 Task: Open Card Snorkeling Review in Board Customer Segmentation and Targeting to Workspace Application Development and add a team member Softage.4@softage.net, a label Green, a checklist Hunting, an attachment from your computer, a color Green and finally, add a card description 'Create and send out employee satisfaction survey on benefits' and a comment 'We should approach this task with a sense of collaboration and partnership, working closely with stakeholders and other teams to achieve success.'. Add a start date 'Jan 08, 1900' with a due date 'Jan 15, 1900'
Action: Mouse moved to (54, 327)
Screenshot: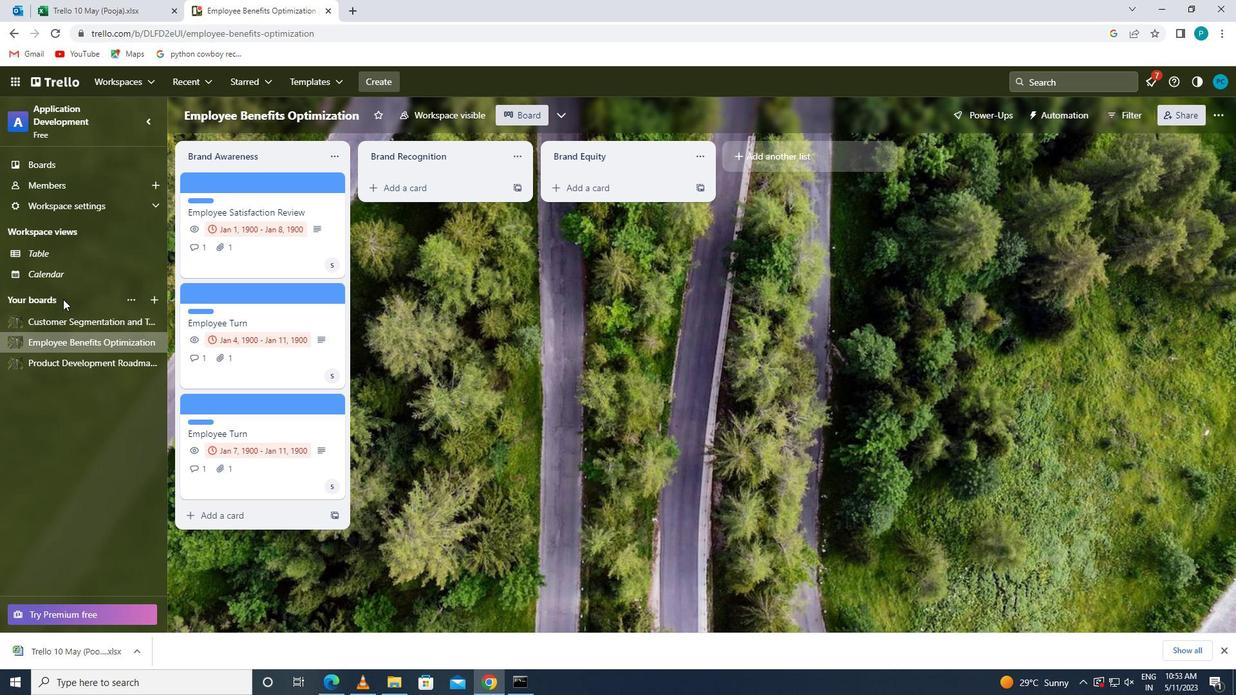 
Action: Mouse pressed left at (54, 327)
Screenshot: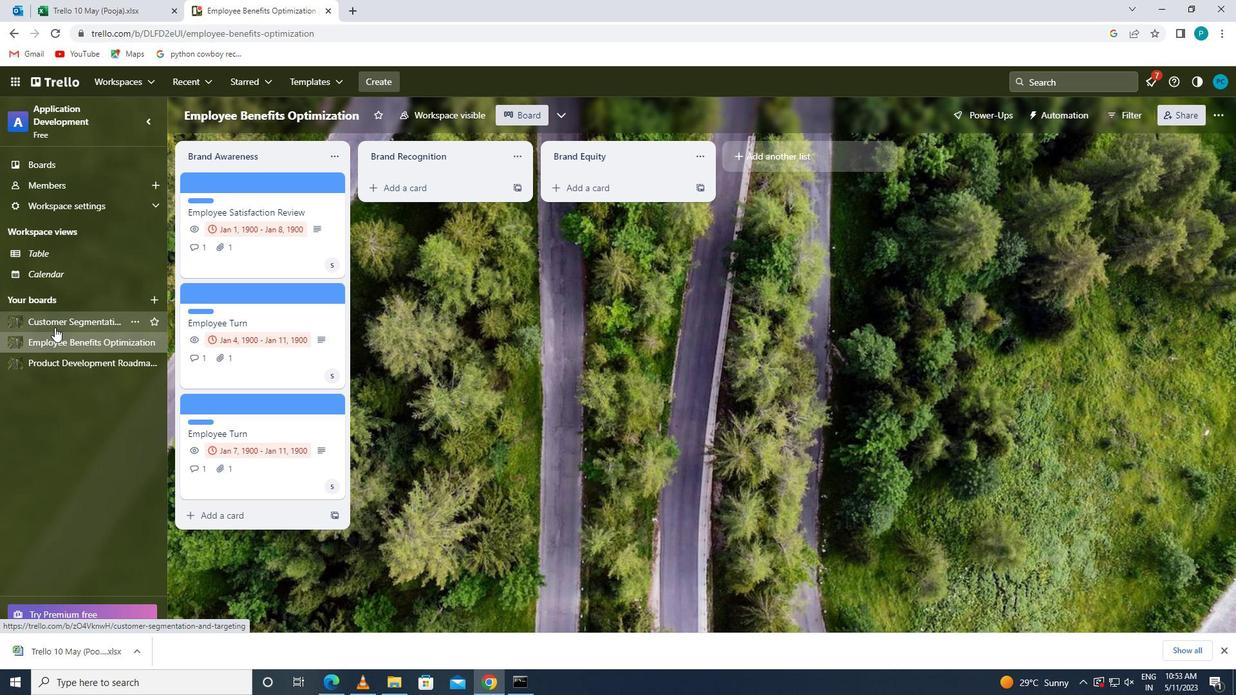 
Action: Mouse moved to (228, 408)
Screenshot: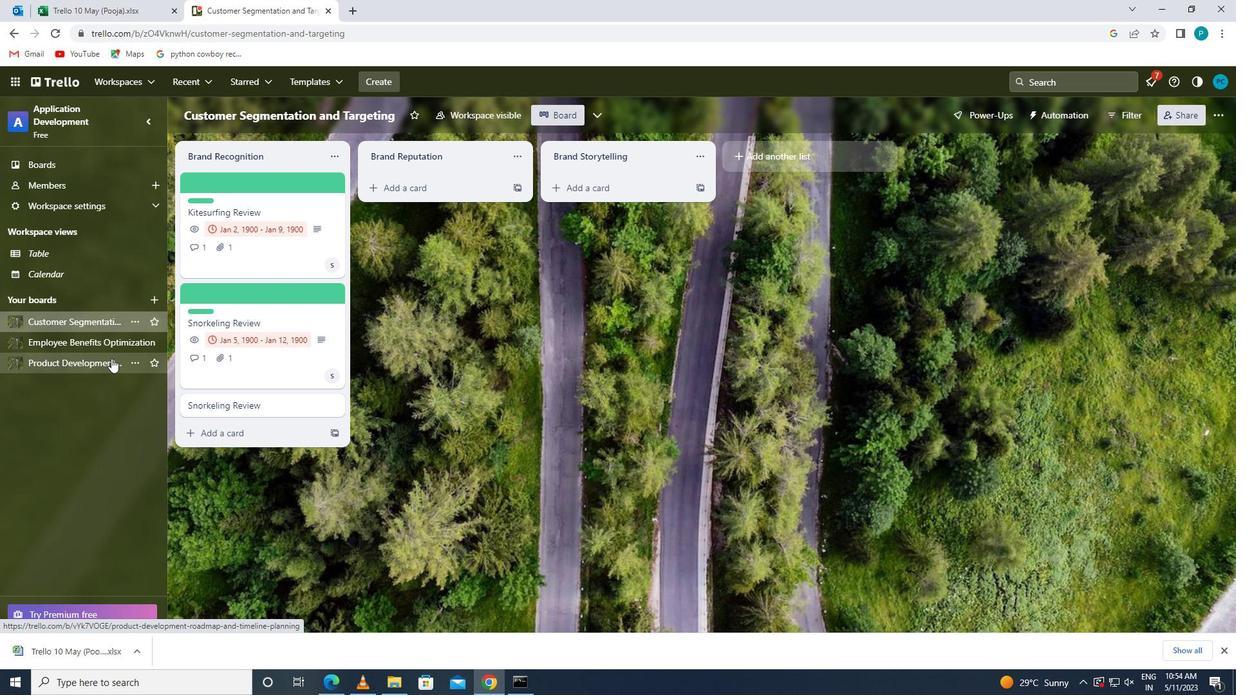
Action: Mouse pressed left at (228, 408)
Screenshot: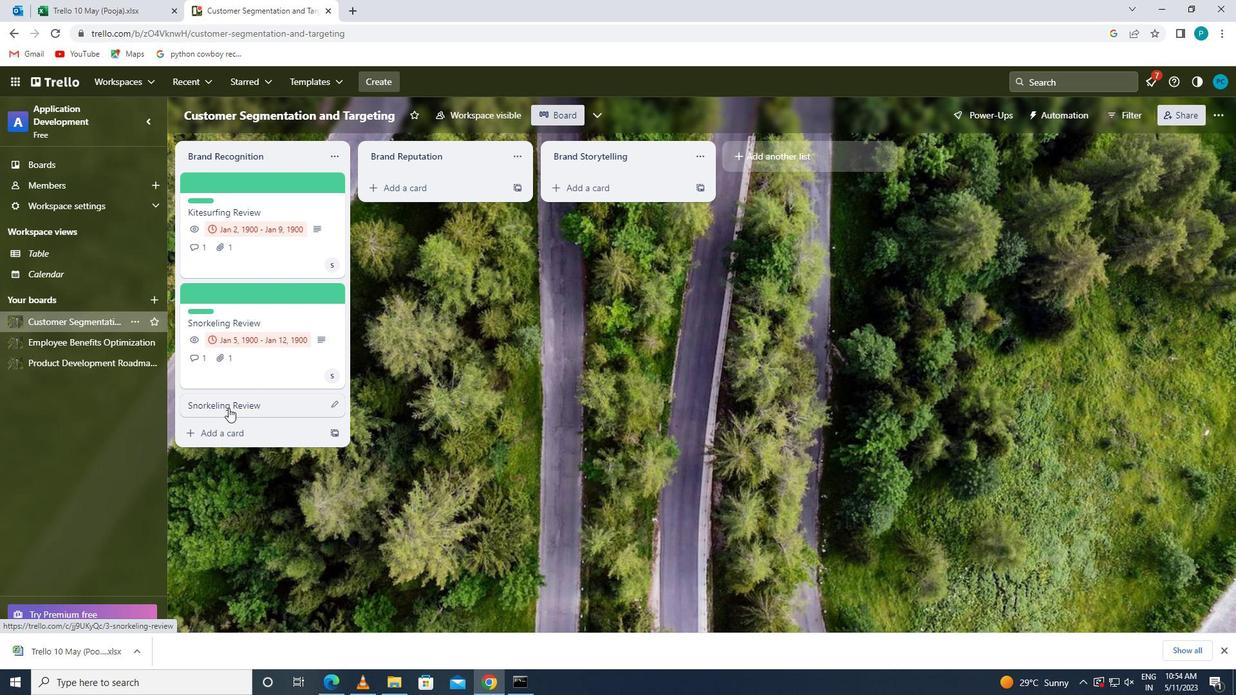 
Action: Mouse moved to (831, 229)
Screenshot: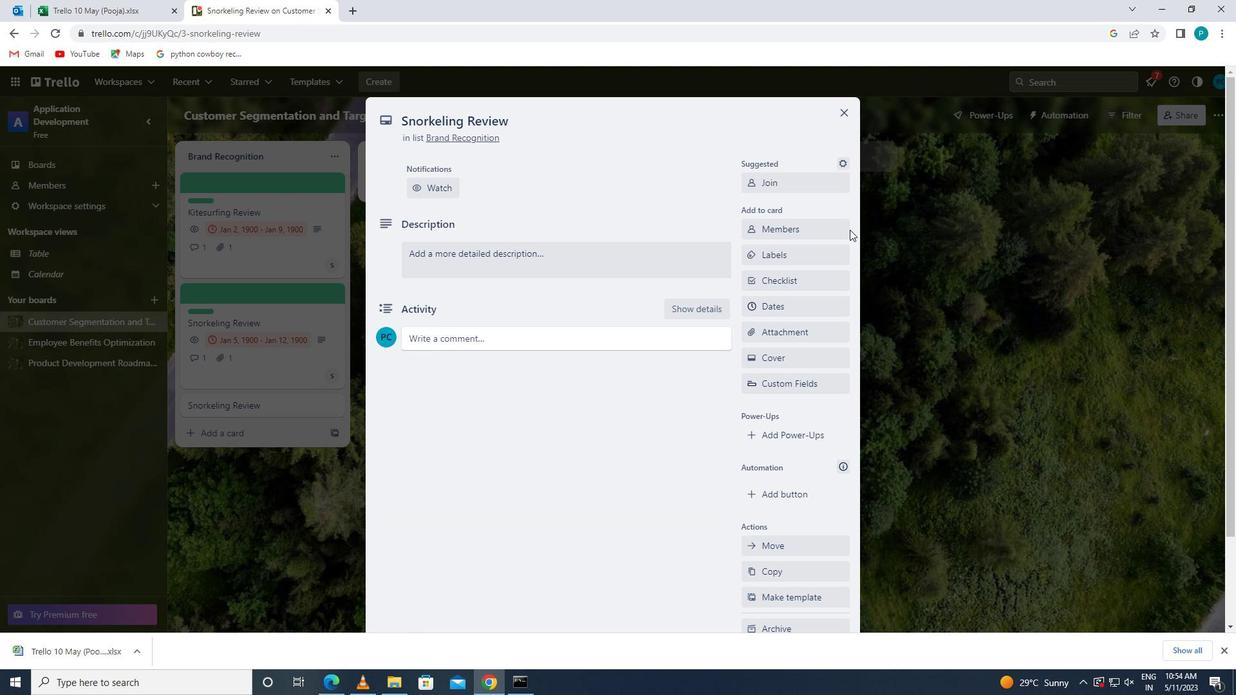 
Action: Mouse pressed left at (831, 229)
Screenshot: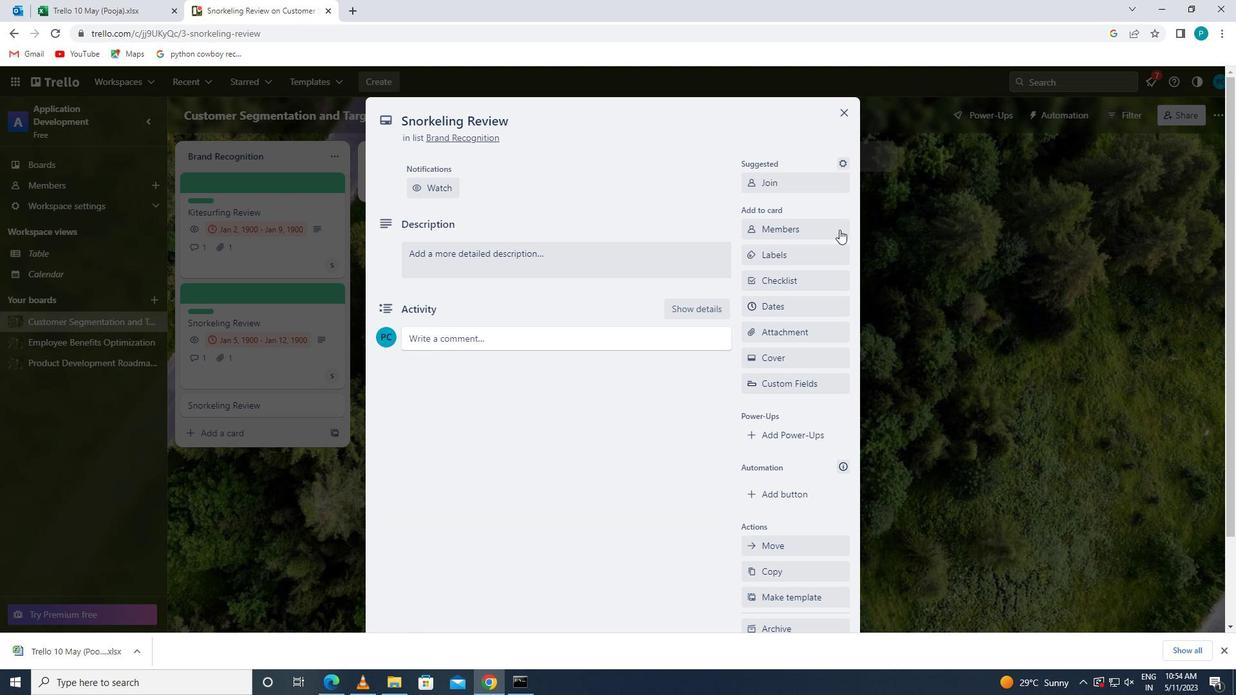 
Action: Mouse moved to (790, 292)
Screenshot: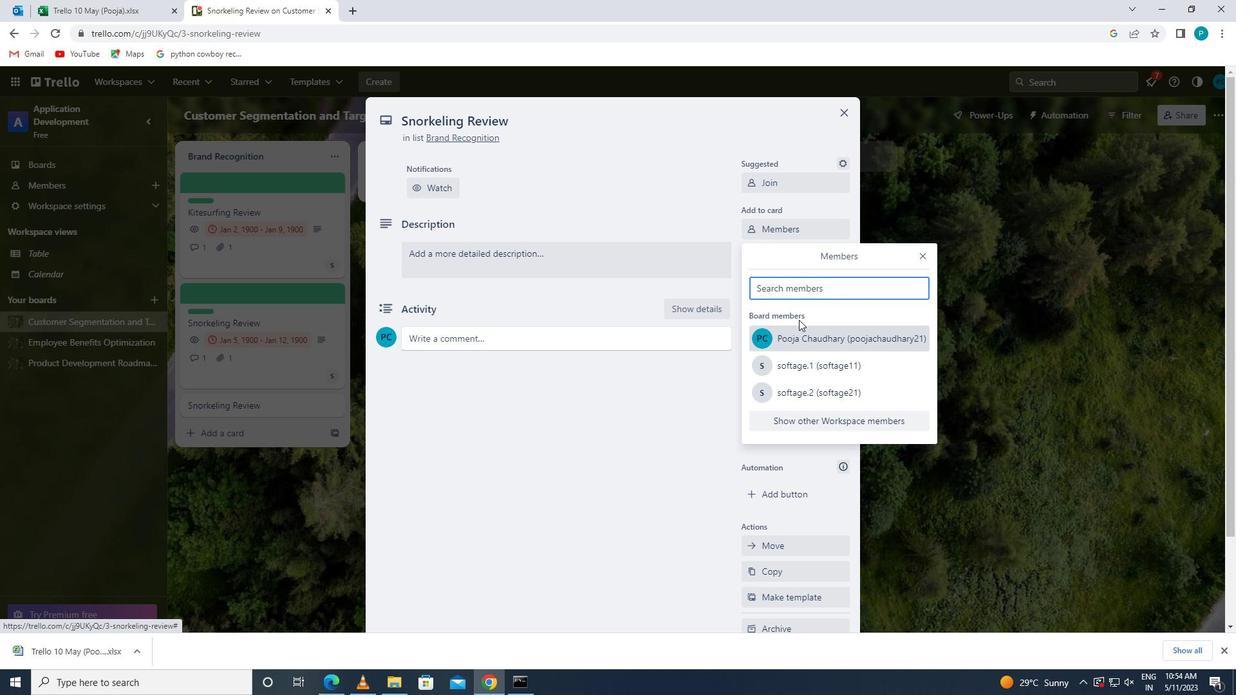 
Action: Key pressed <Key.caps_lock>s<Key.caps_lock>
Screenshot: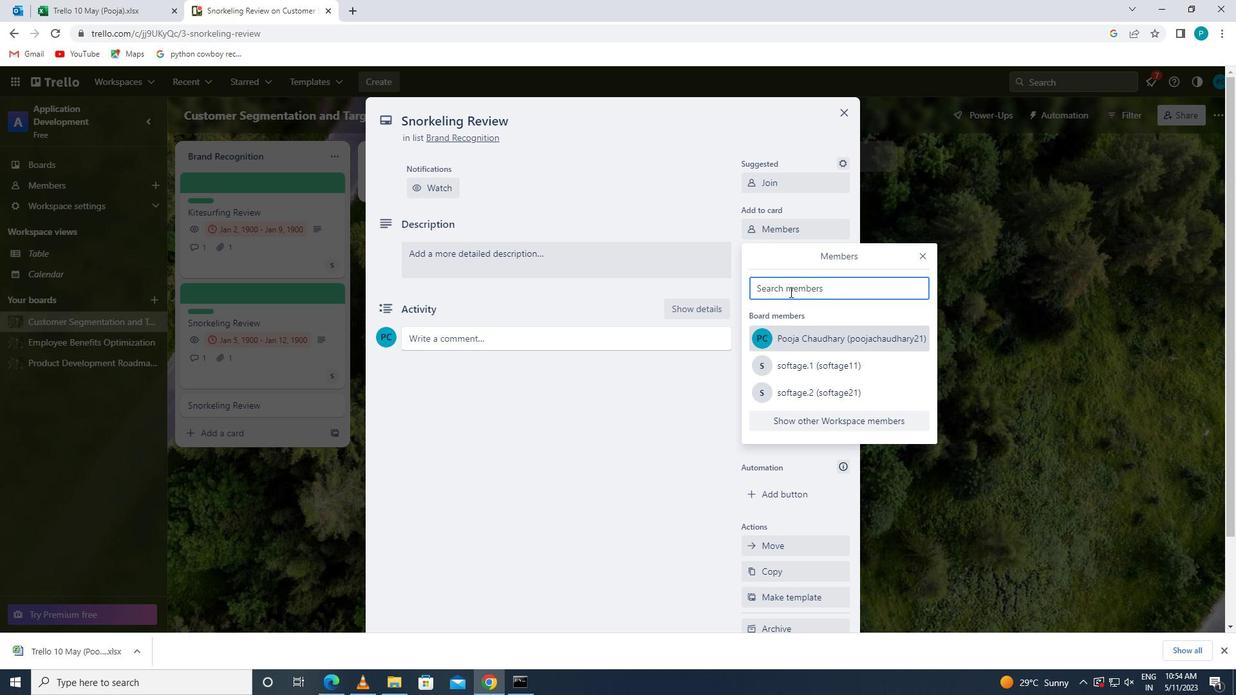 
Action: Mouse moved to (827, 439)
Screenshot: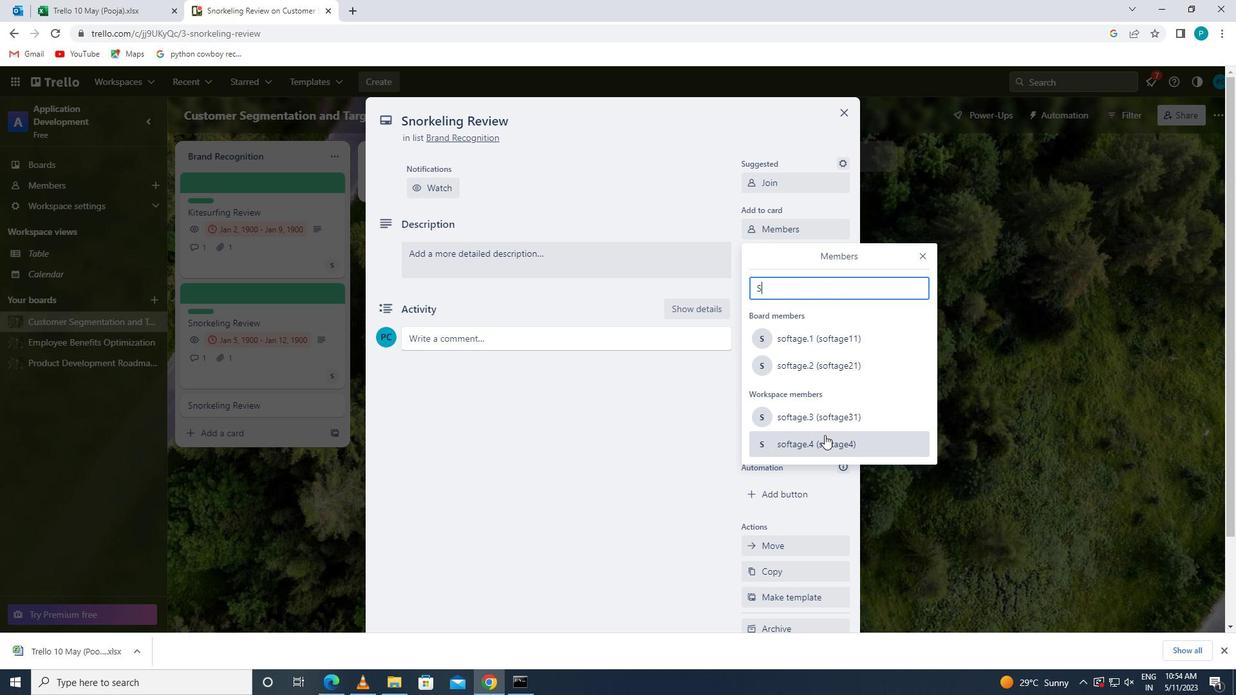 
Action: Mouse pressed left at (827, 439)
Screenshot: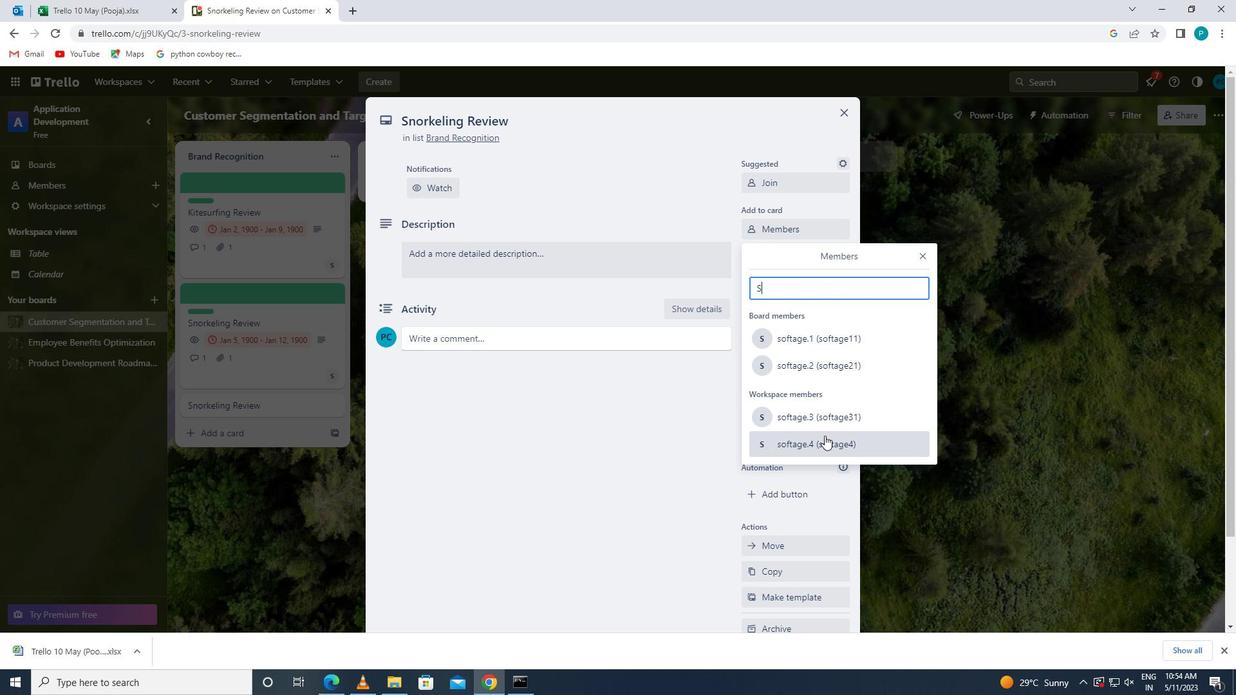 
Action: Mouse moved to (924, 254)
Screenshot: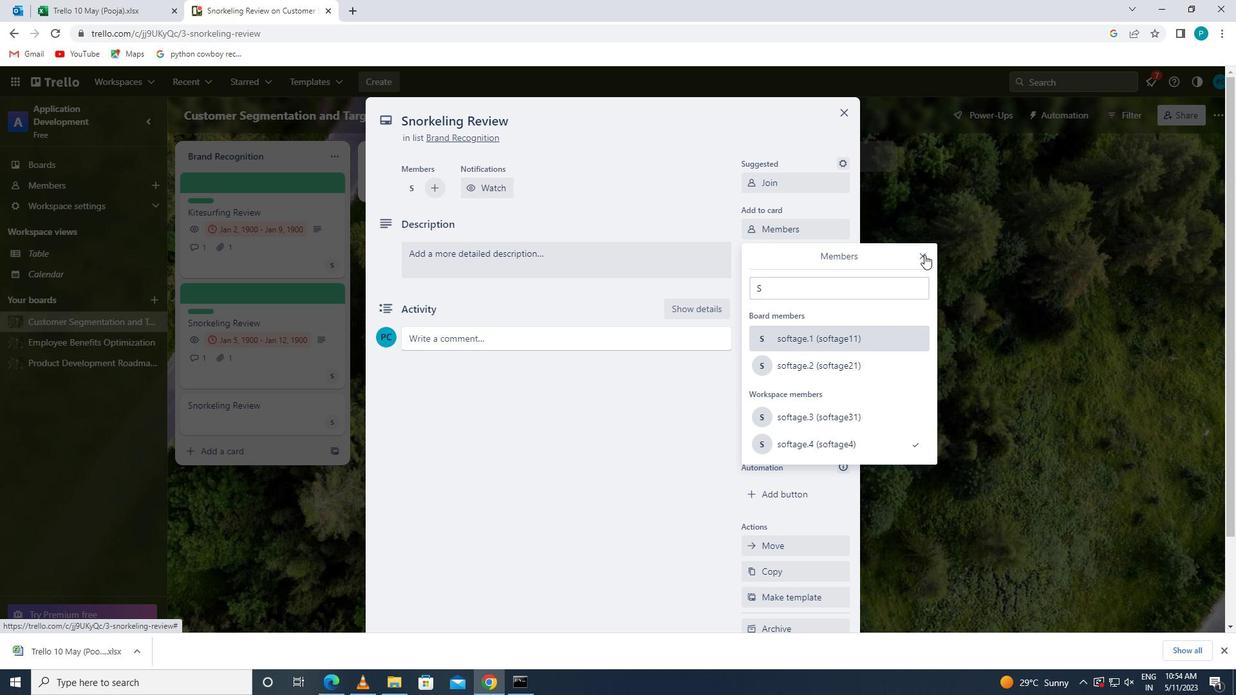 
Action: Mouse pressed left at (924, 254)
Screenshot: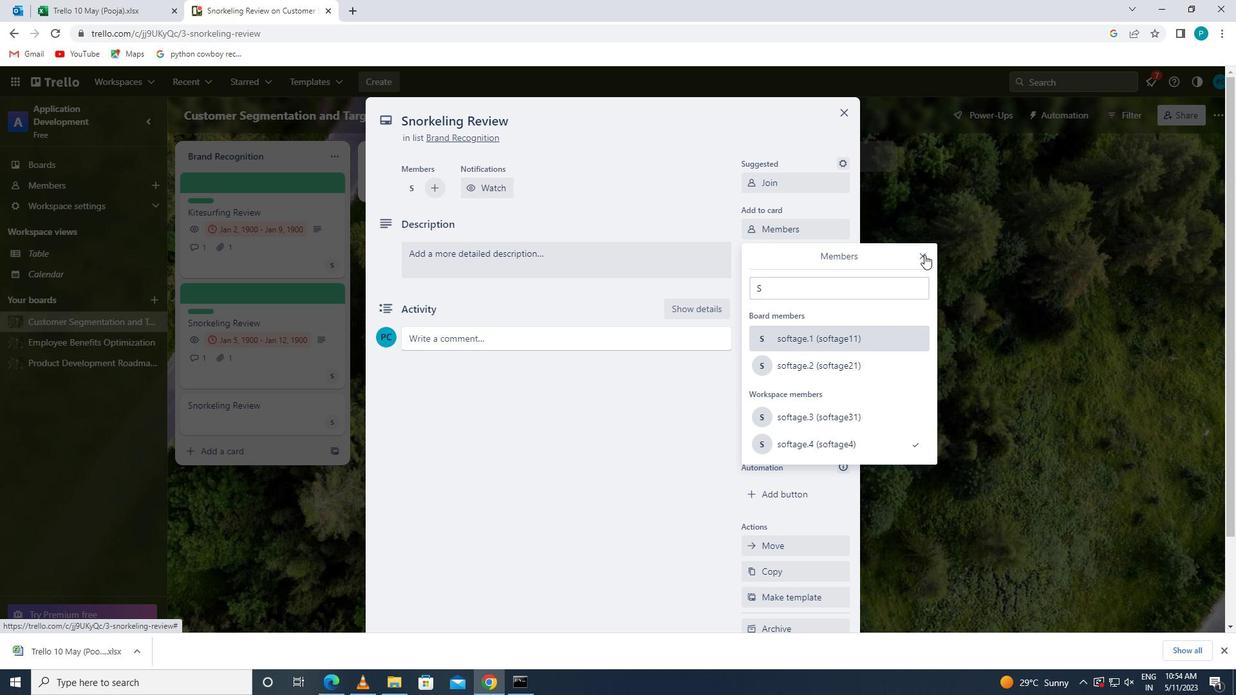 
Action: Mouse moved to (806, 277)
Screenshot: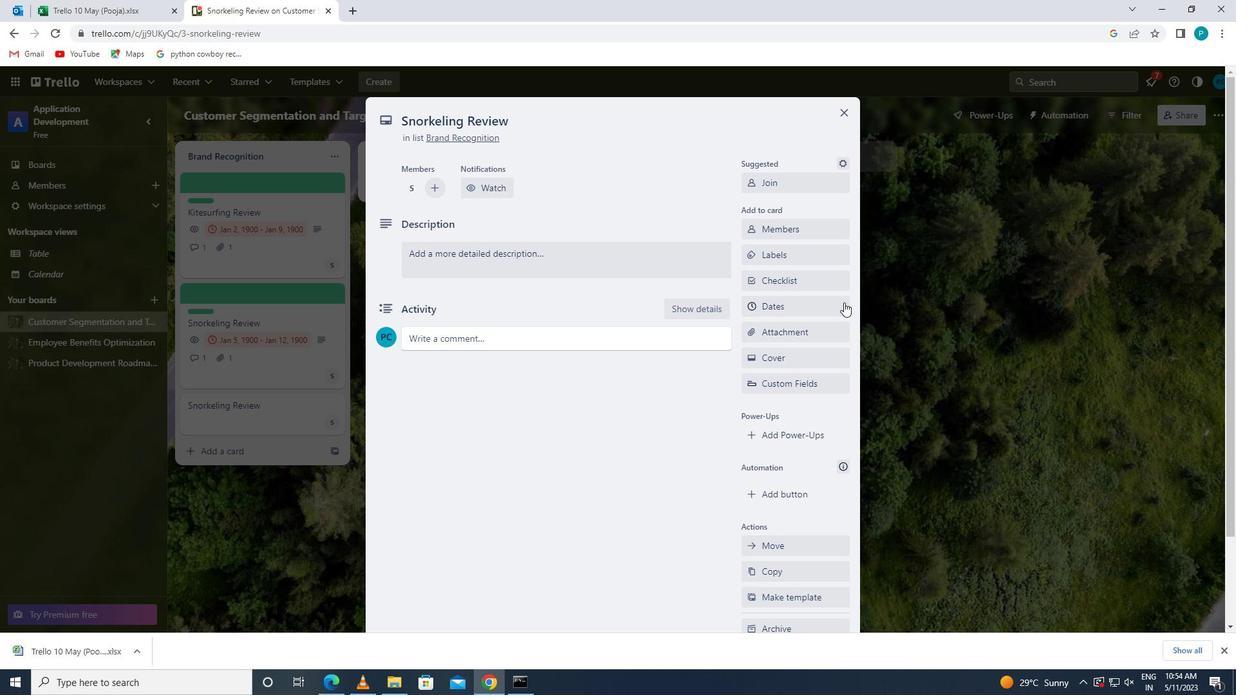 
Action: Mouse pressed left at (806, 277)
Screenshot: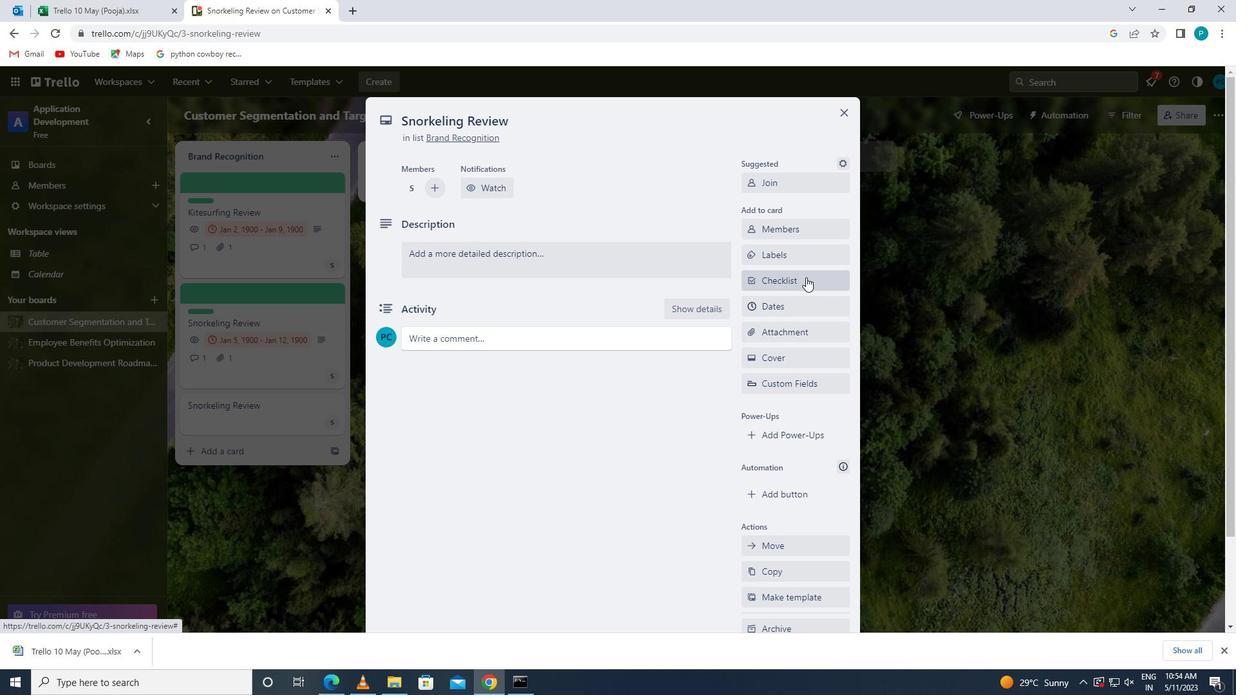 
Action: Mouse moved to (796, 253)
Screenshot: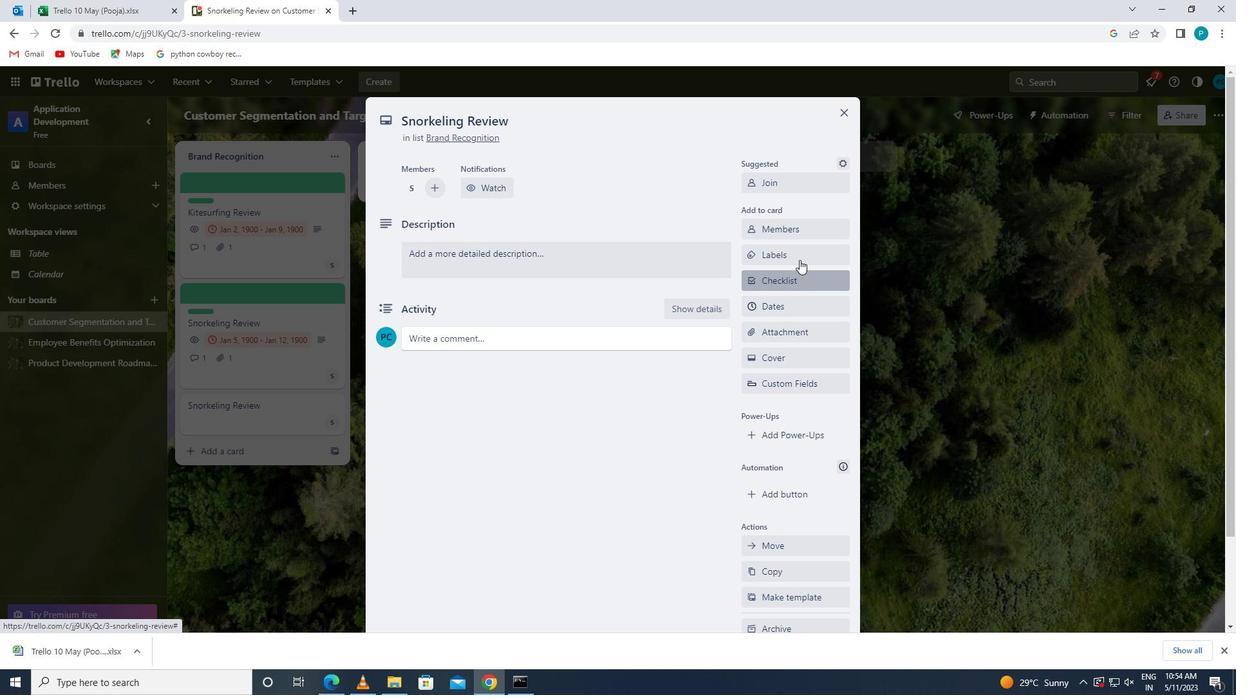 
Action: Mouse pressed left at (796, 253)
Screenshot: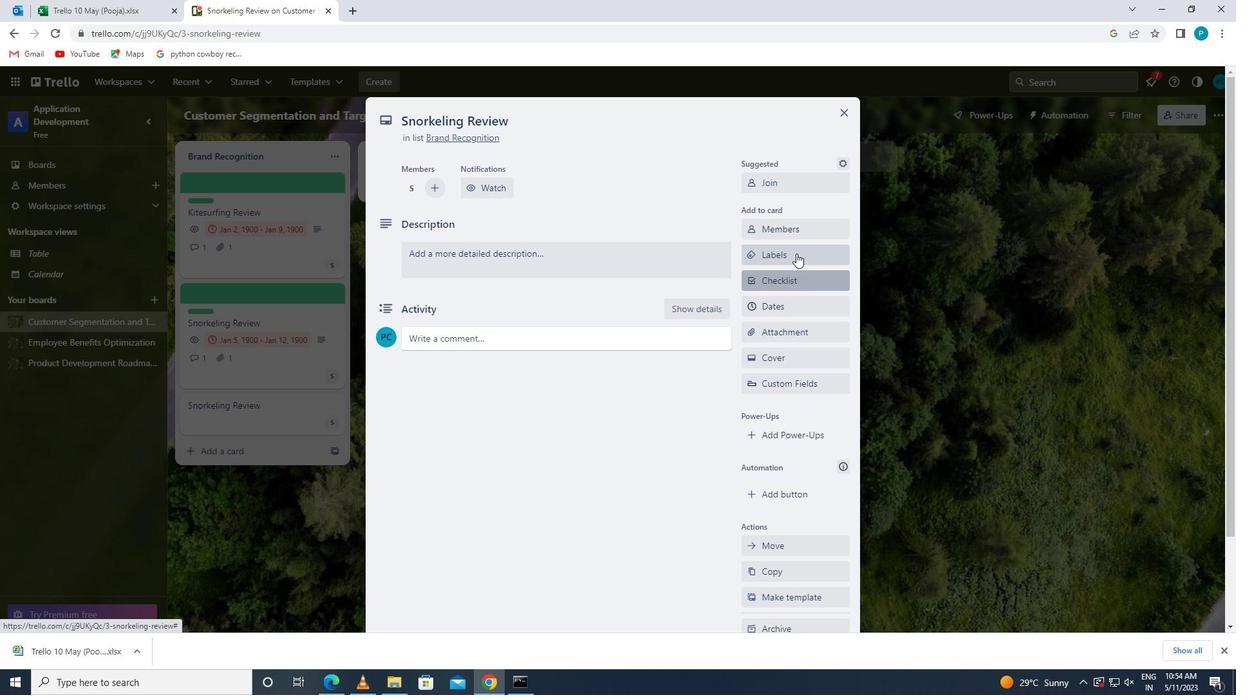 
Action: Mouse moved to (818, 500)
Screenshot: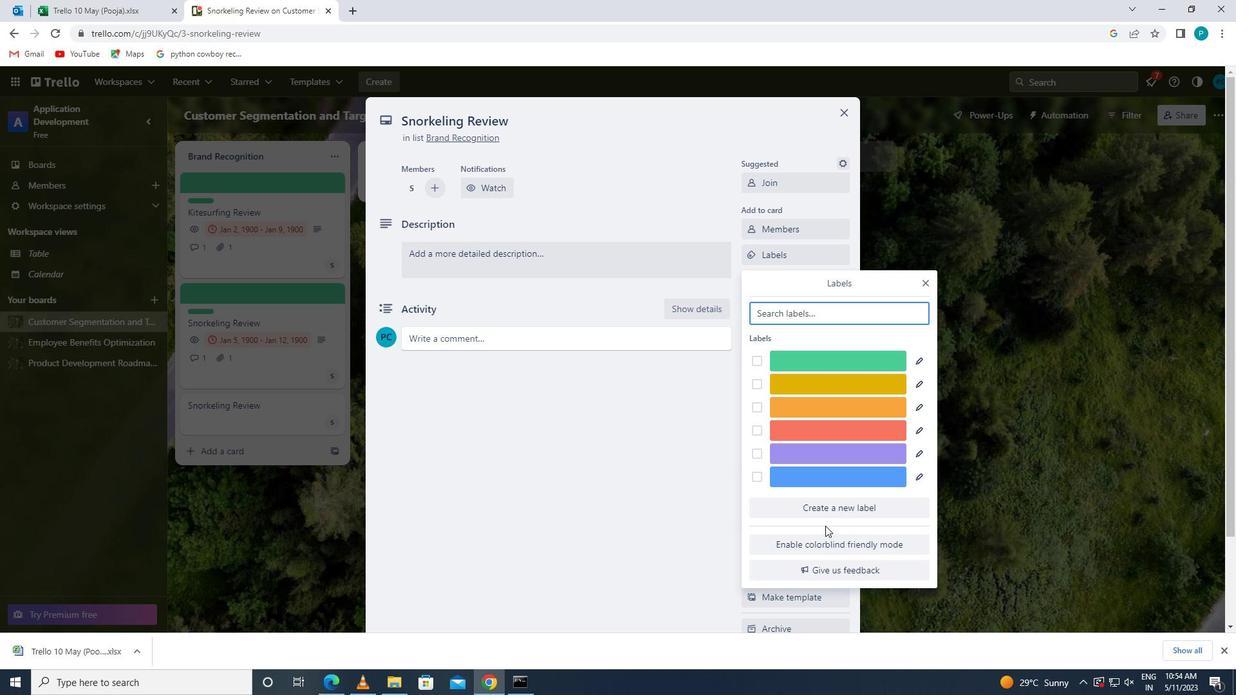 
Action: Mouse pressed left at (818, 500)
Screenshot: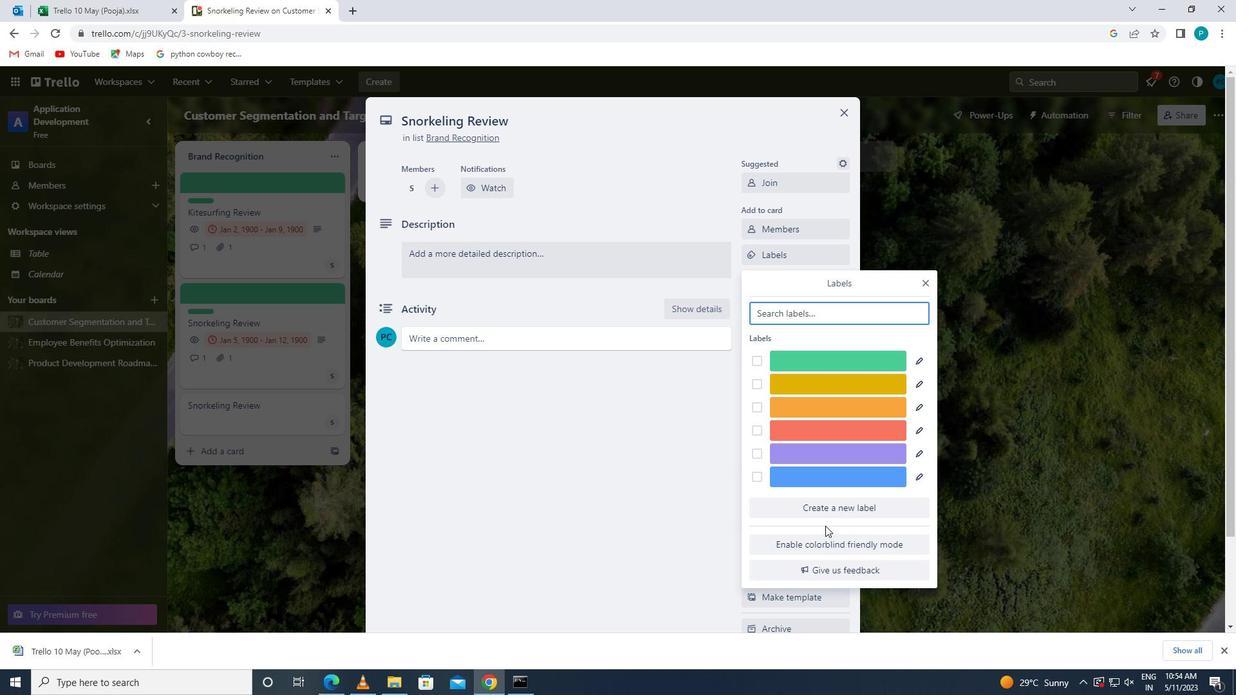 
Action: Mouse moved to (768, 303)
Screenshot: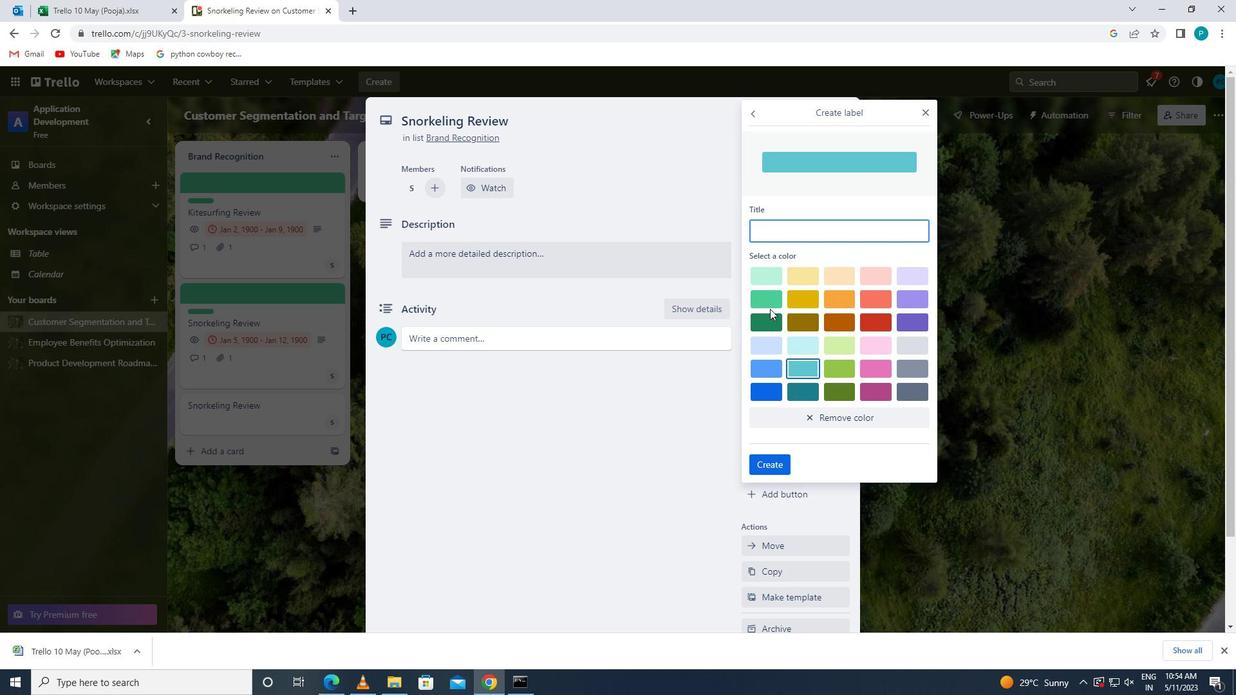 
Action: Mouse pressed left at (768, 303)
Screenshot: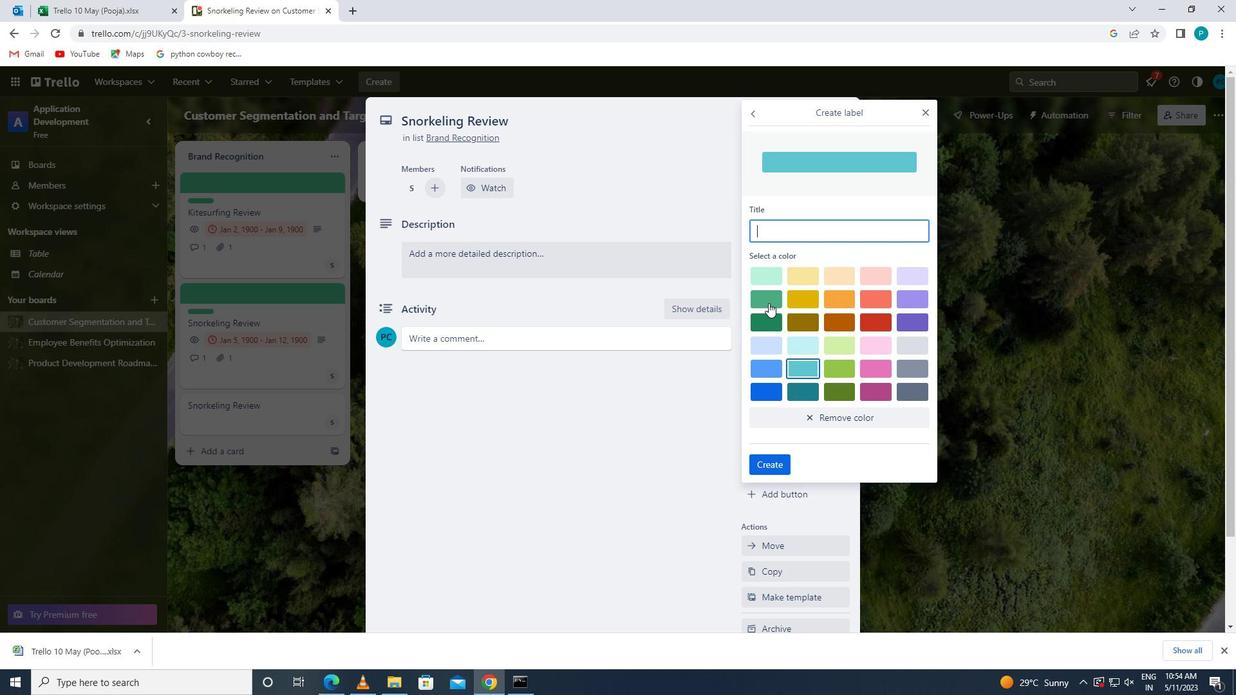 
Action: Mouse moved to (781, 470)
Screenshot: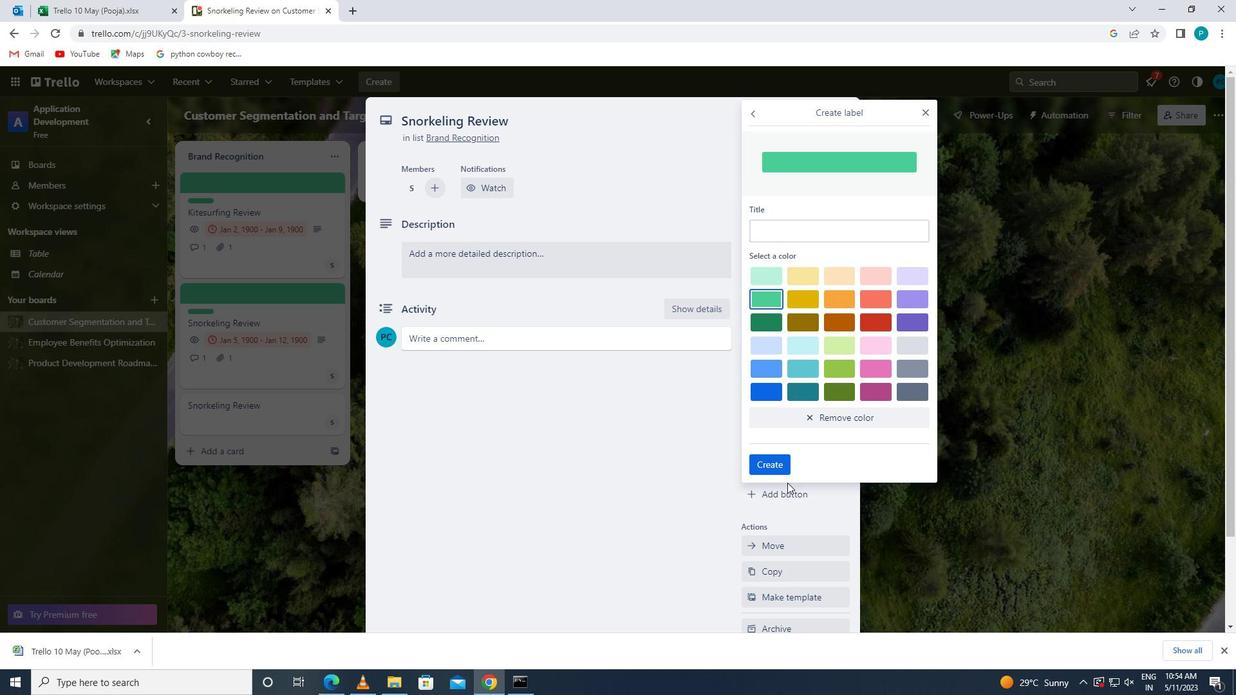 
Action: Mouse pressed left at (781, 470)
Screenshot: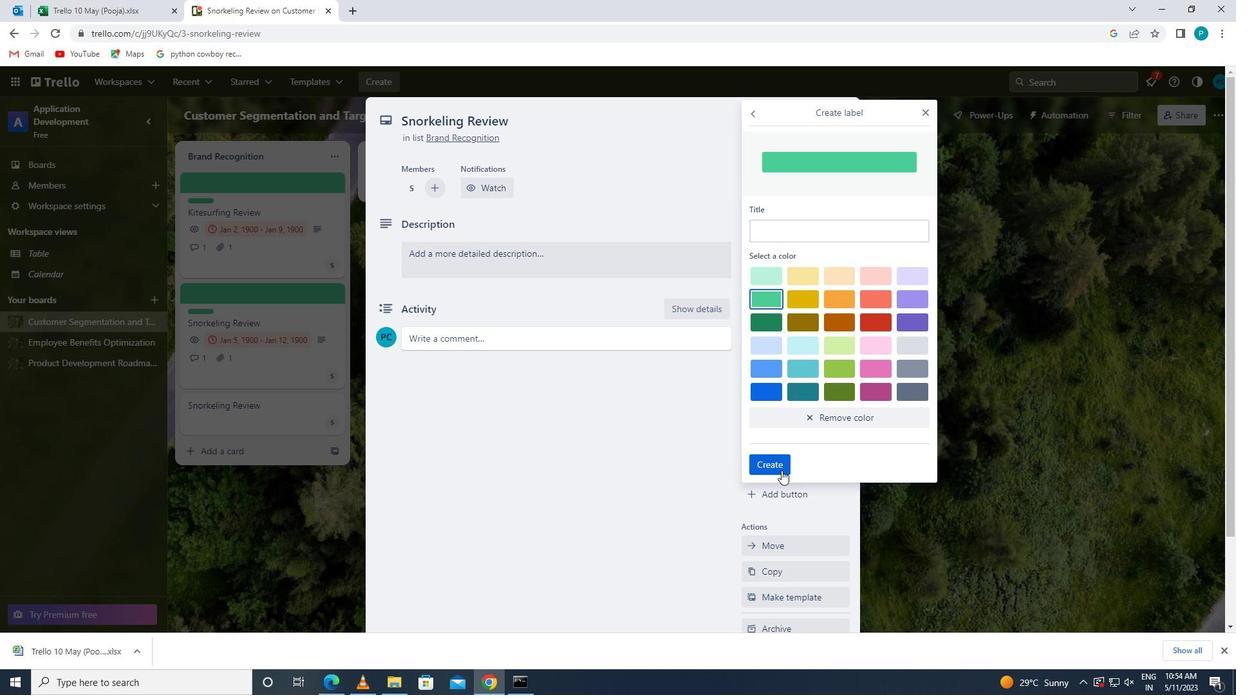 
Action: Mouse moved to (923, 283)
Screenshot: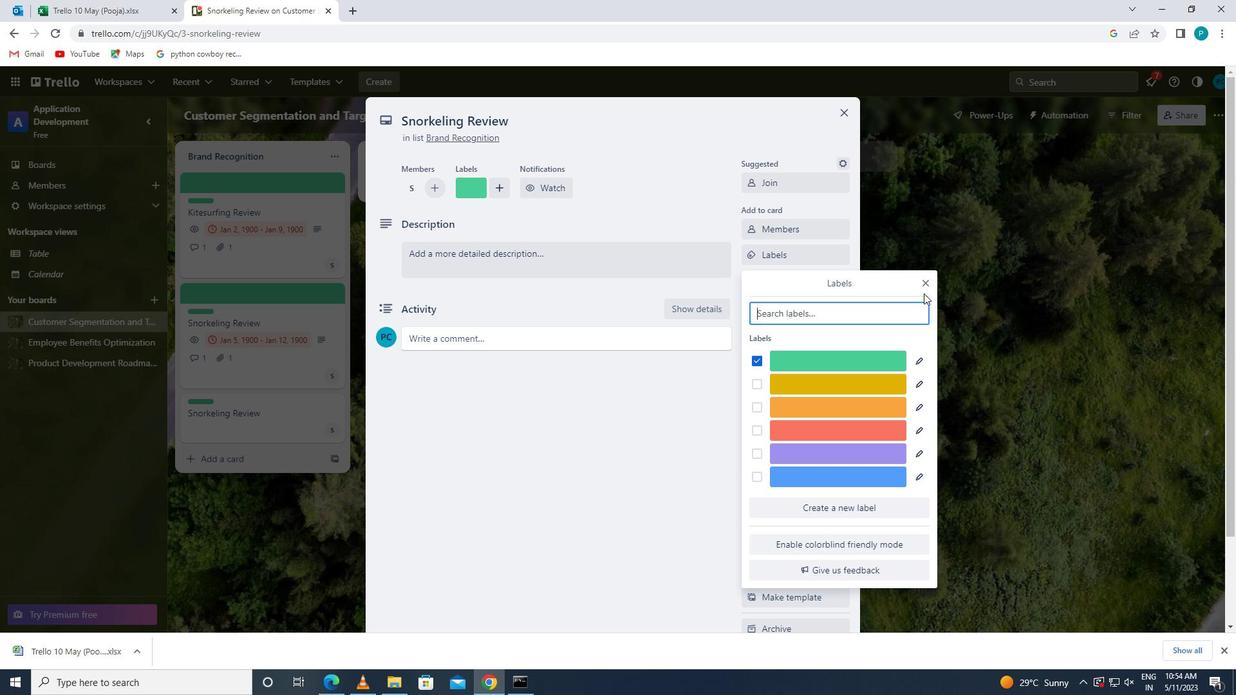 
Action: Mouse pressed left at (923, 283)
Screenshot: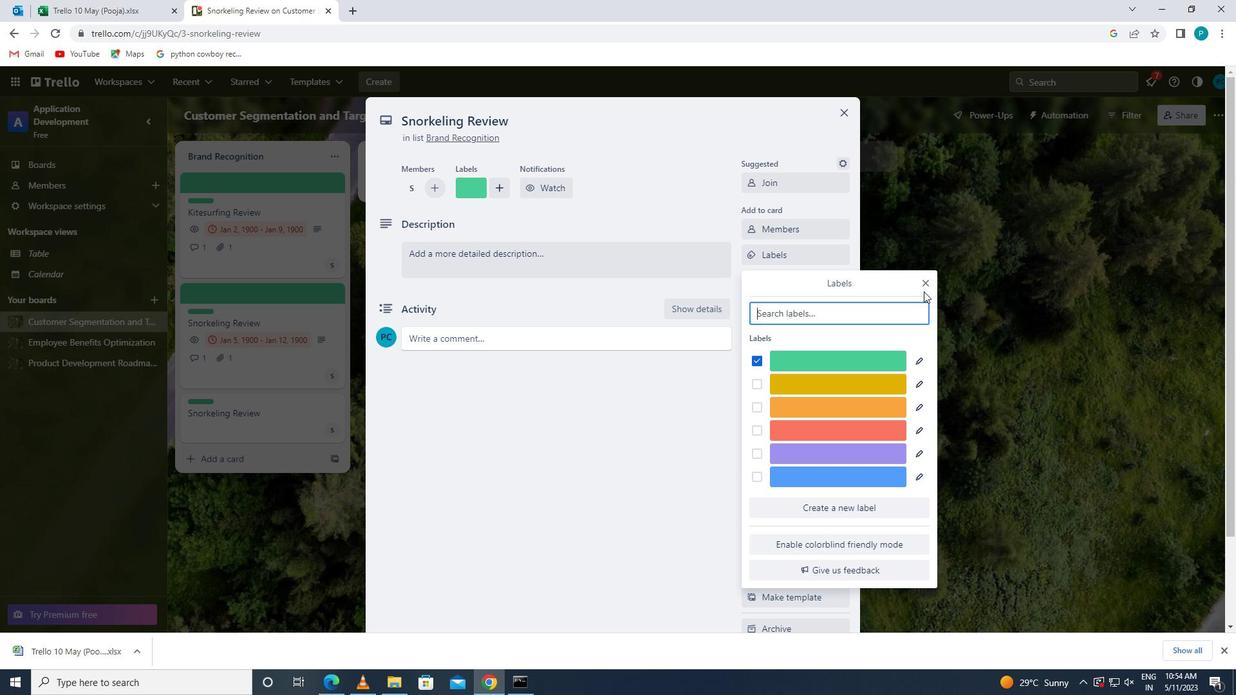 
Action: Mouse moved to (847, 280)
Screenshot: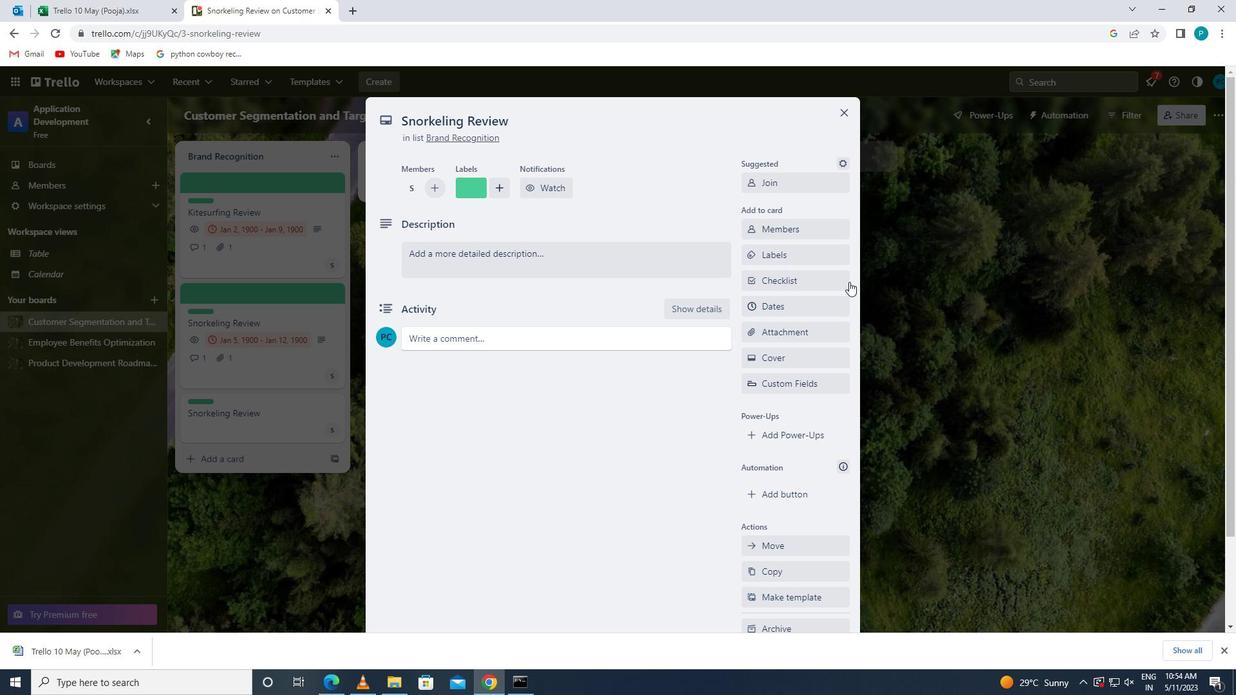 
Action: Mouse pressed left at (847, 280)
Screenshot: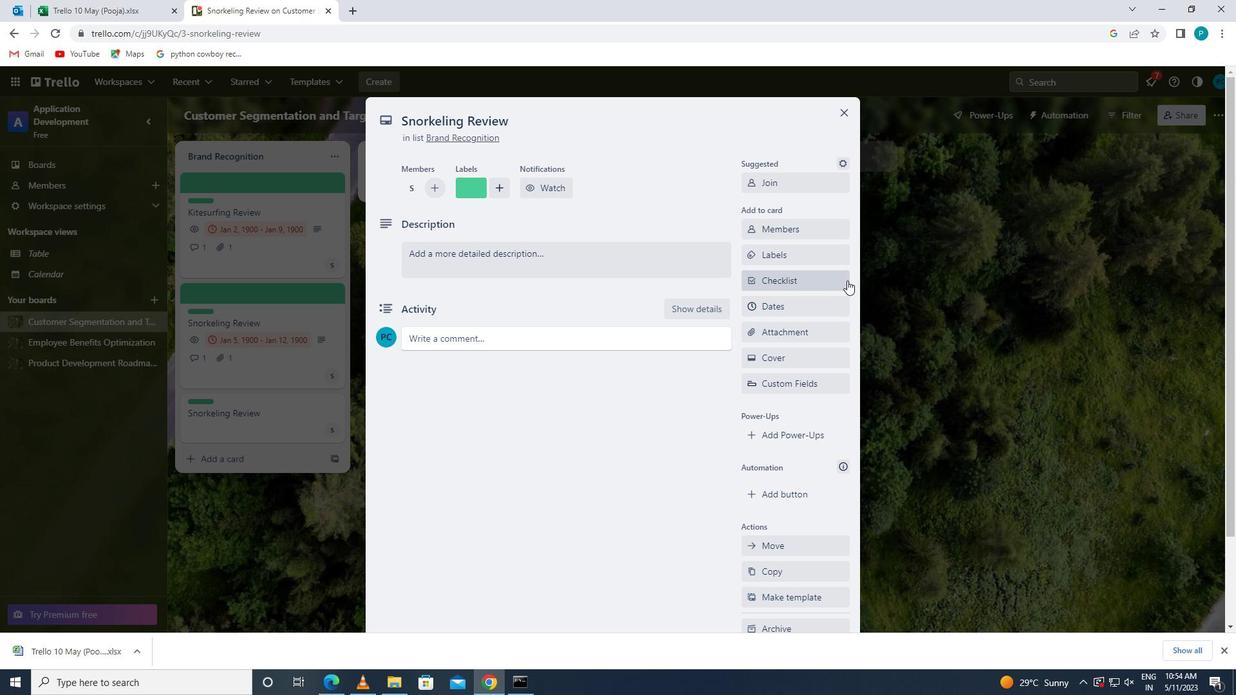 
Action: Key pressed h
Screenshot: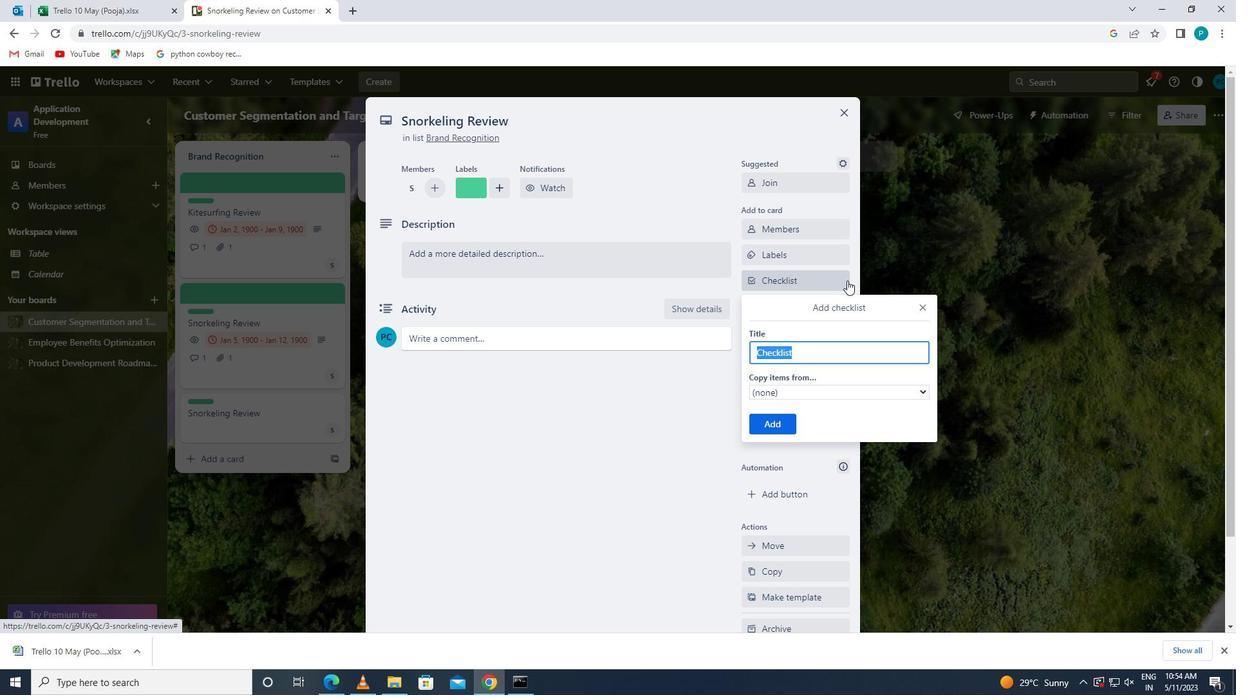 
Action: Mouse moved to (826, 378)
Screenshot: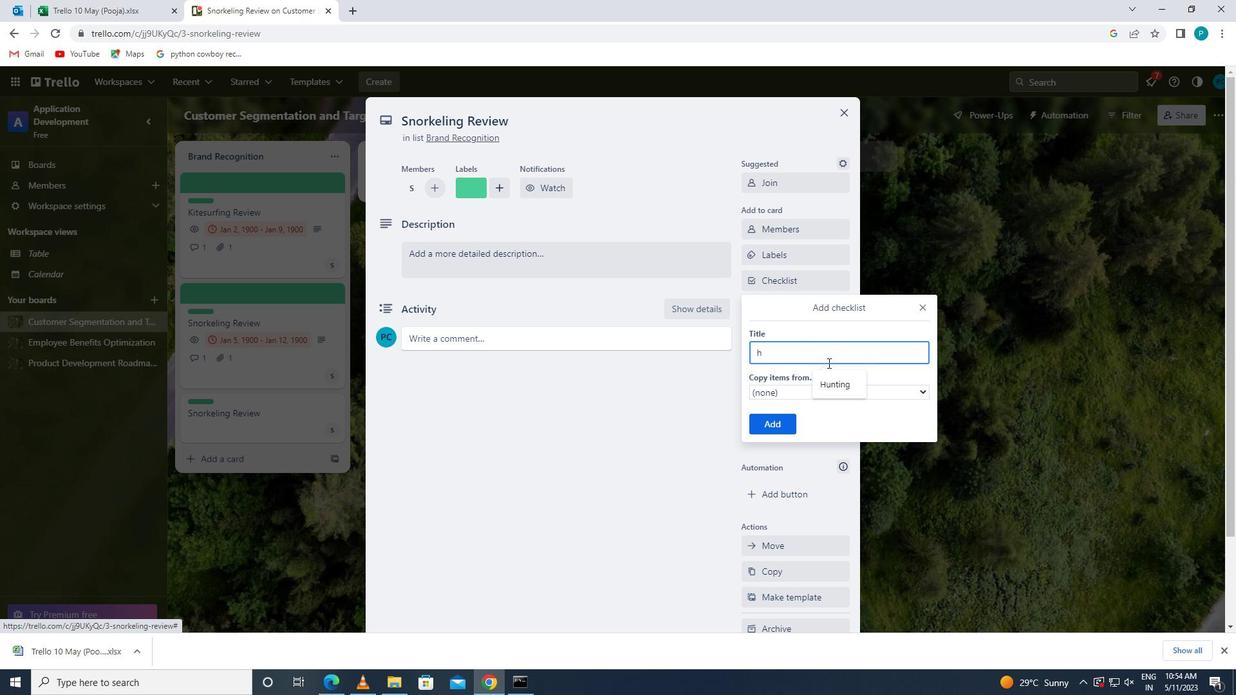 
Action: Mouse pressed left at (826, 378)
Screenshot: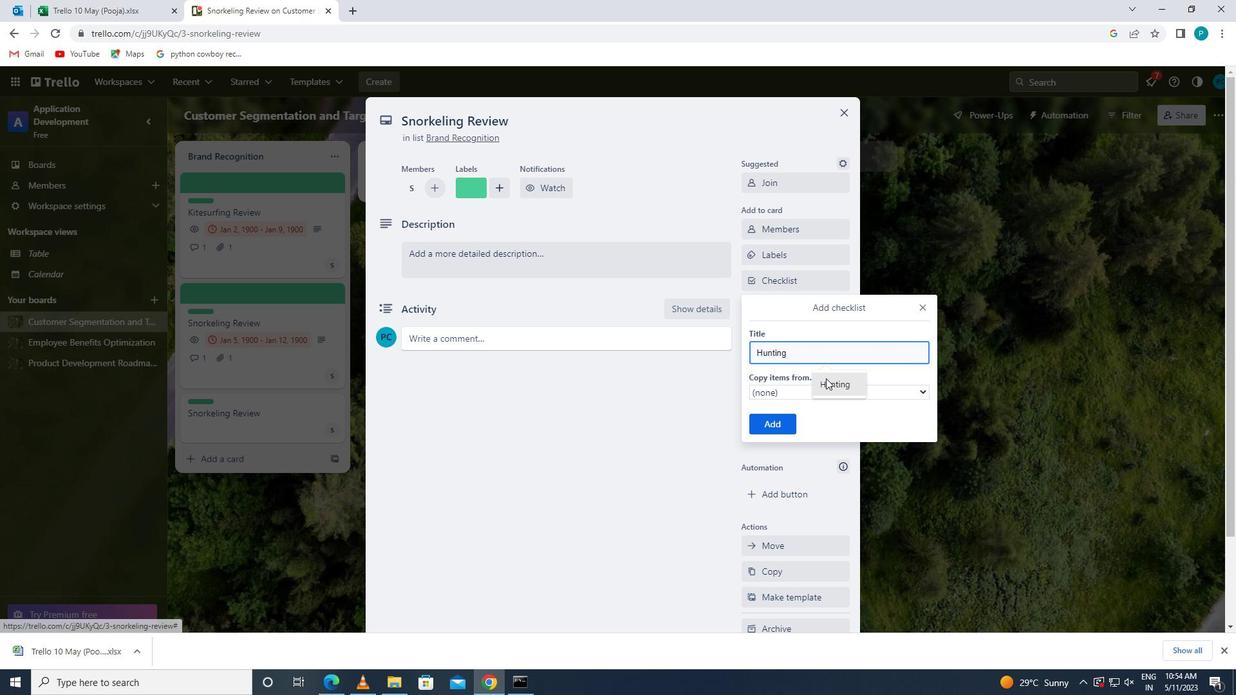 
Action: Mouse moved to (773, 417)
Screenshot: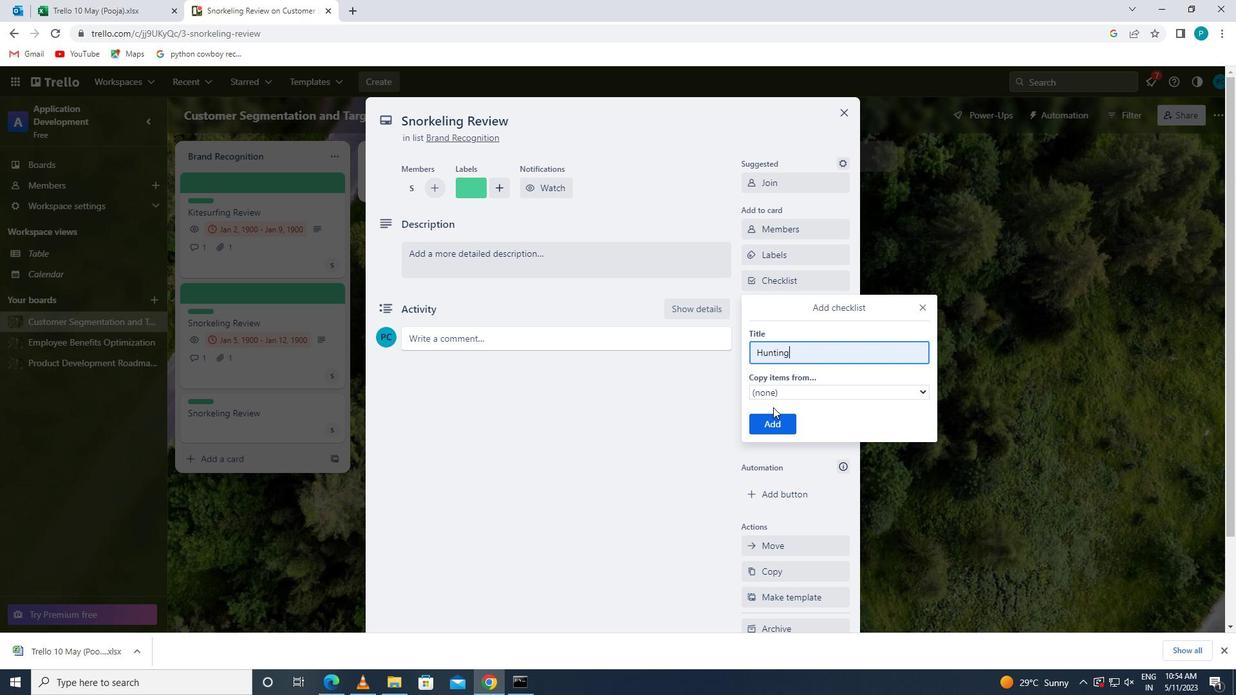 
Action: Mouse pressed left at (773, 417)
Screenshot: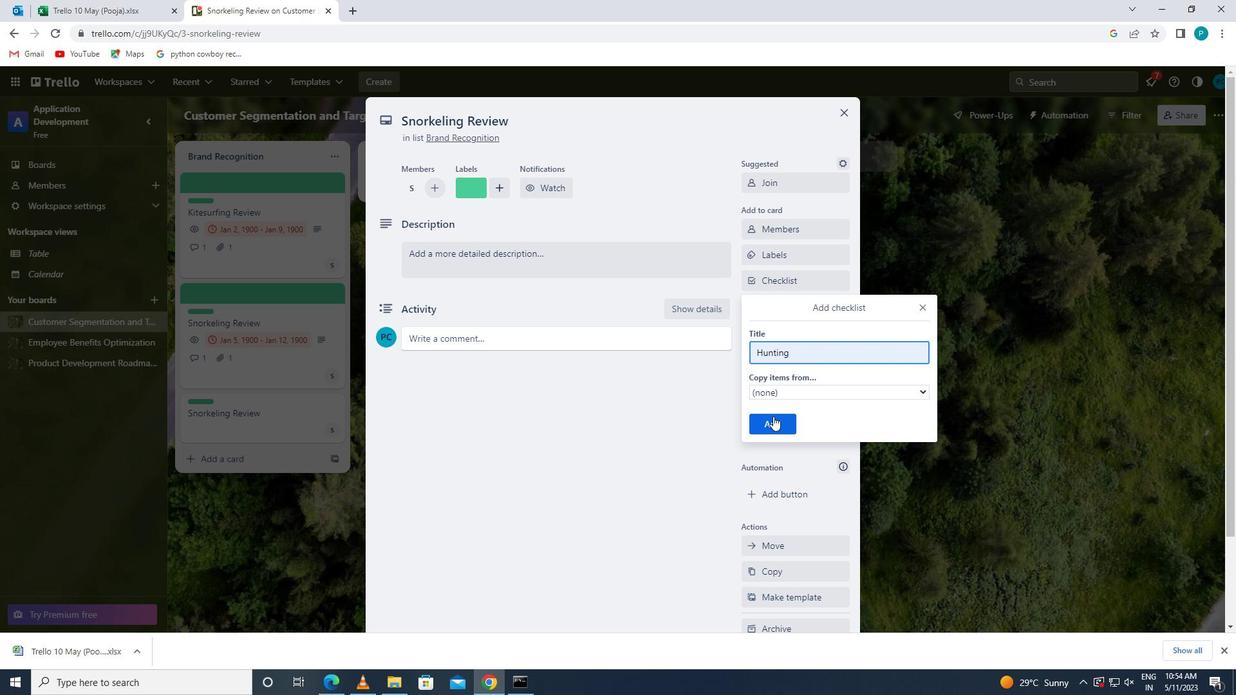 
Action: Mouse moved to (826, 332)
Screenshot: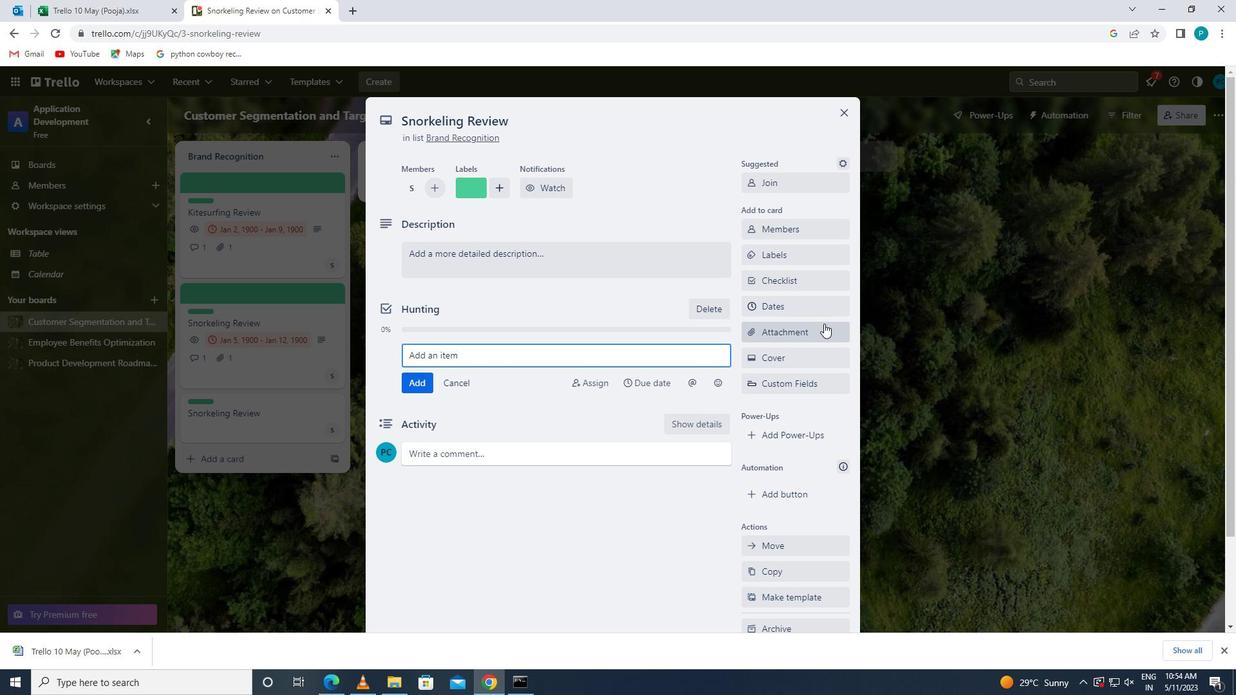 
Action: Mouse pressed left at (826, 332)
Screenshot: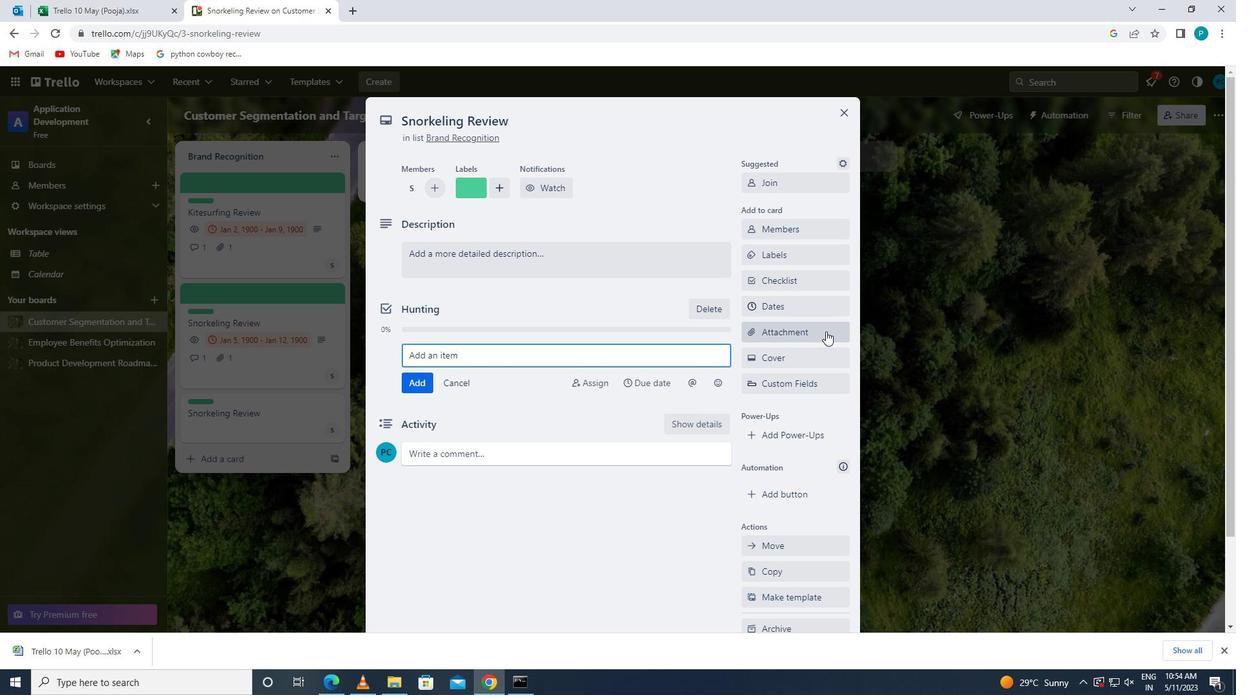 
Action: Mouse moved to (826, 385)
Screenshot: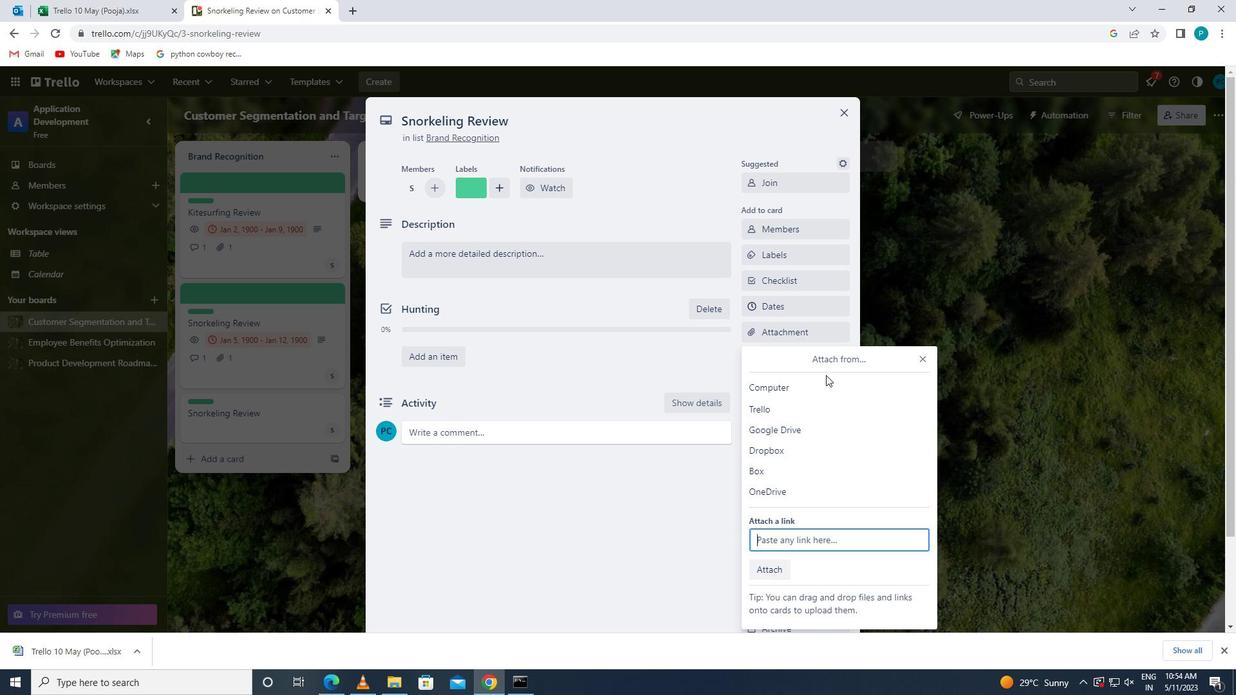 
Action: Mouse pressed left at (826, 385)
Screenshot: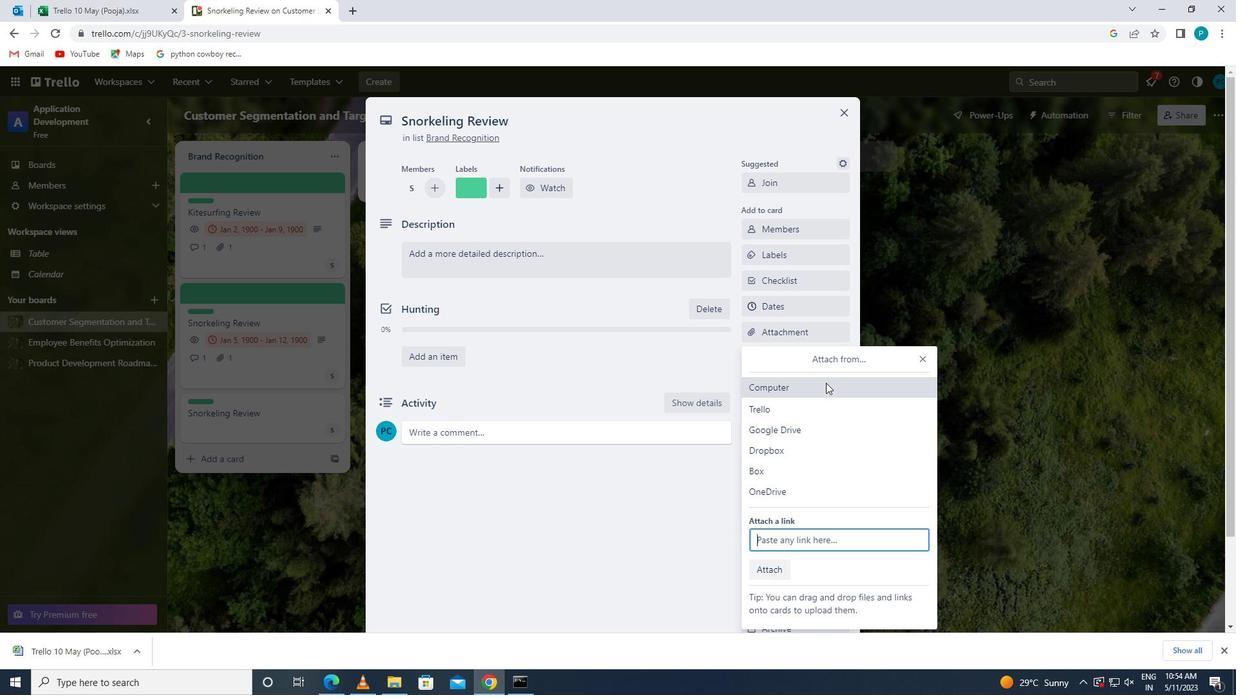 
Action: Mouse moved to (194, 97)
Screenshot: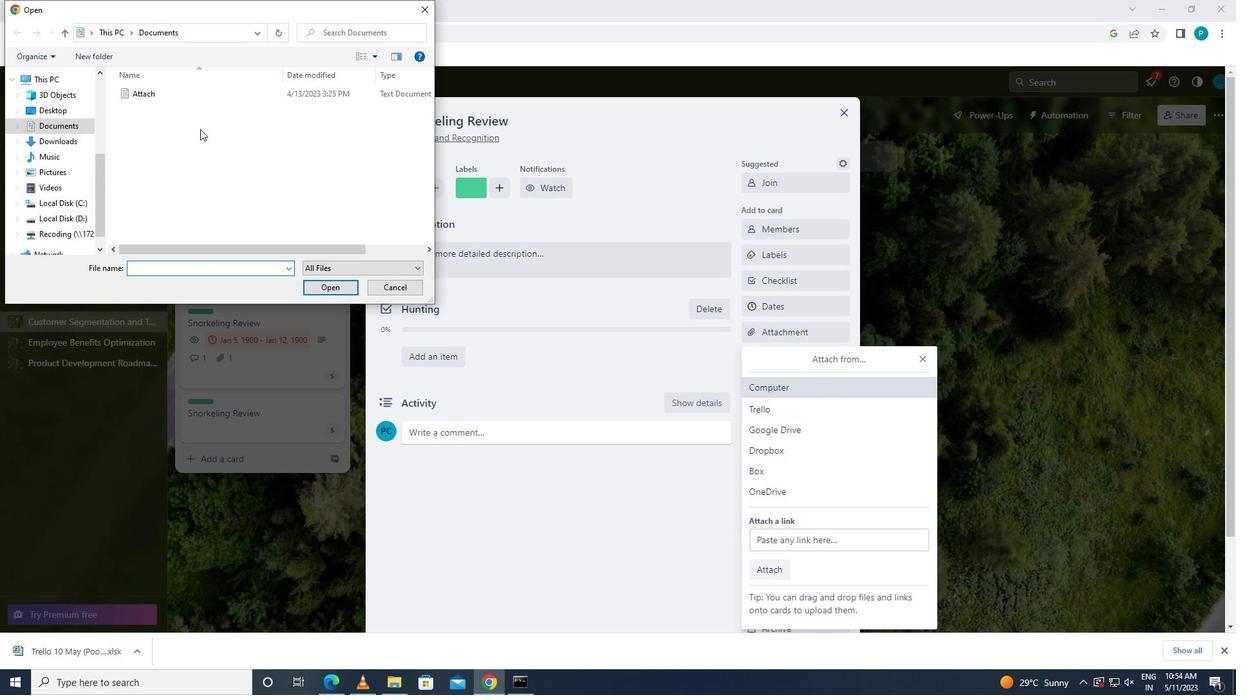 
Action: Mouse pressed left at (194, 97)
Screenshot: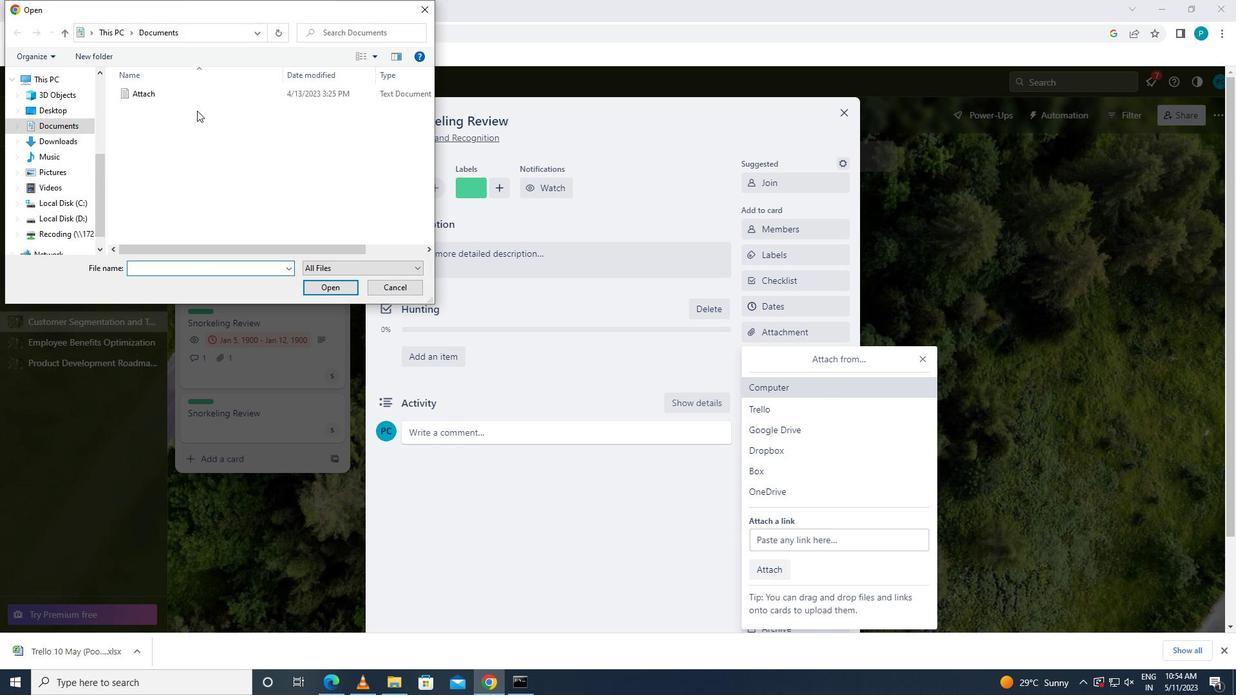 
Action: Mouse moved to (330, 285)
Screenshot: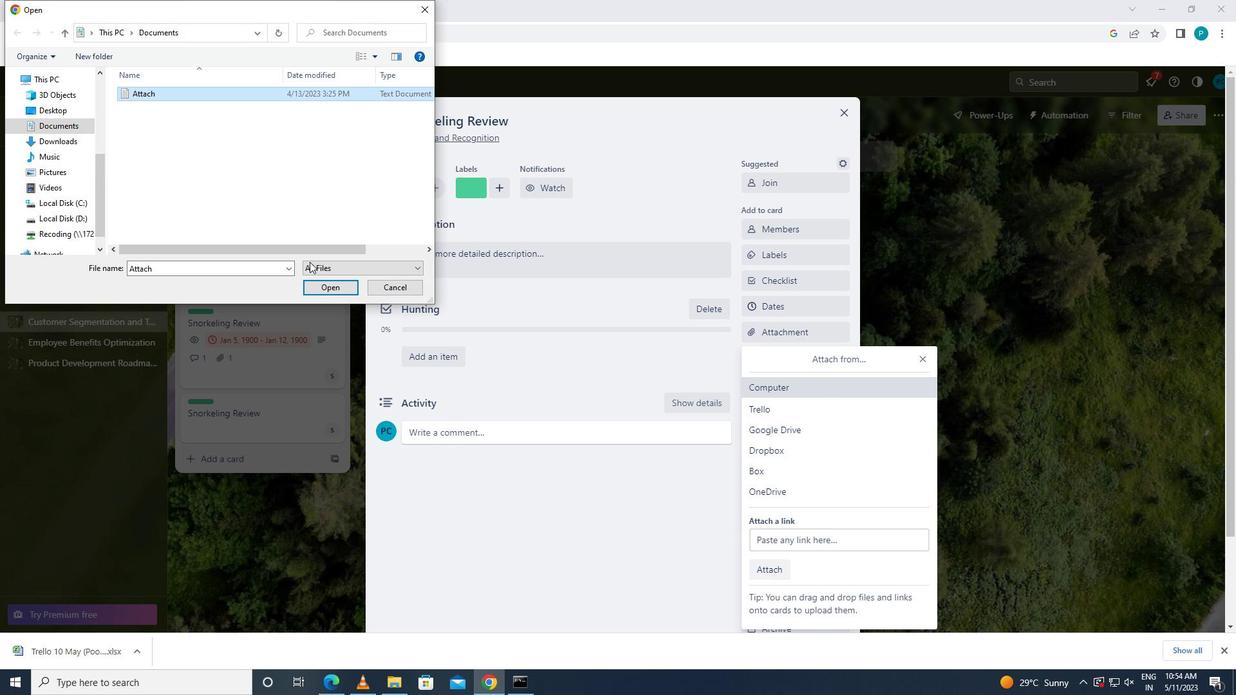 
Action: Mouse pressed left at (330, 285)
Screenshot: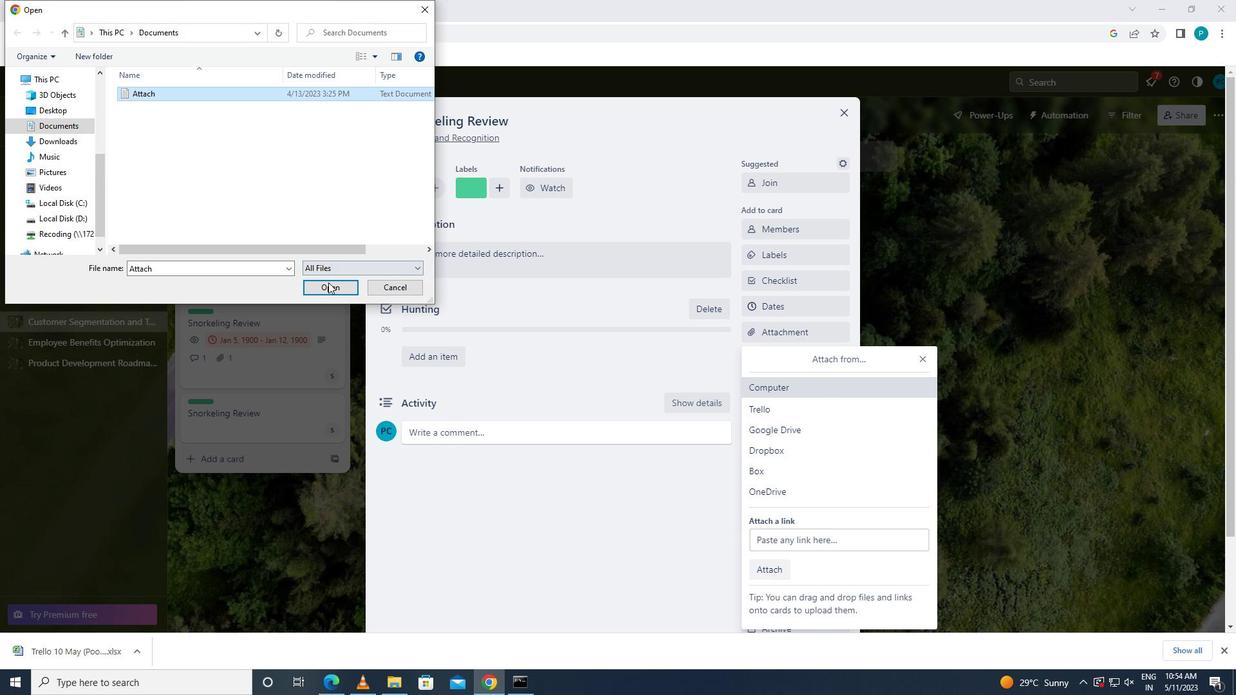 
Action: Mouse moved to (791, 354)
Screenshot: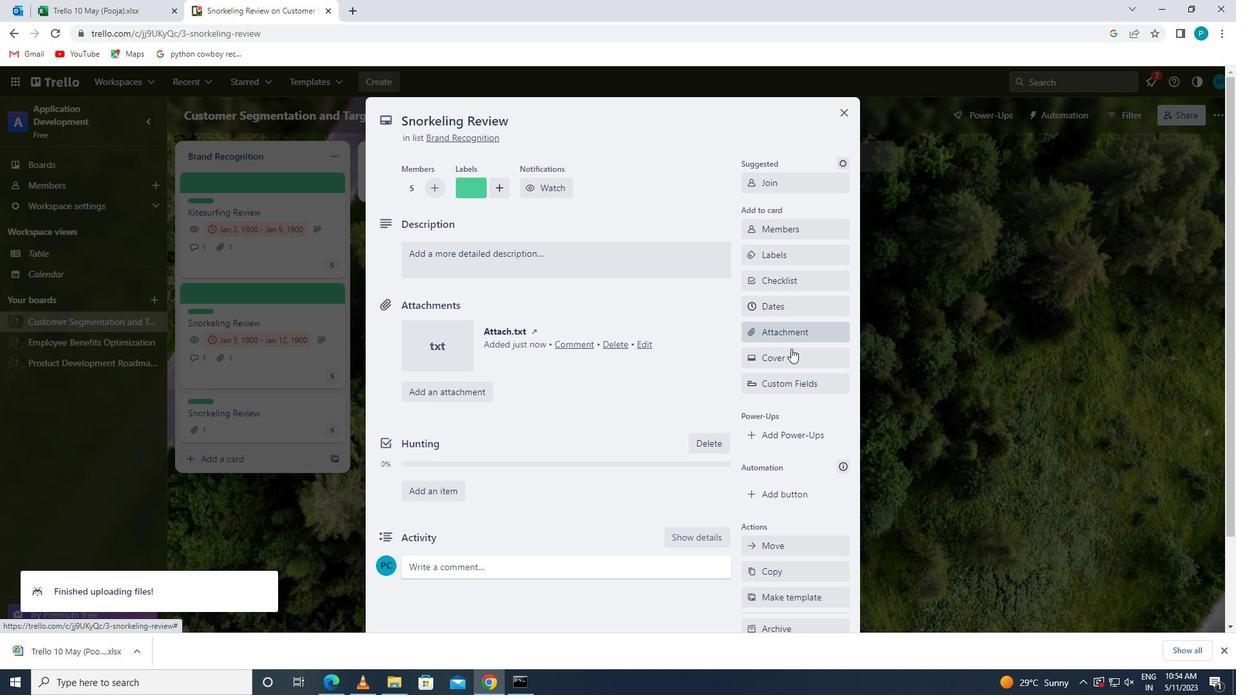 
Action: Mouse pressed left at (791, 354)
Screenshot: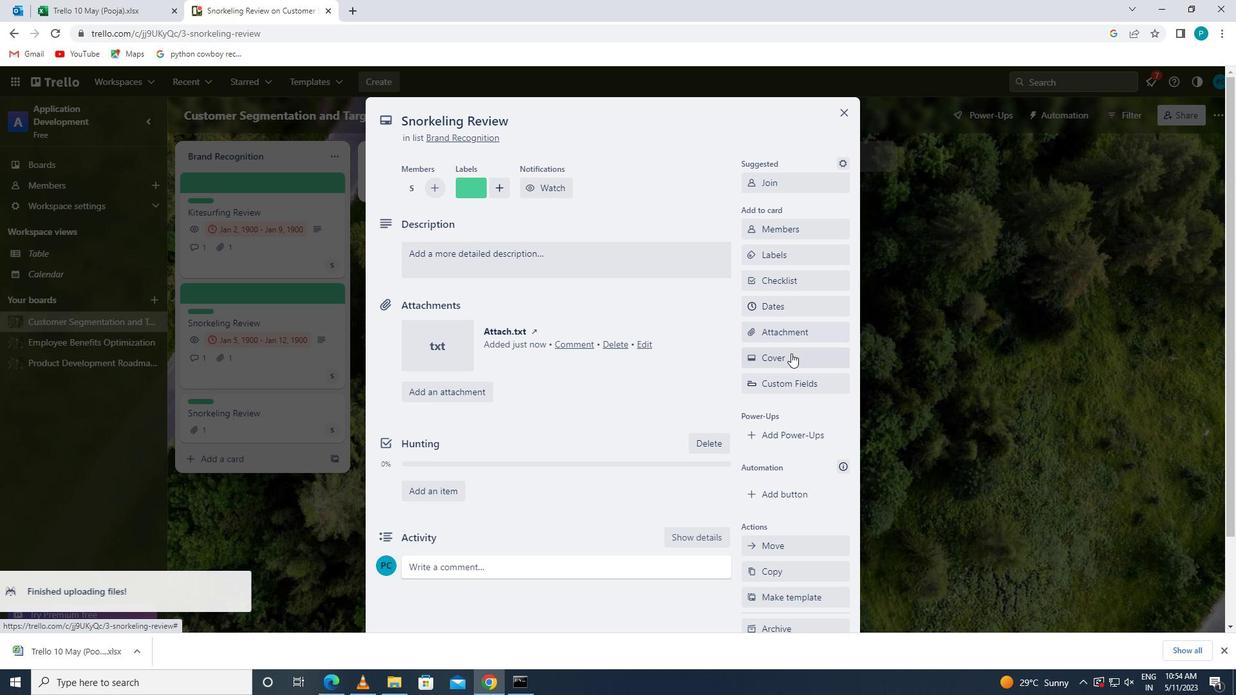 
Action: Mouse moved to (761, 376)
Screenshot: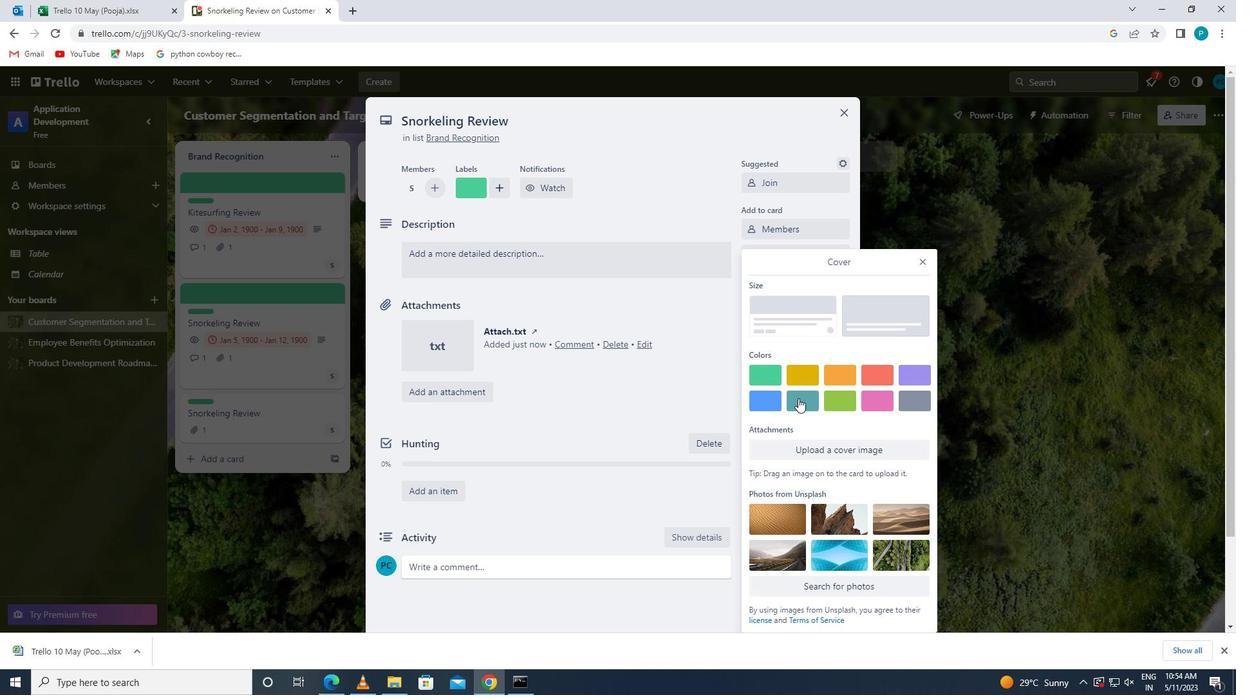 
Action: Mouse pressed left at (761, 376)
Screenshot: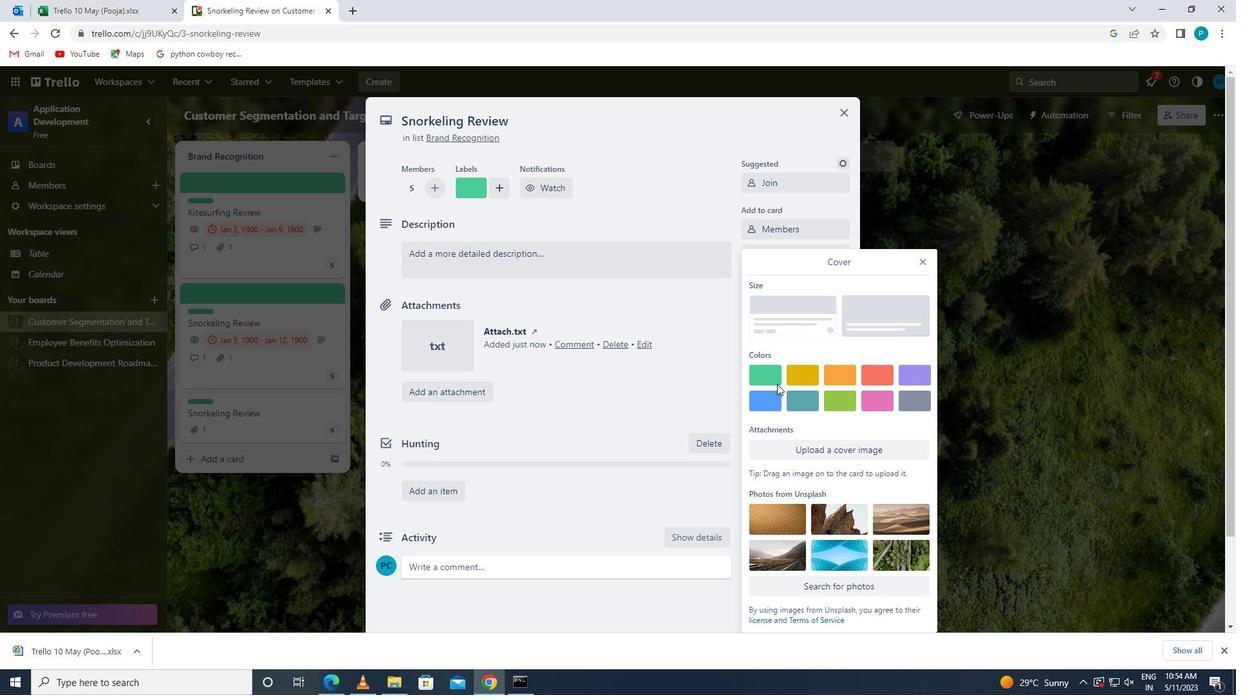
Action: Mouse moved to (920, 234)
Screenshot: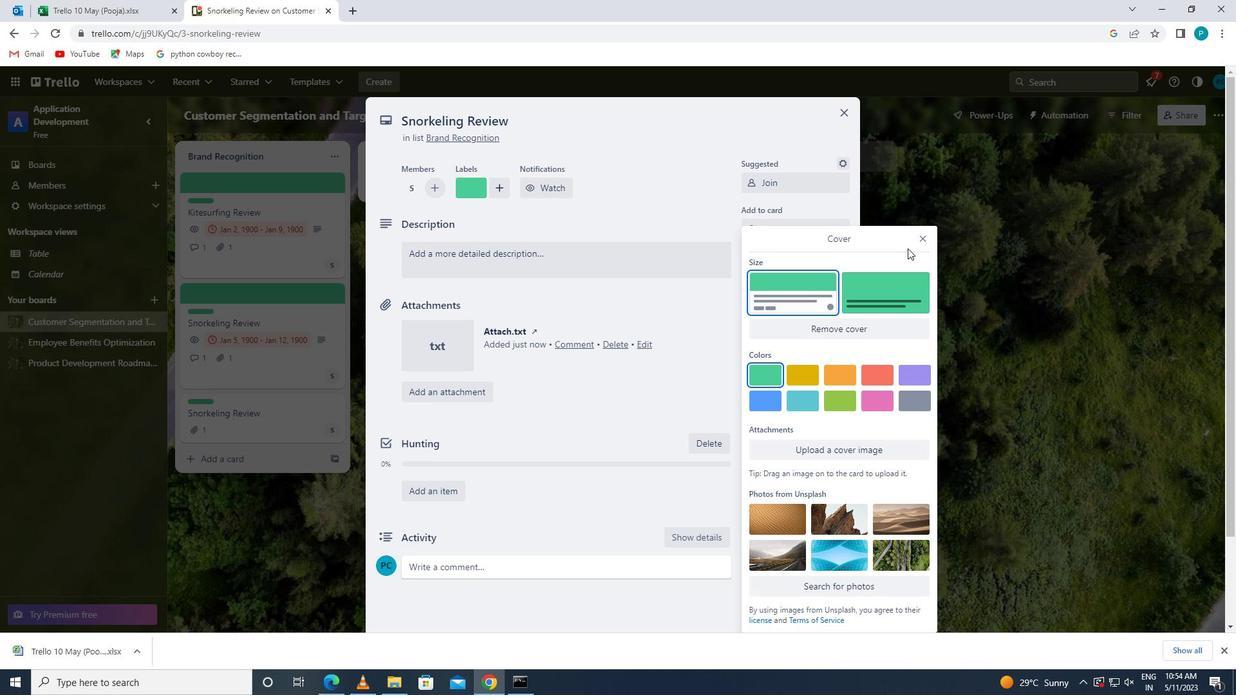 
Action: Mouse pressed left at (920, 234)
Screenshot: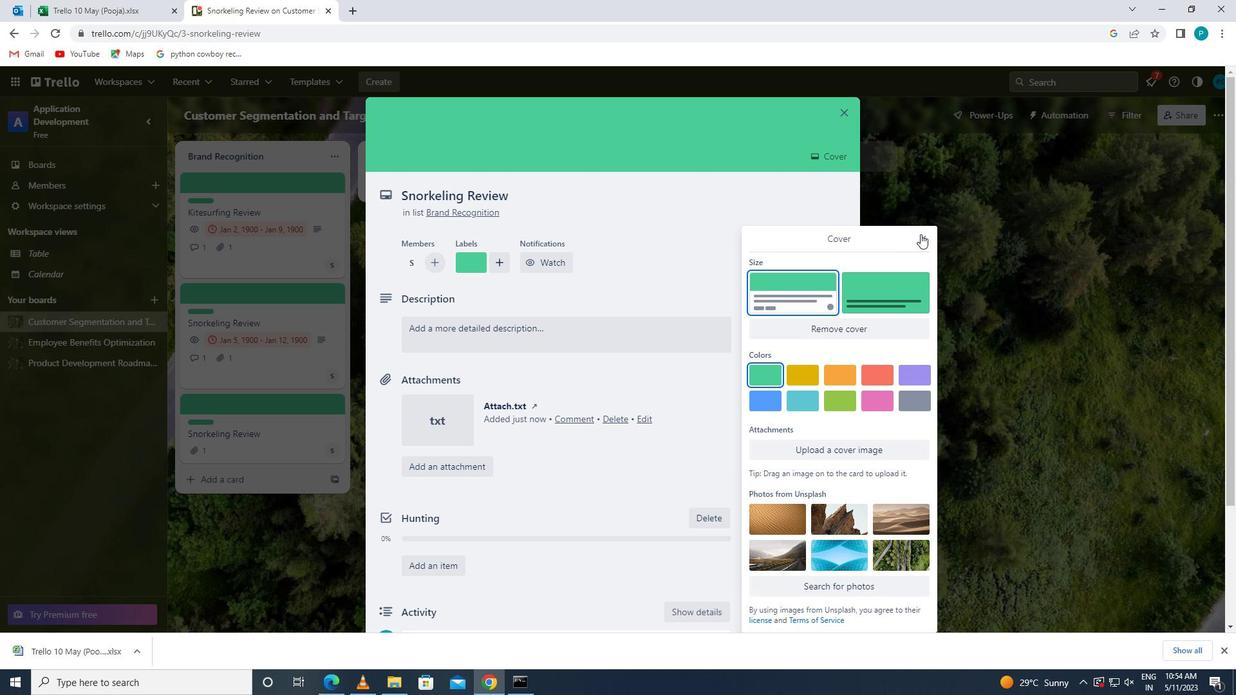 
Action: Mouse moved to (519, 334)
Screenshot: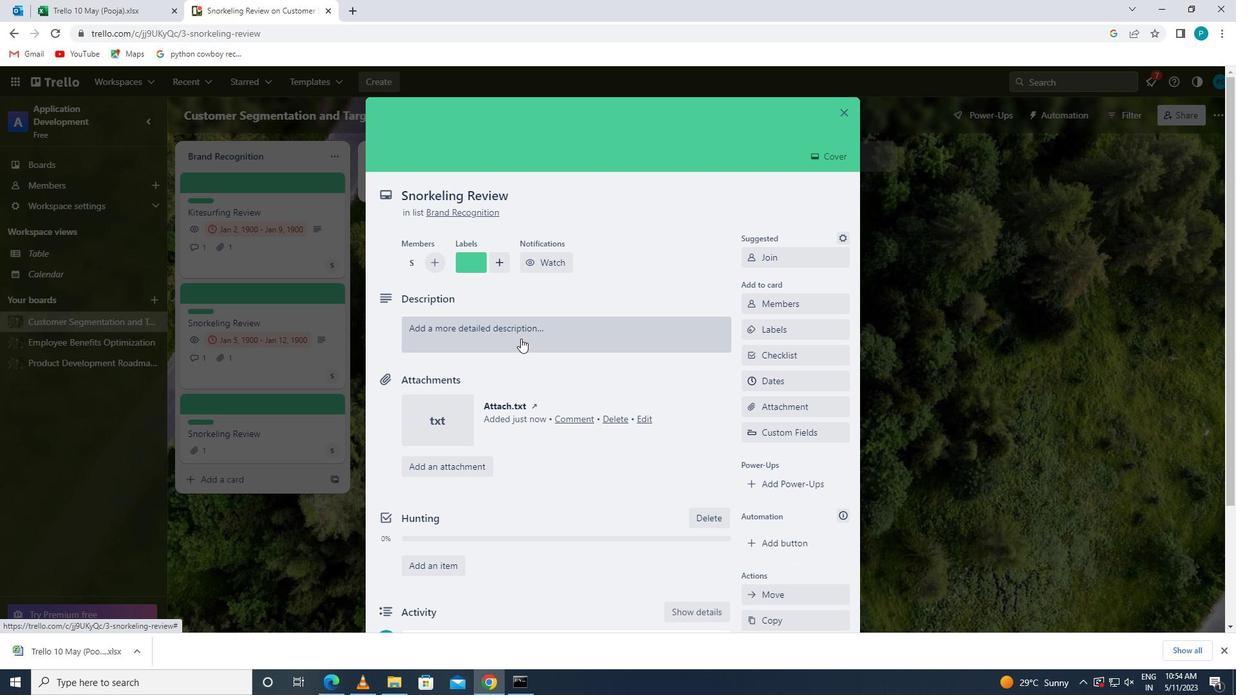 
Action: Mouse pressed left at (519, 334)
Screenshot: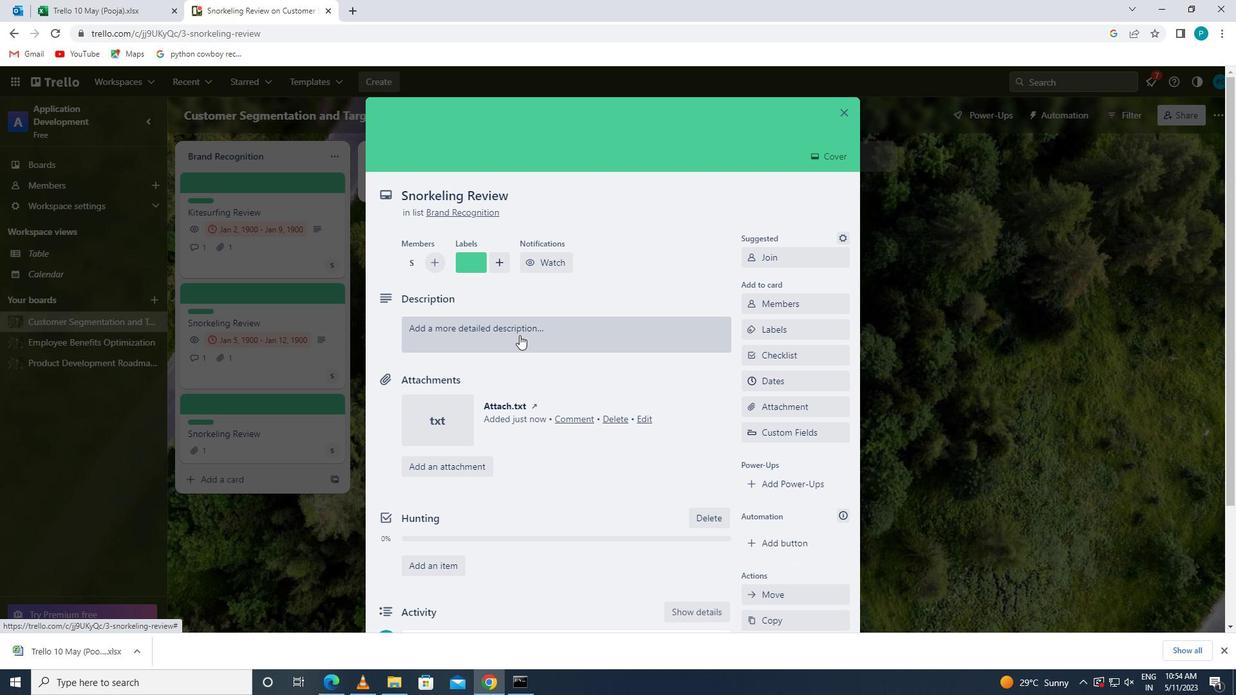 
Action: Key pressed <Key.caps_lock>c<Key.caps_lock>reate<Key.space><Key.space>and<Key.space>send<Key.space>out<Key.space>employee<Key.space>satisfaction<Key.space>survey<Key.space>i<Key.backspace>on<Key.space>benefits
Screenshot: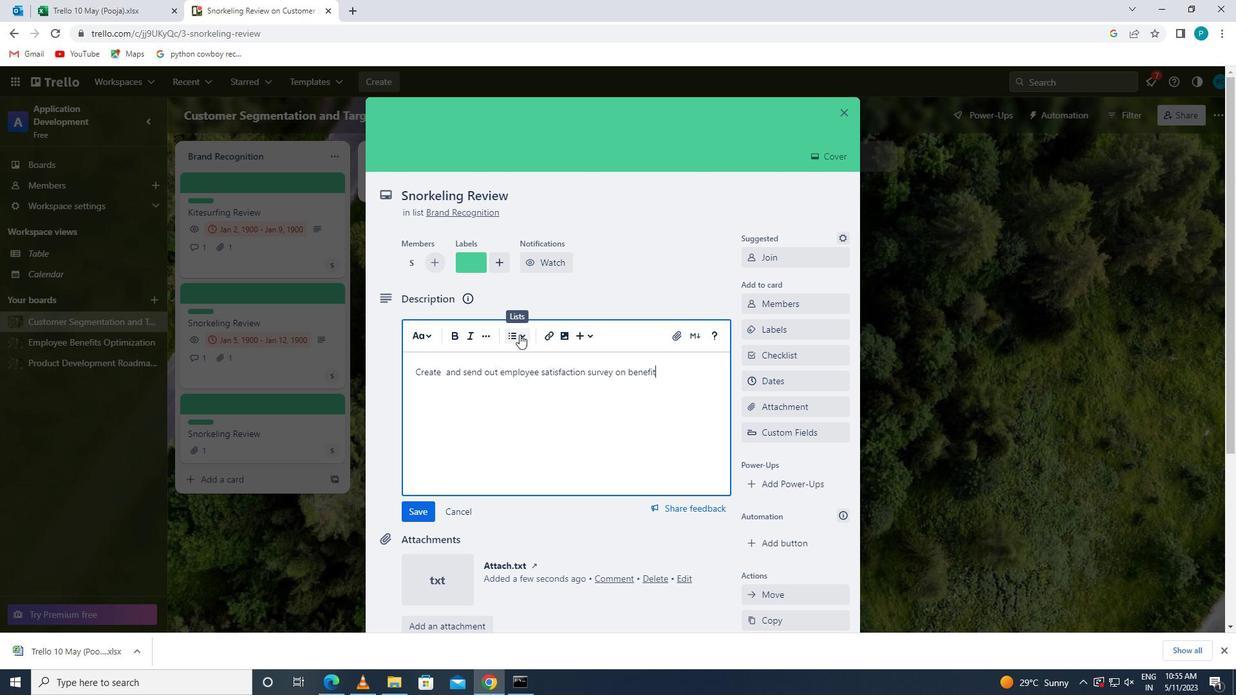 
Action: Mouse moved to (419, 506)
Screenshot: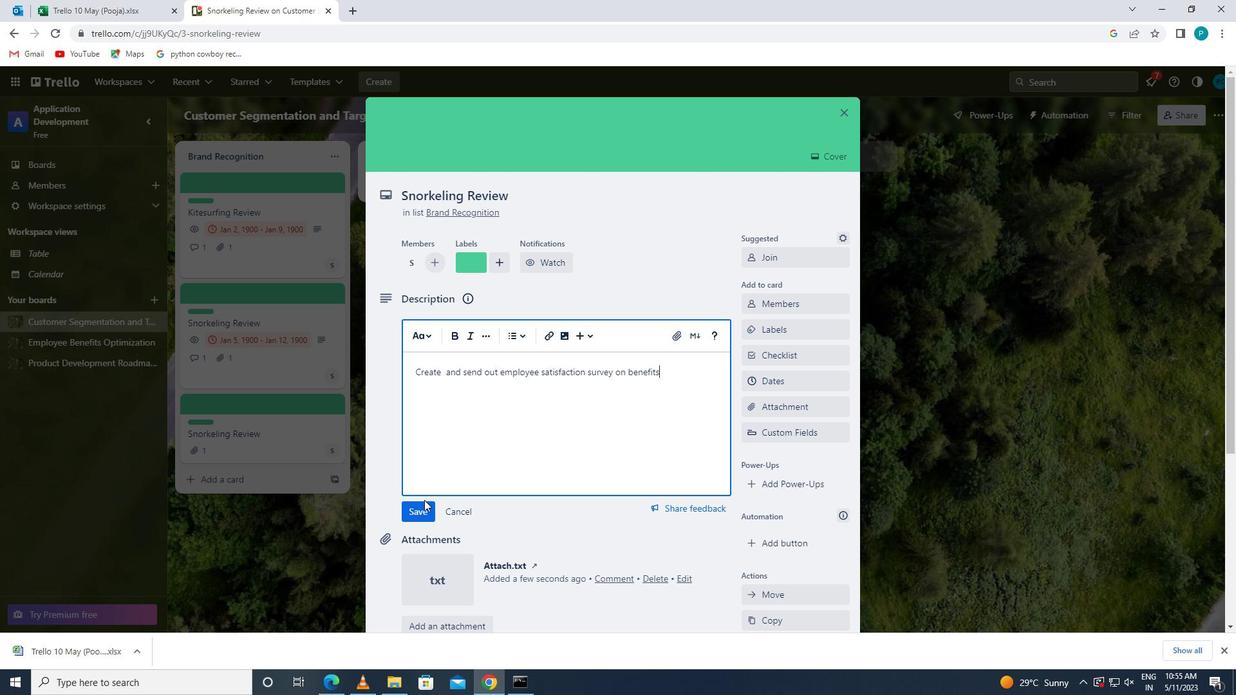 
Action: Mouse pressed left at (419, 506)
Screenshot: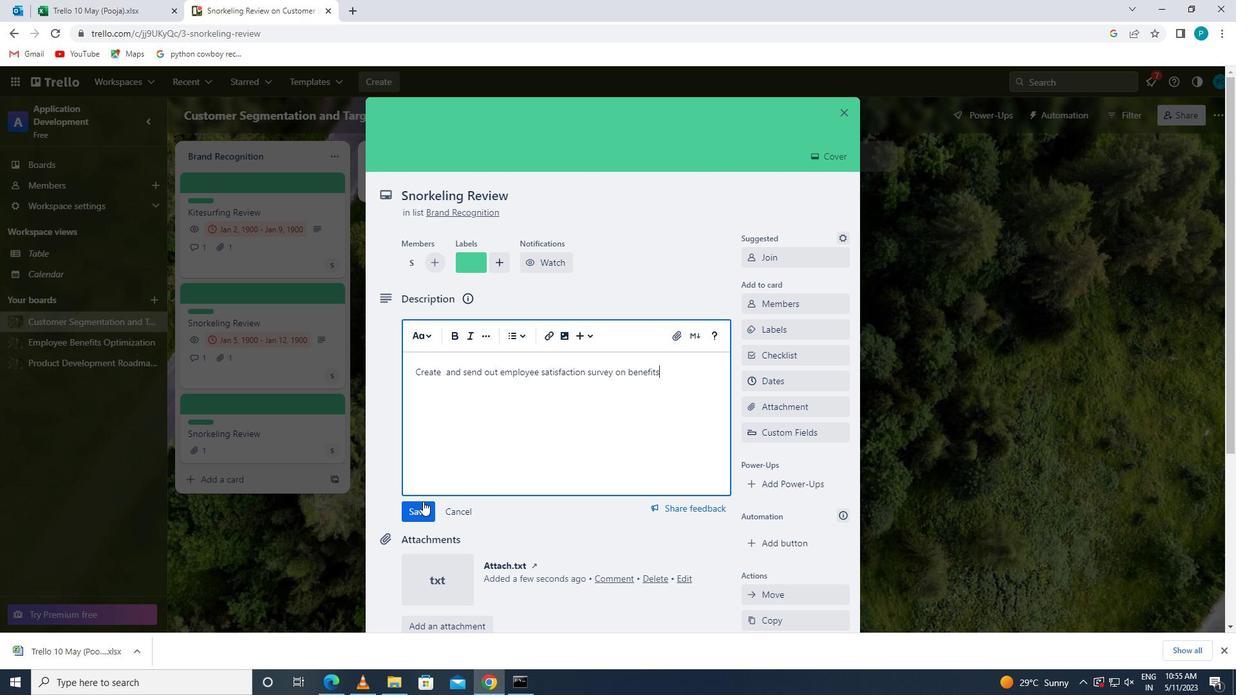 
Action: Mouse moved to (525, 470)
Screenshot: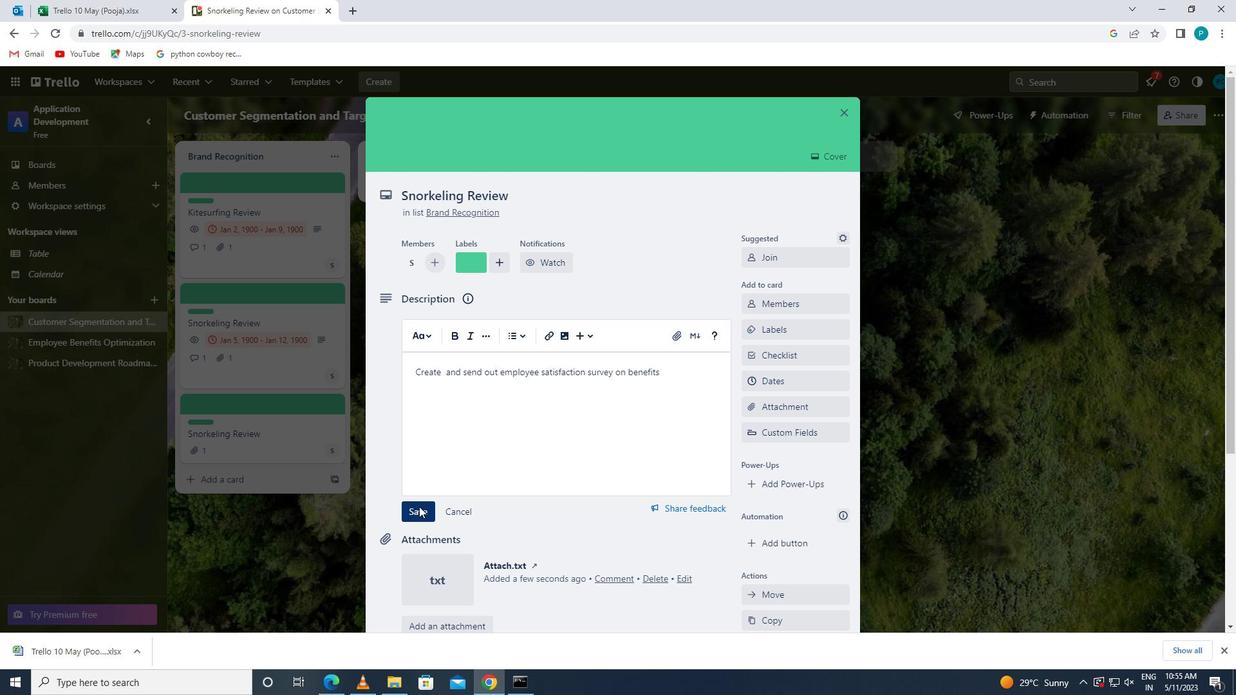 
Action: Mouse scrolled (525, 469) with delta (0, 0)
Screenshot: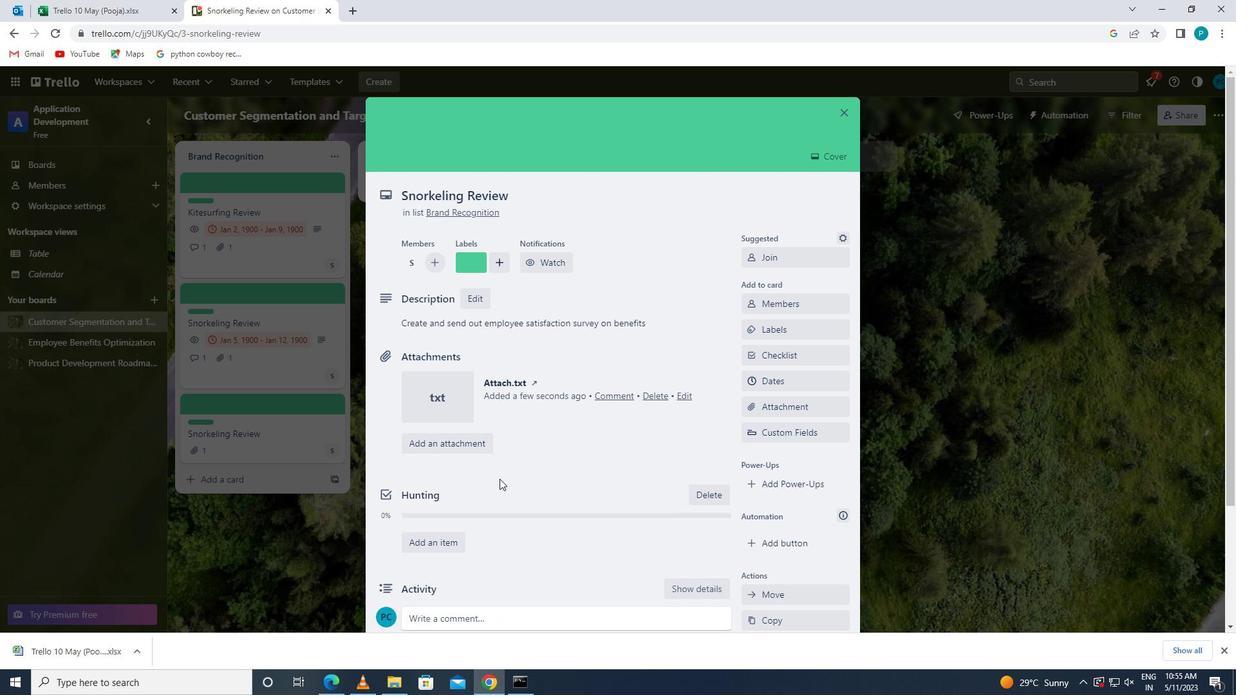 
Action: Mouse scrolled (525, 469) with delta (0, 0)
Screenshot: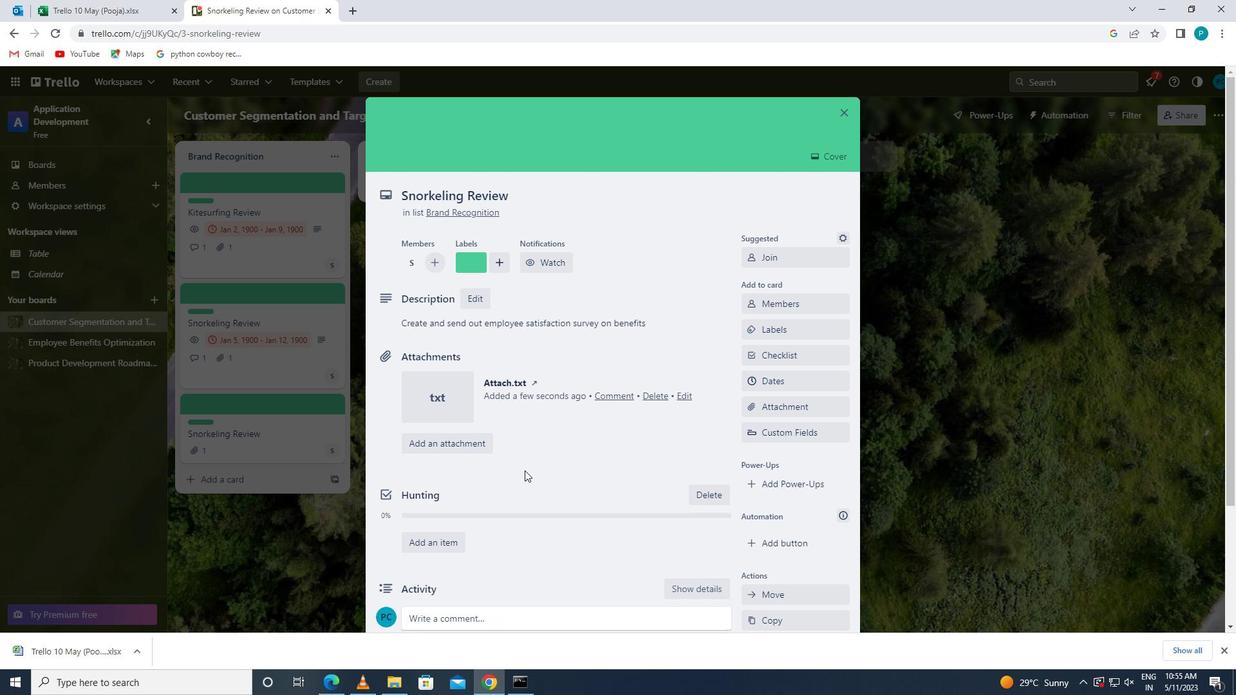 
Action: Mouse scrolled (525, 469) with delta (0, 0)
Screenshot: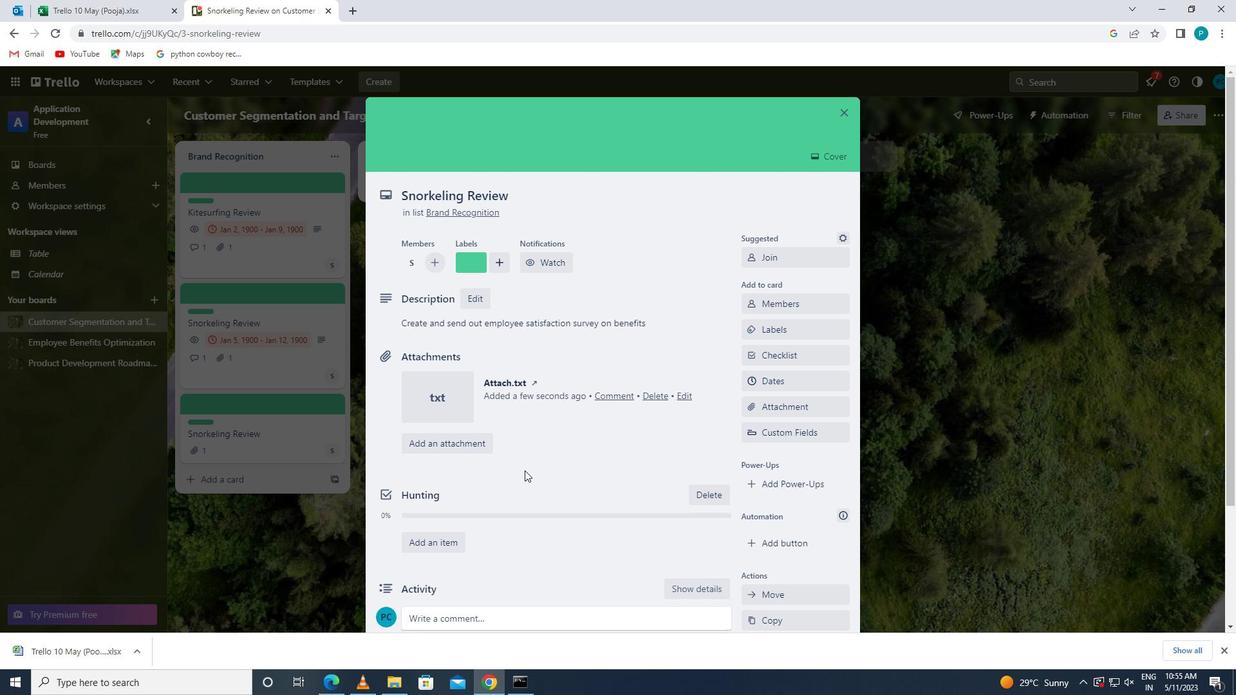 
Action: Mouse pressed left at (525, 470)
Screenshot: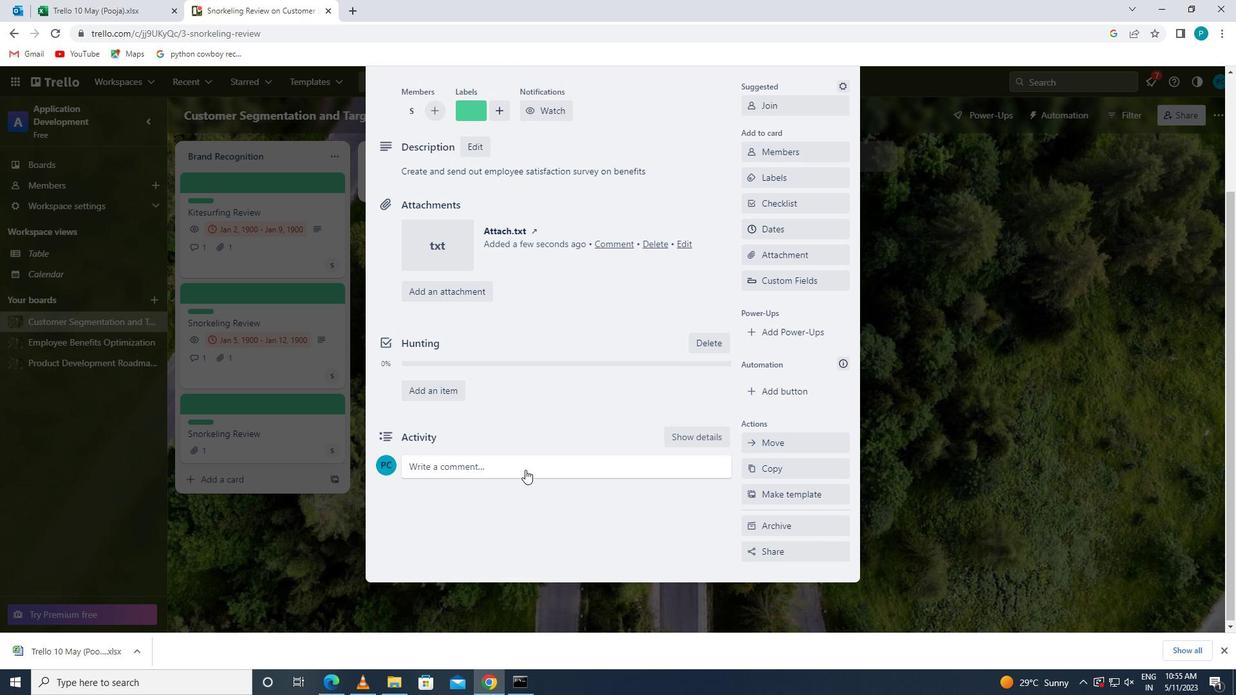
Action: Key pressed <Key.caps_lock>w<Key.caps_lock>e<Key.space>sholud
Screenshot: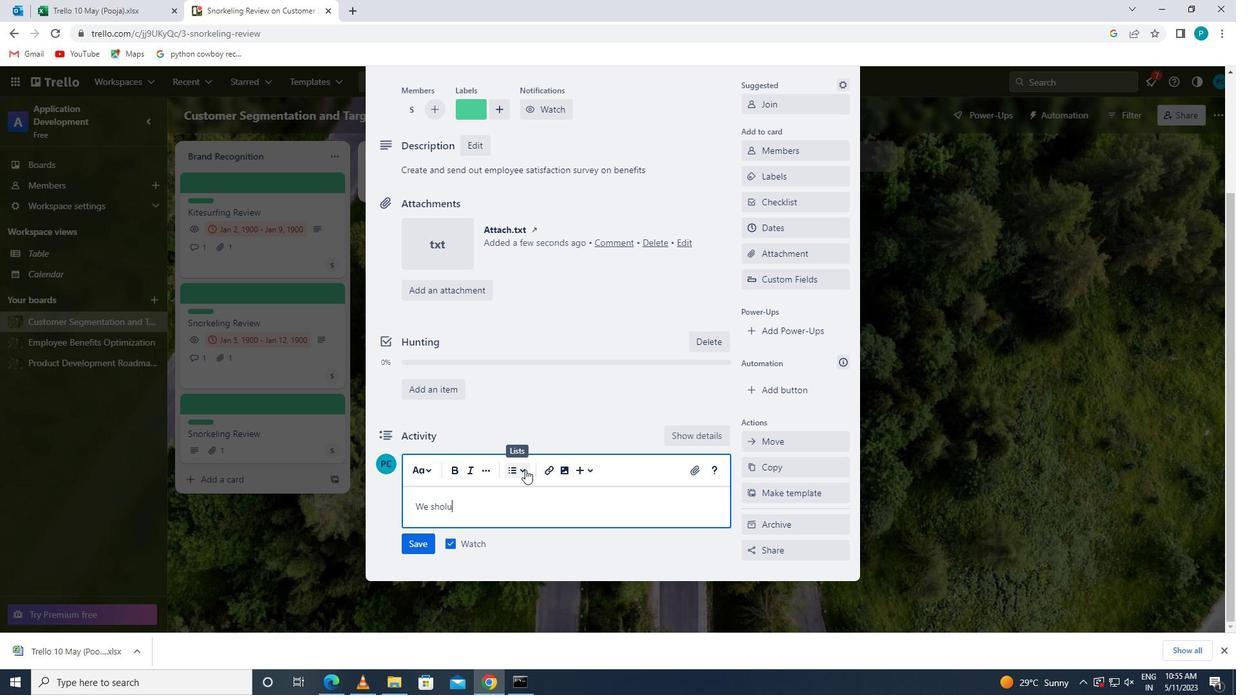 
Action: Mouse moved to (447, 510)
Screenshot: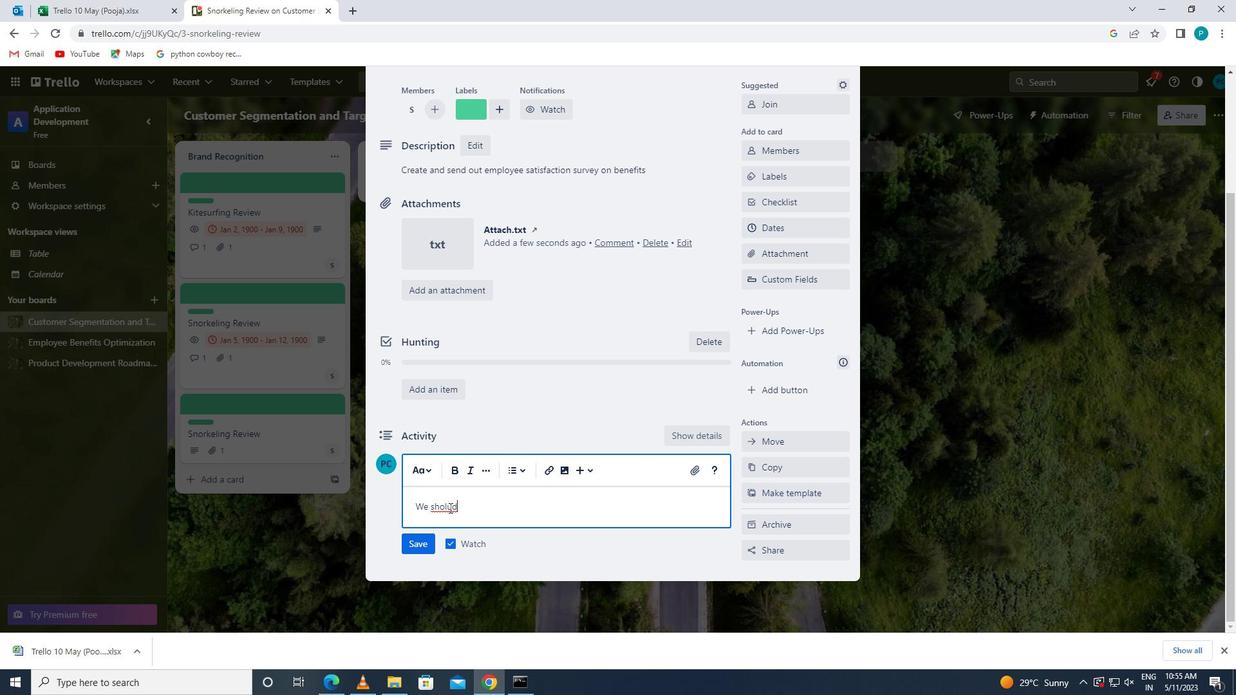 
Action: Mouse pressed left at (447, 510)
Screenshot: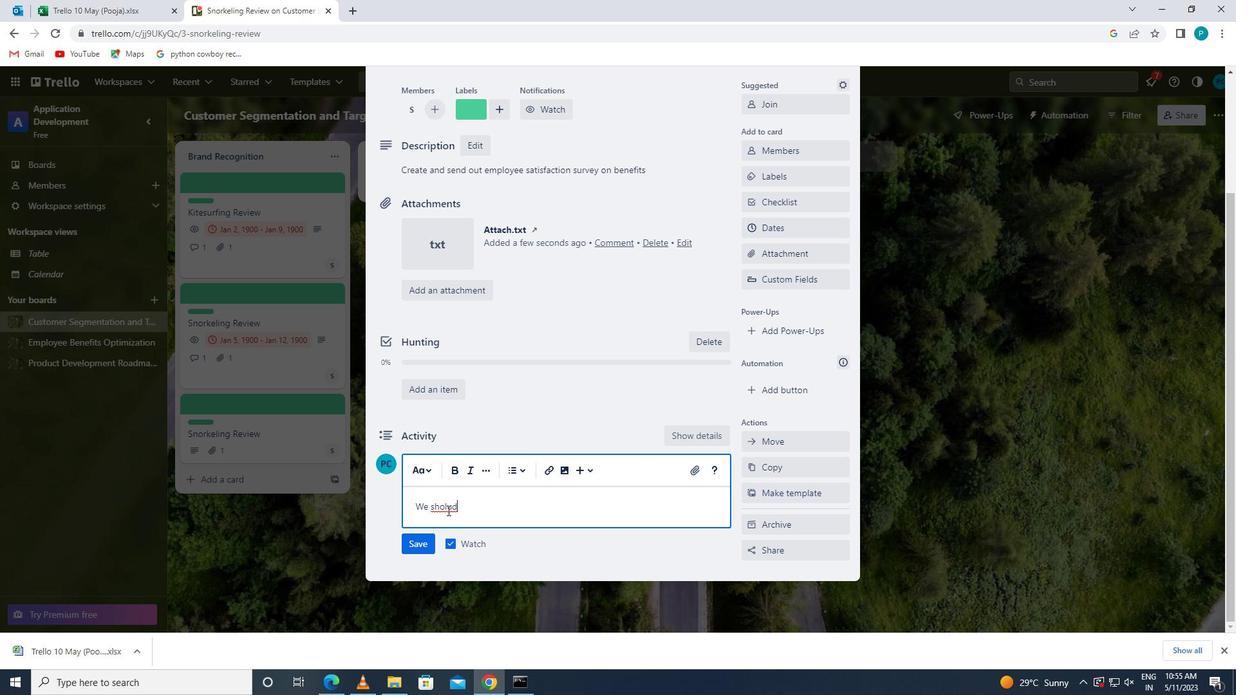 
Action: Key pressed <Key.backspace>
Screenshot: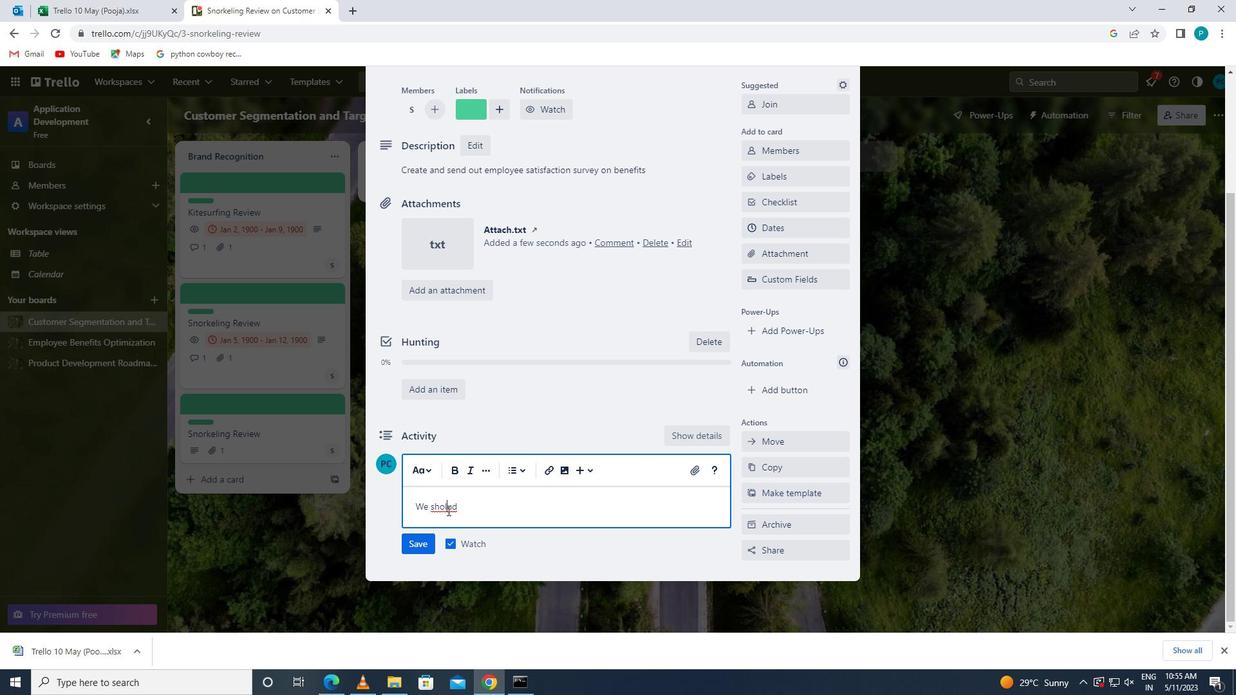 
Action: Mouse moved to (448, 511)
Screenshot: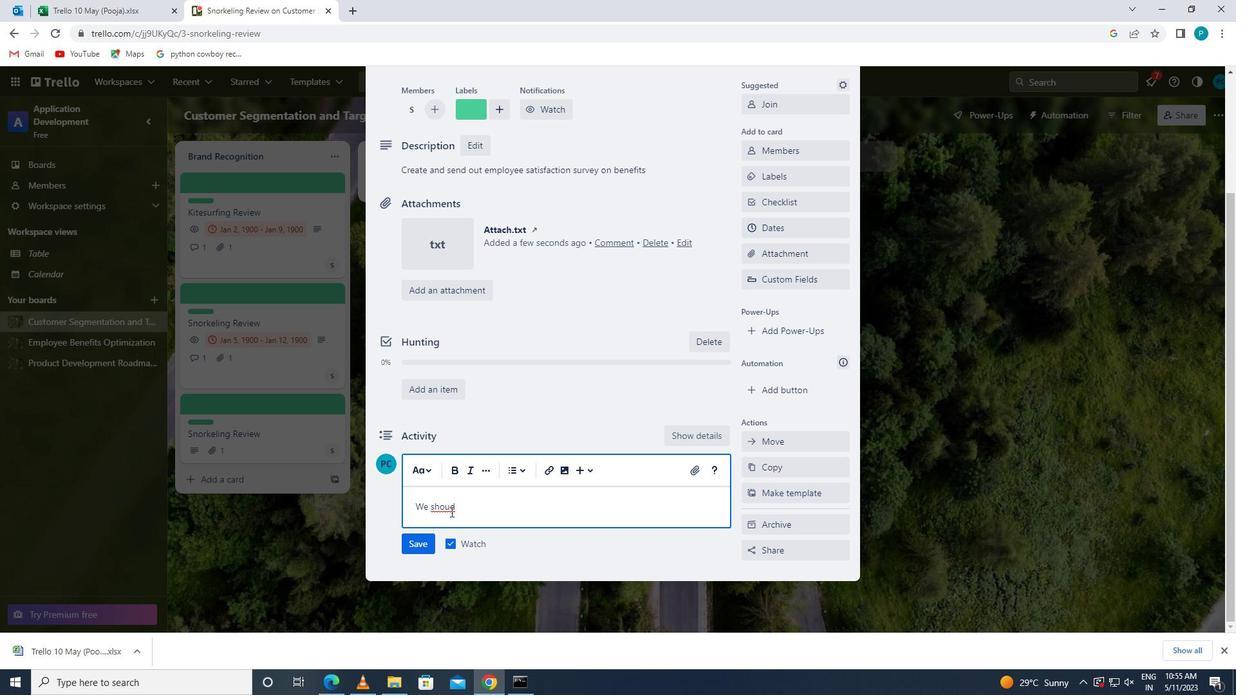 
Action: Mouse pressed left at (448, 511)
Screenshot: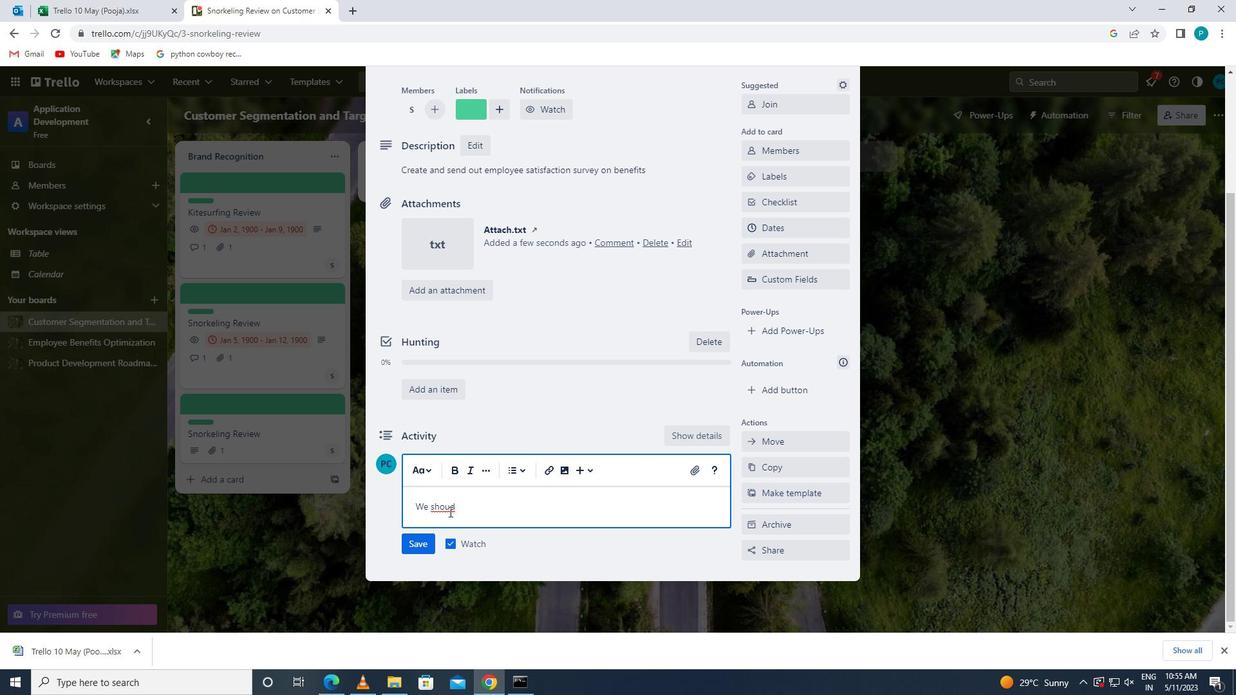 
Action: Key pressed l
Screenshot: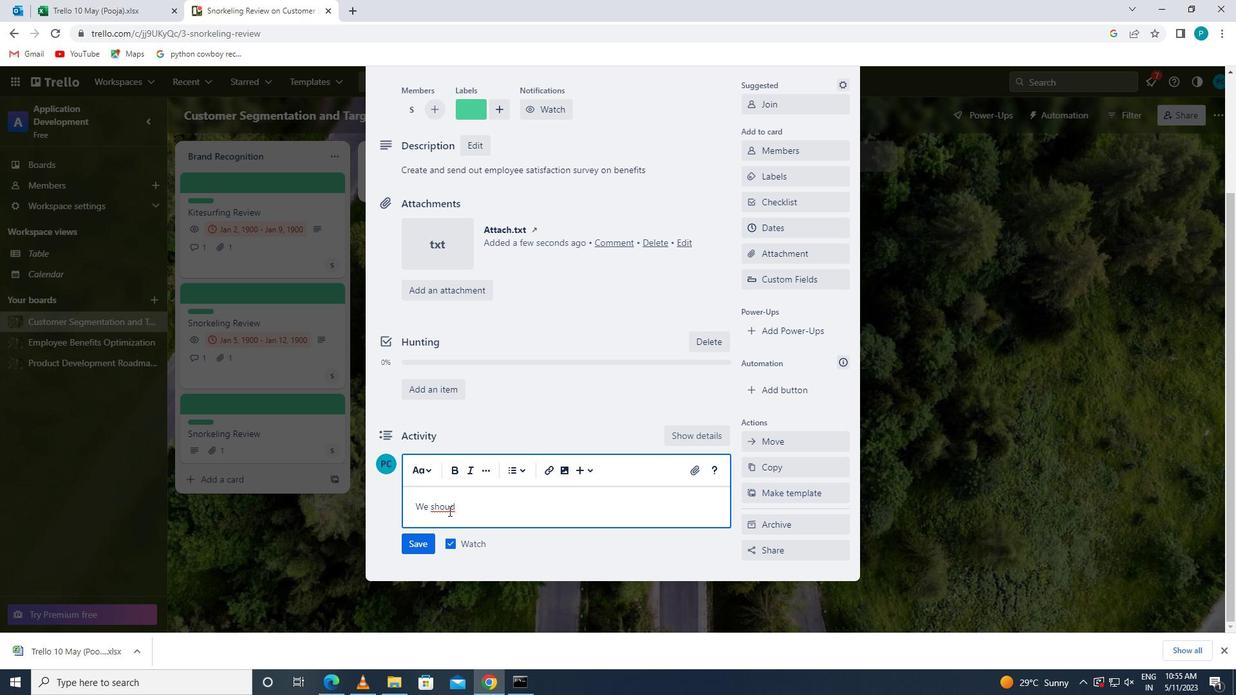 
Action: Mouse moved to (467, 509)
Screenshot: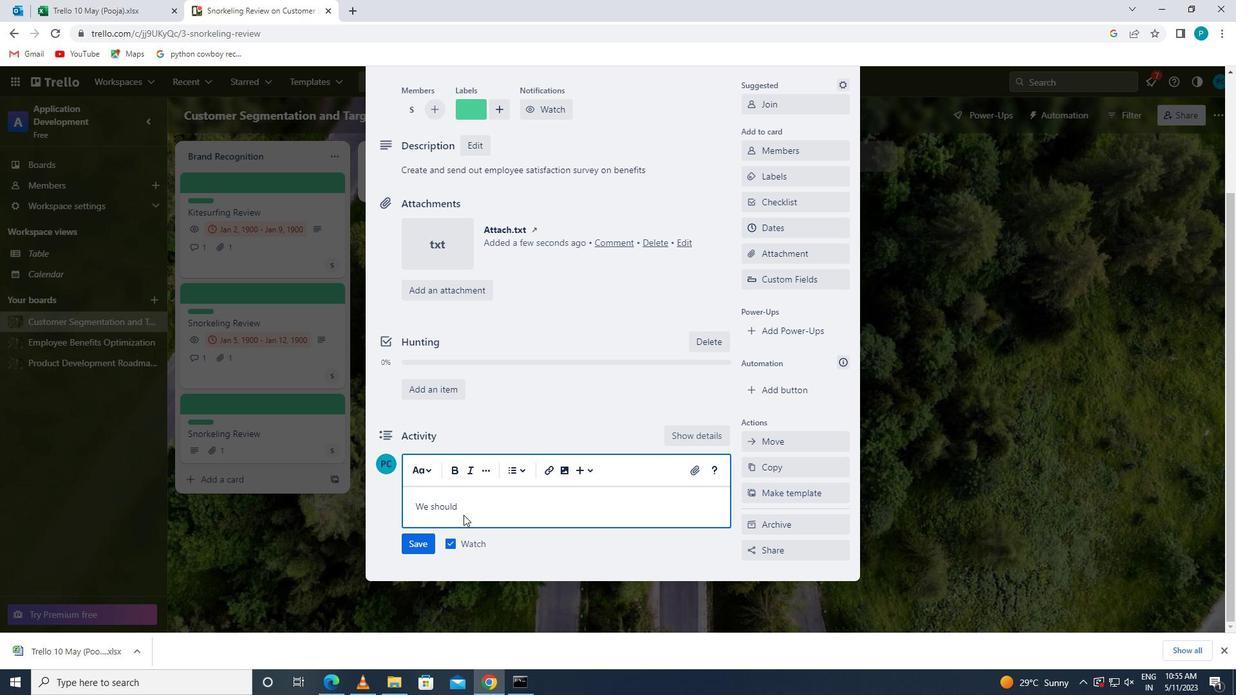
Action: Mouse pressed left at (467, 509)
Screenshot: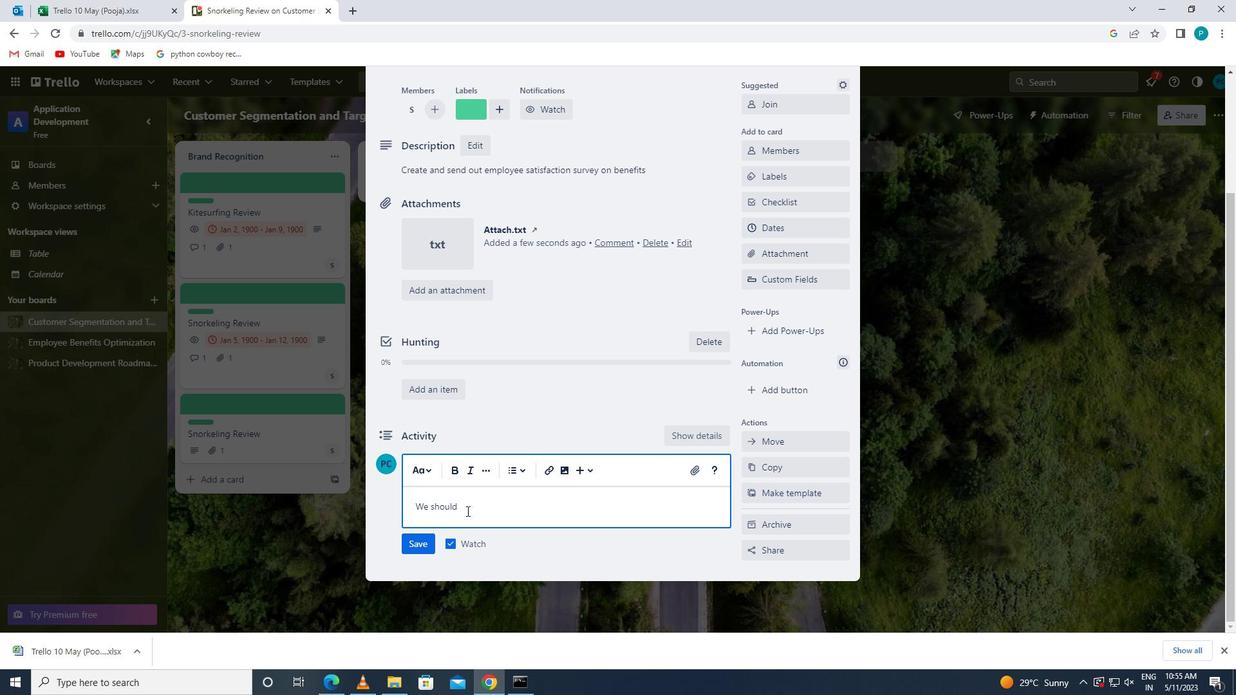 
Action: Key pressed <Key.space>approach<Key.space>this<Key.space>task<Key.space>with<Key.space>a<Key.space>sse<Key.backspace><Key.backspace>ense<Key.space>of<Key.space>collaboration<Key.space>and<Key.space>partnership,<Key.space>working<Key.space>closely<Key.space>with<Key.space>stakeholders<Key.space>and<Key.space>other<Key.space>teams<Key.space>to<Key.space>achive<Key.space>success
Screenshot: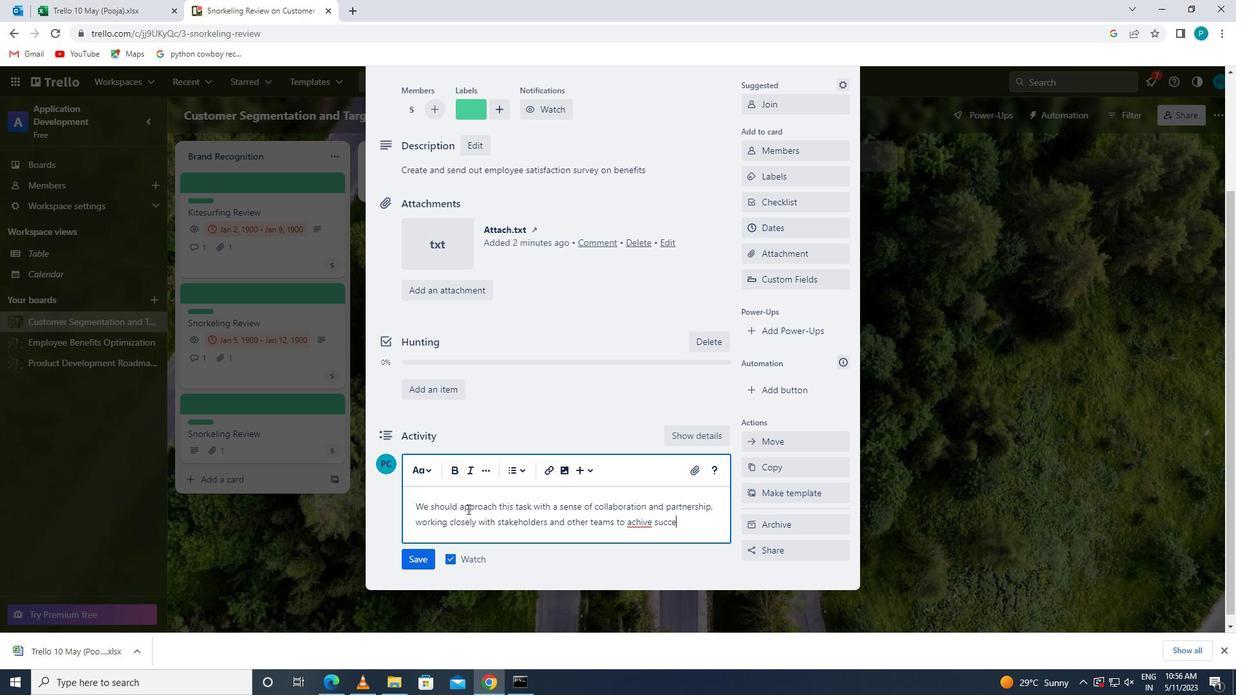 
Action: Mouse moved to (404, 560)
Screenshot: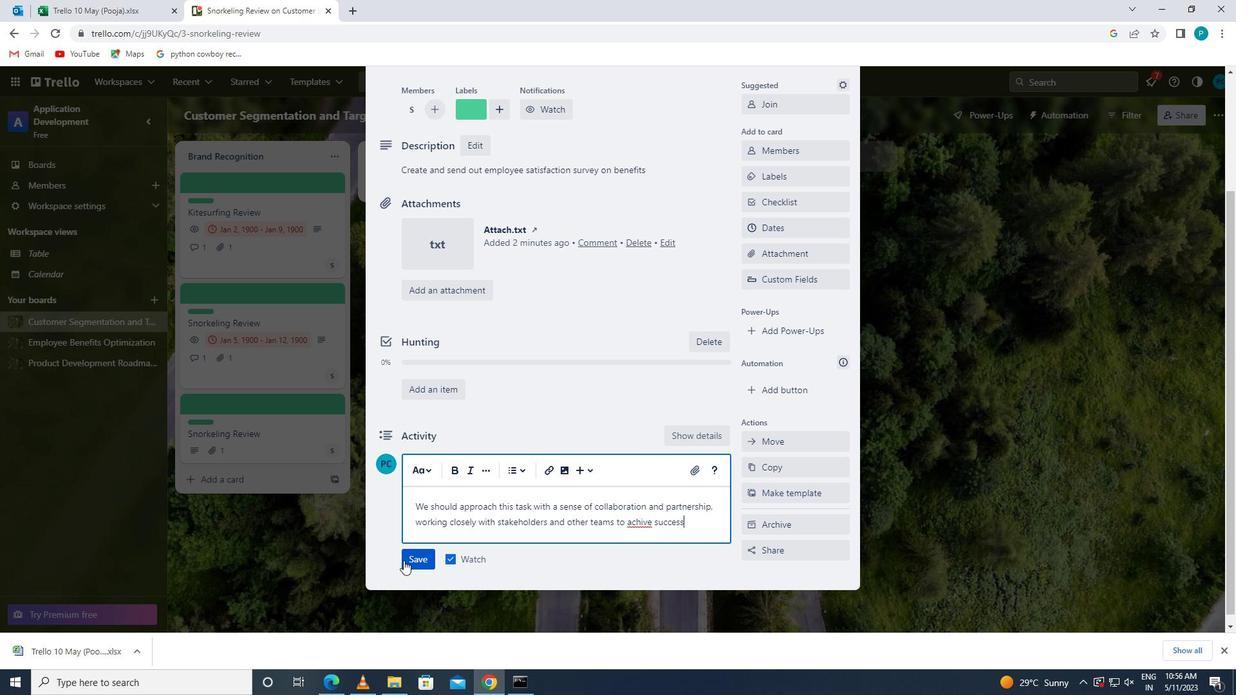 
Action: Mouse pressed left at (404, 560)
Screenshot: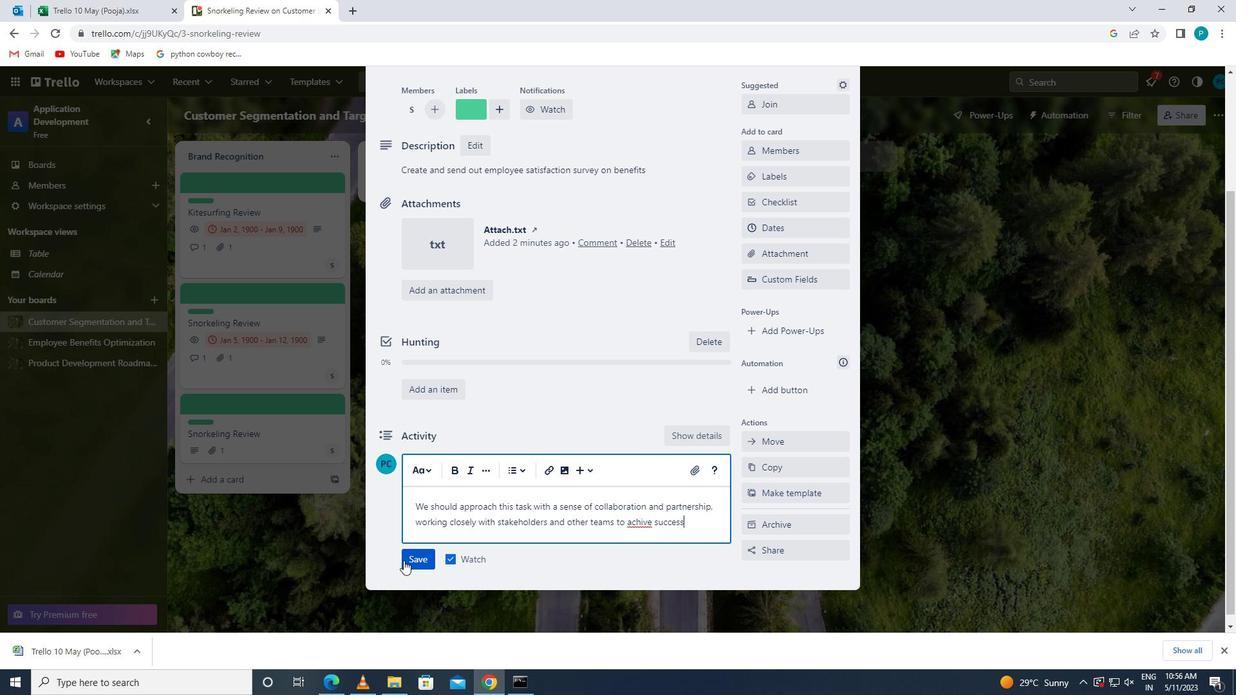
Action: Mouse moved to (793, 239)
Screenshot: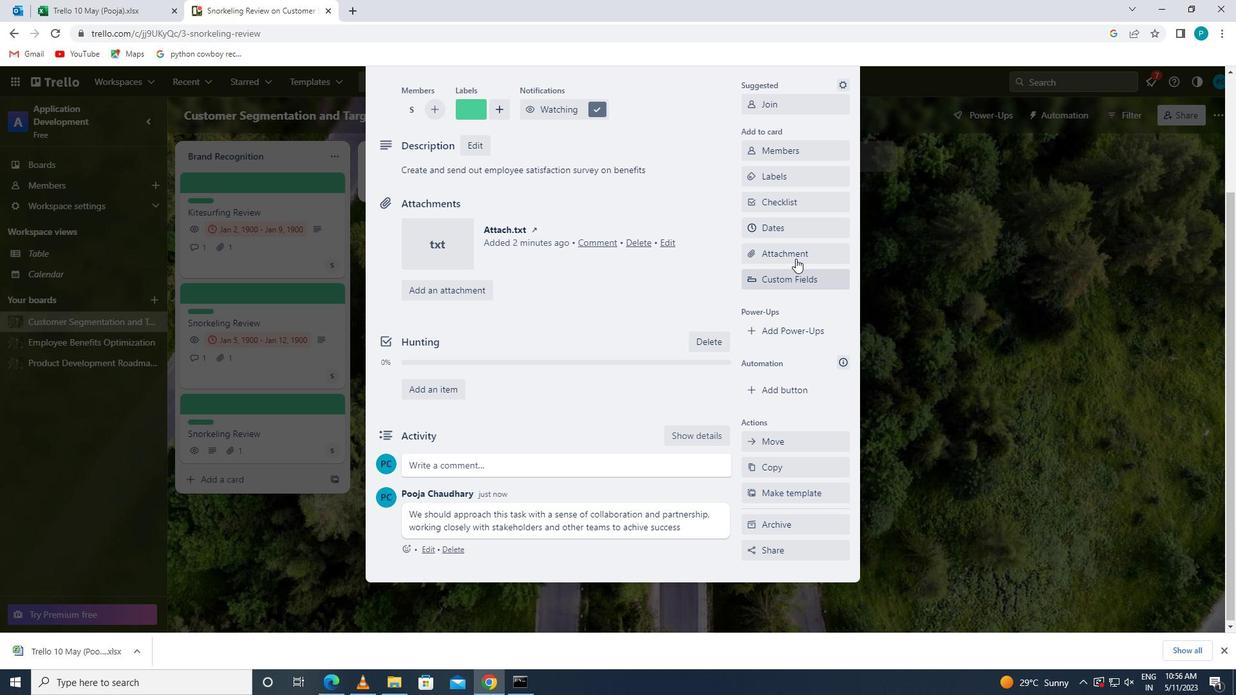 
Action: Mouse pressed left at (793, 239)
Screenshot: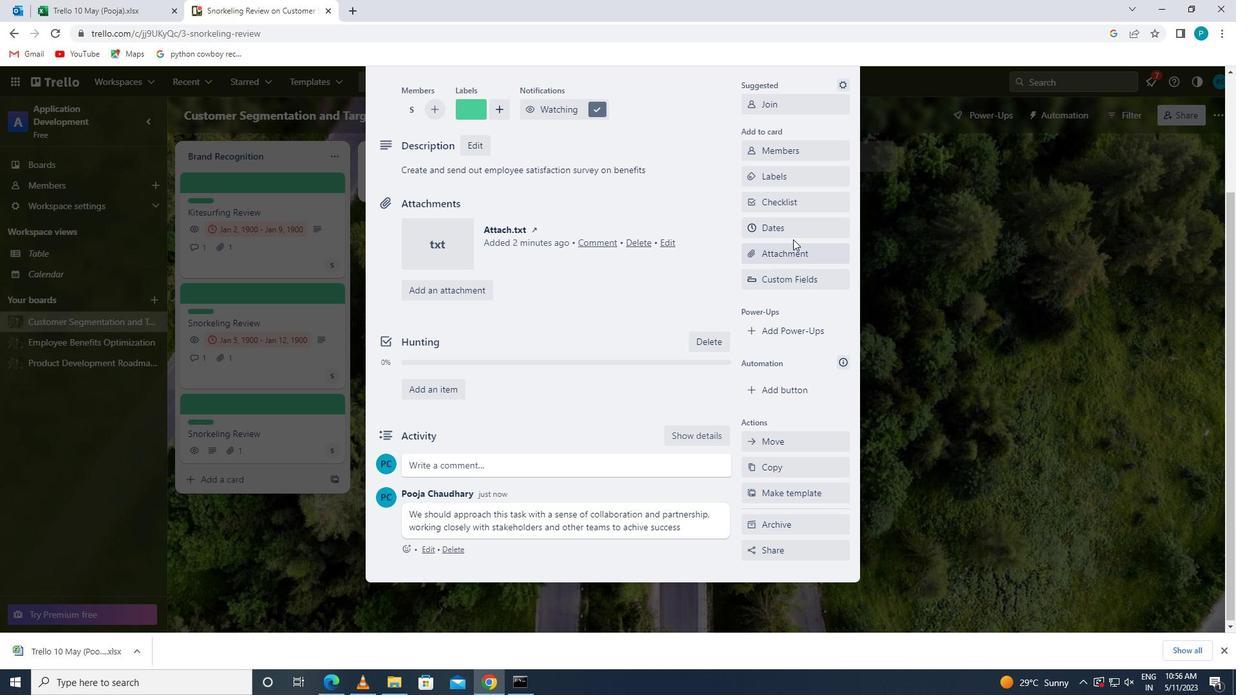 
Action: Mouse moved to (782, 231)
Screenshot: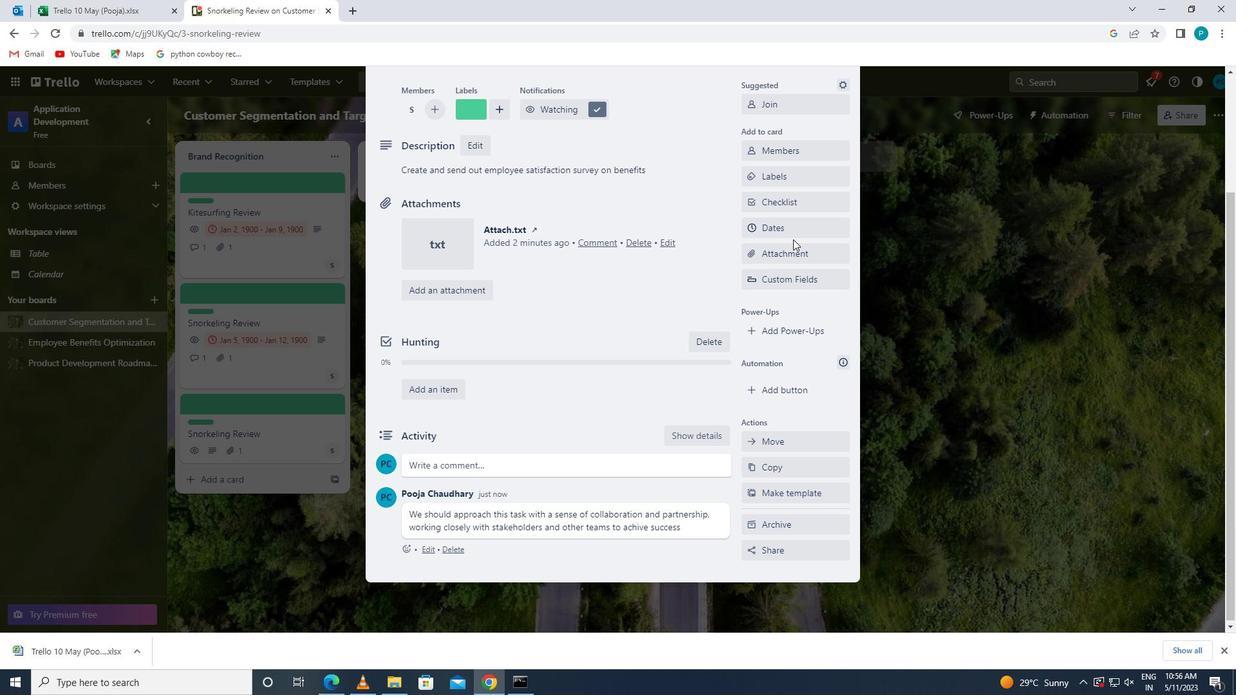 
Action: Mouse pressed left at (782, 231)
Screenshot: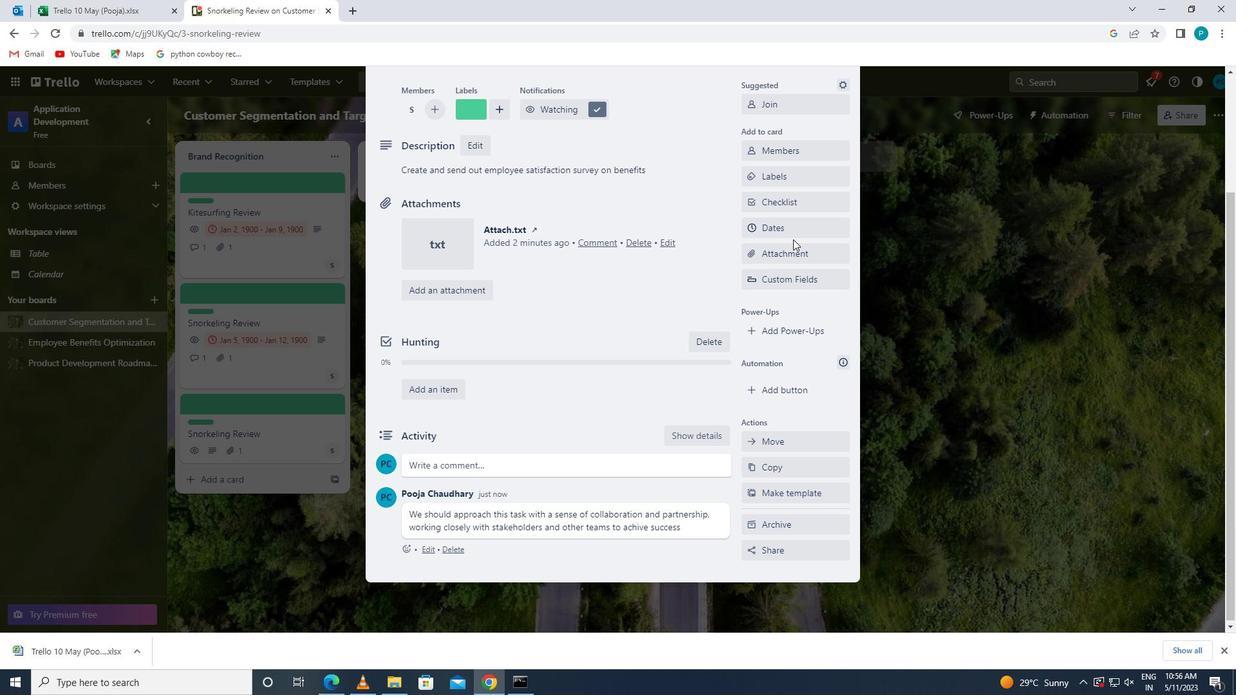 
Action: Mouse moved to (754, 350)
Screenshot: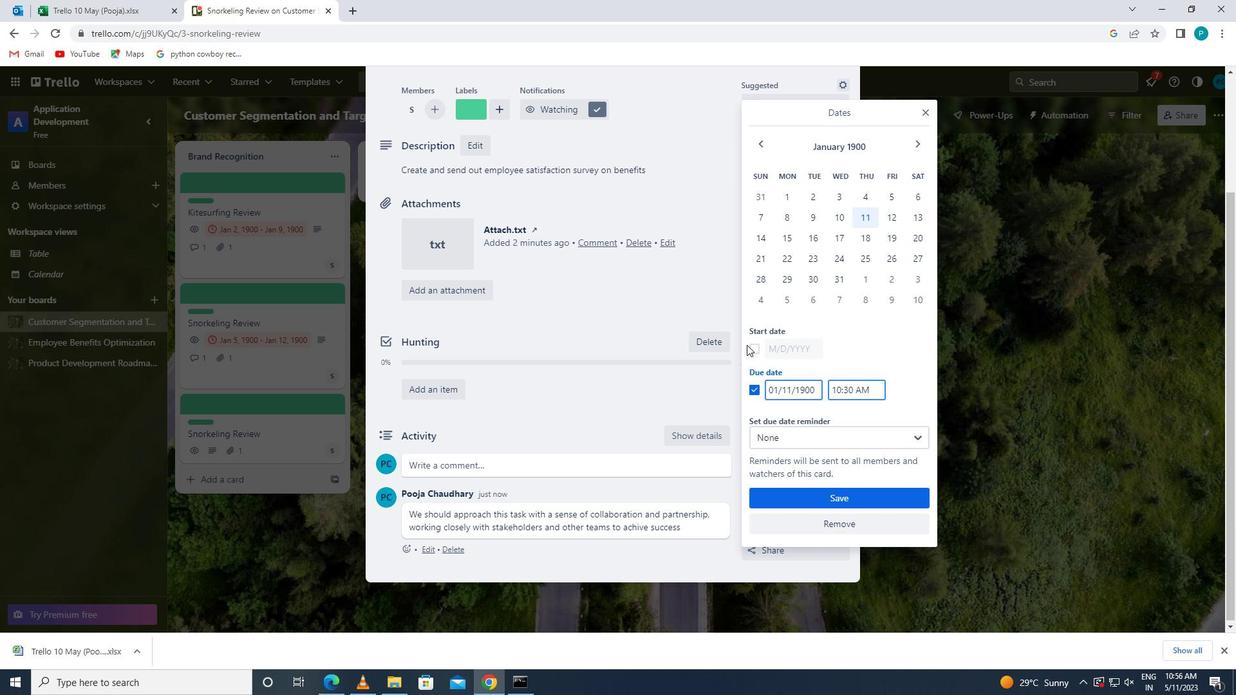 
Action: Mouse pressed left at (754, 350)
Screenshot: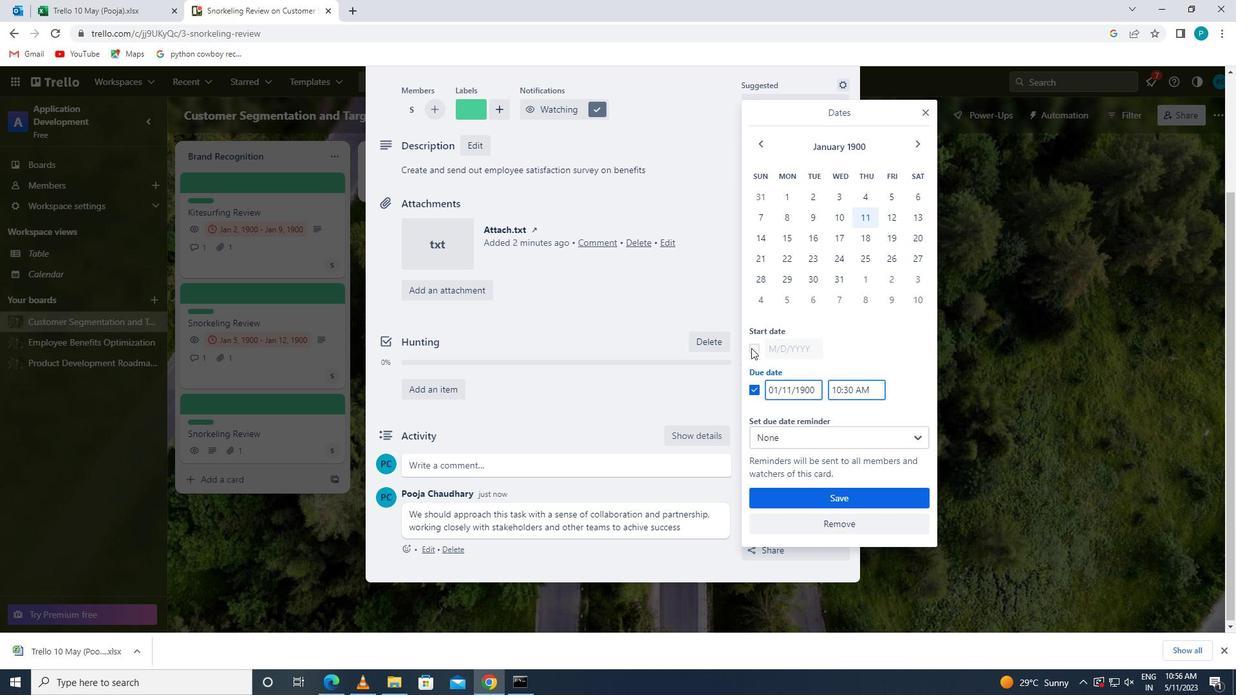 
Action: Mouse moved to (788, 345)
Screenshot: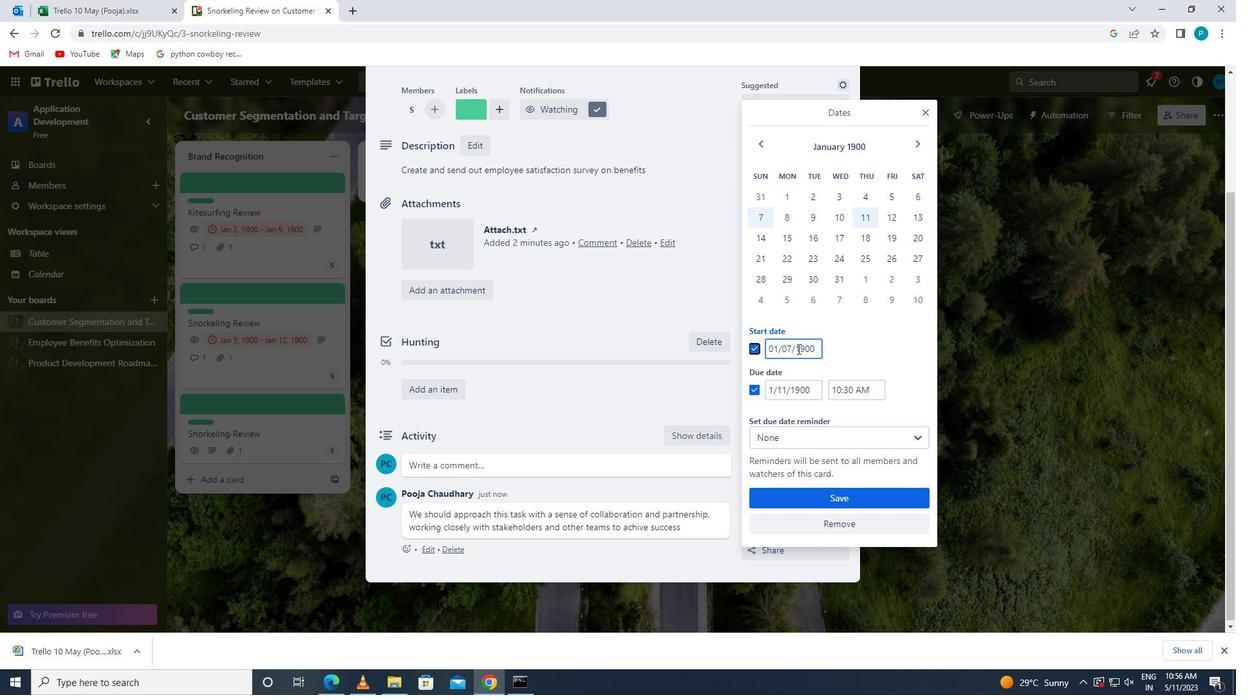 
Action: Mouse pressed left at (788, 345)
Screenshot: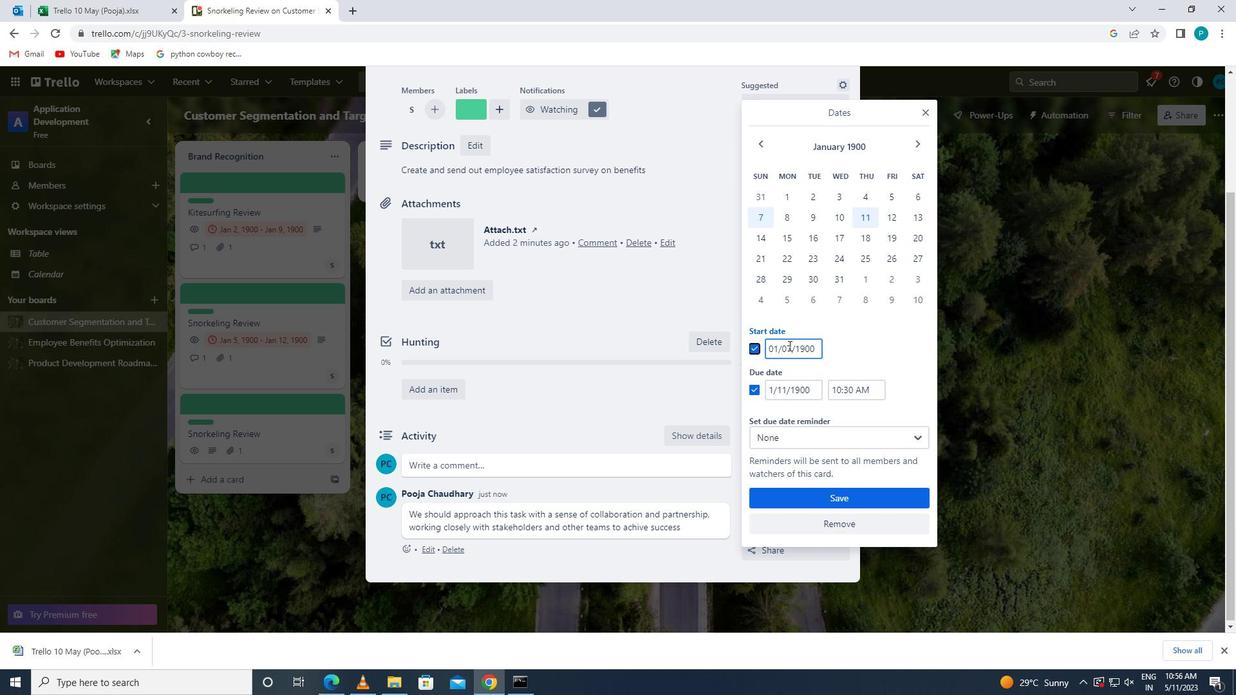
Action: Mouse moved to (780, 350)
Screenshot: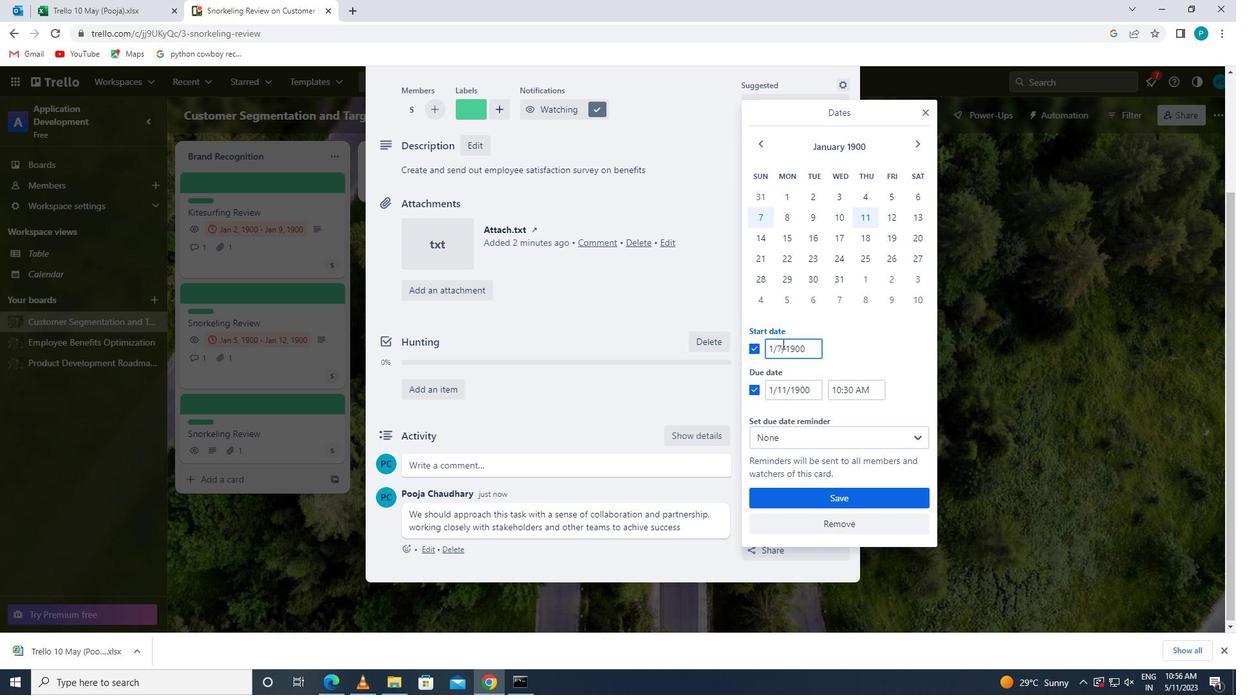 
Action: Mouse pressed left at (780, 350)
Screenshot: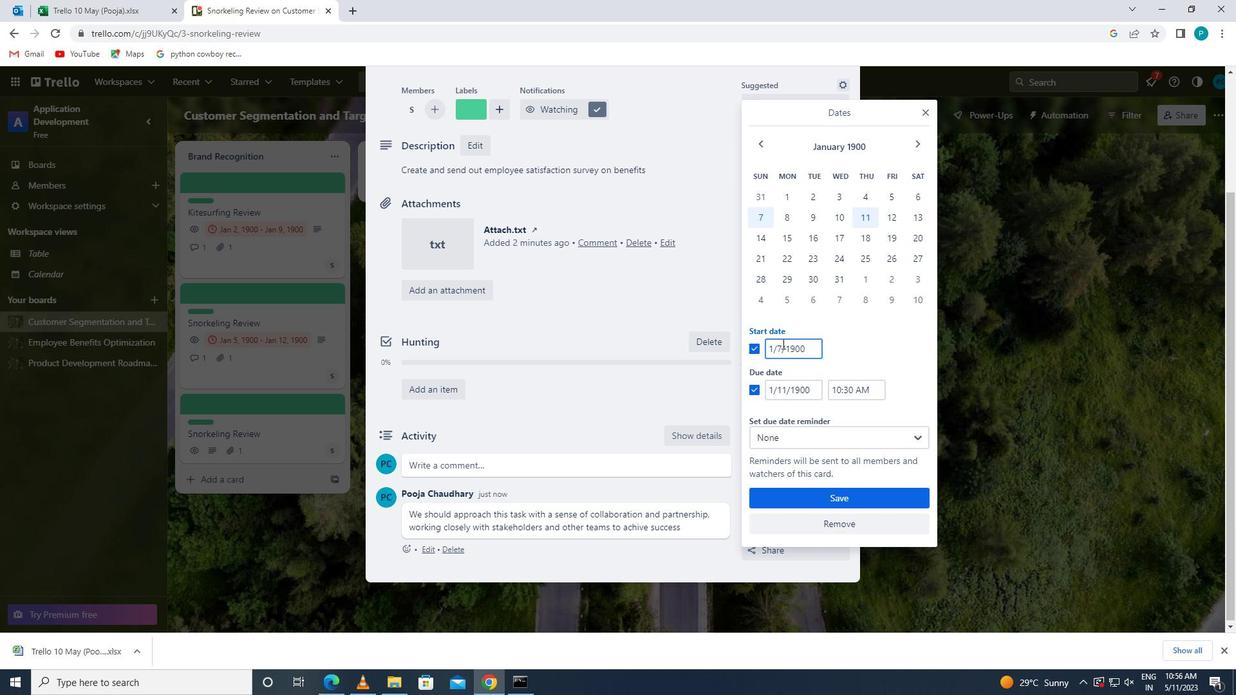 
Action: Key pressed <Key.backspace>8
Screenshot: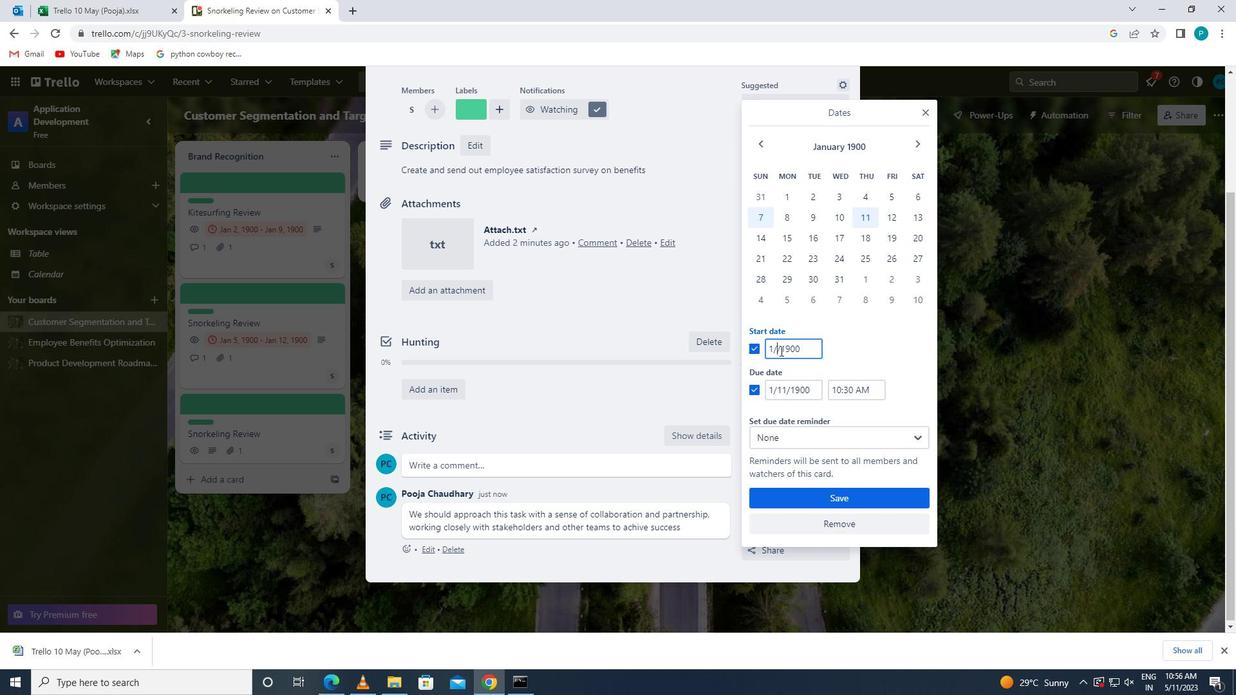 
Action: Mouse moved to (786, 390)
Screenshot: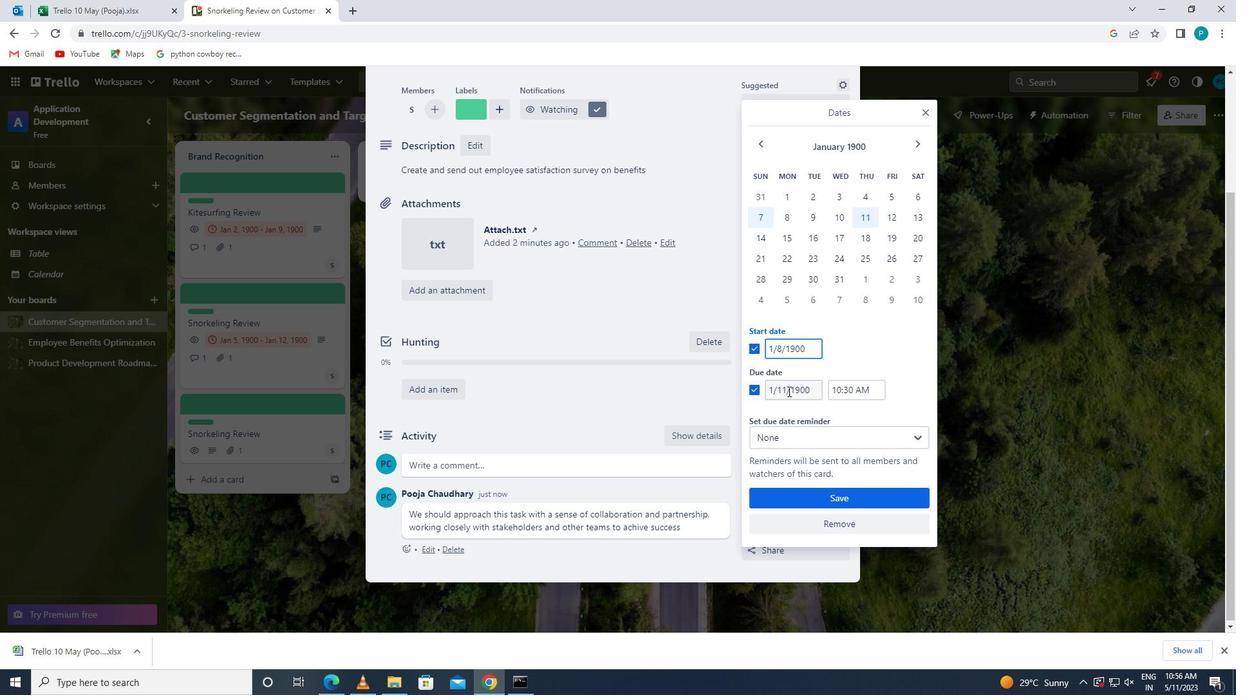 
Action: Mouse pressed left at (786, 390)
Screenshot: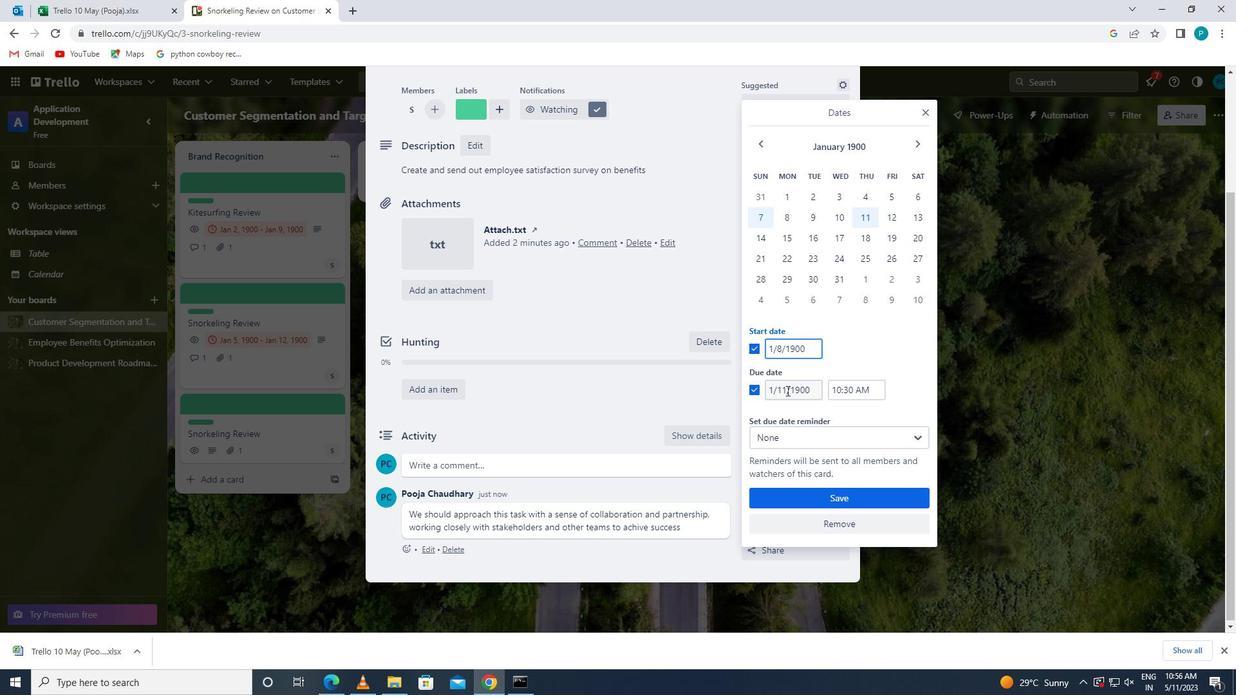 
Action: Key pressed <Key.backspace>32<Key.backspace><Key.backspace>5
Screenshot: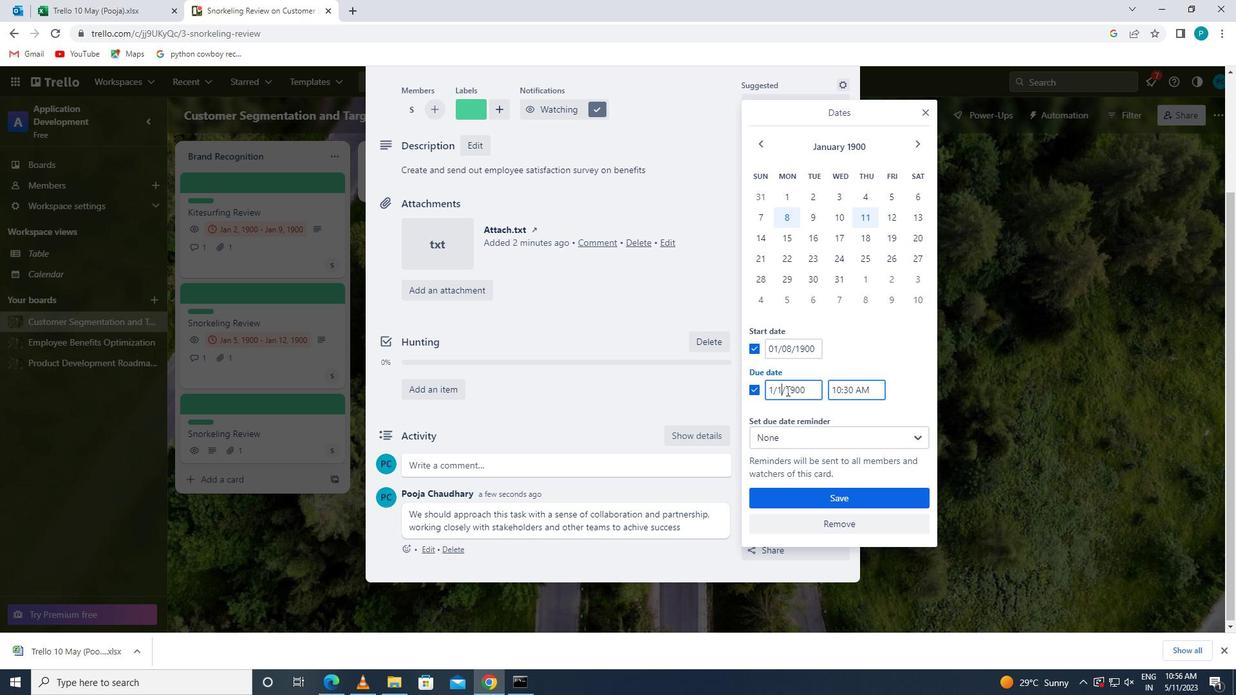 
Action: Mouse moved to (832, 499)
Screenshot: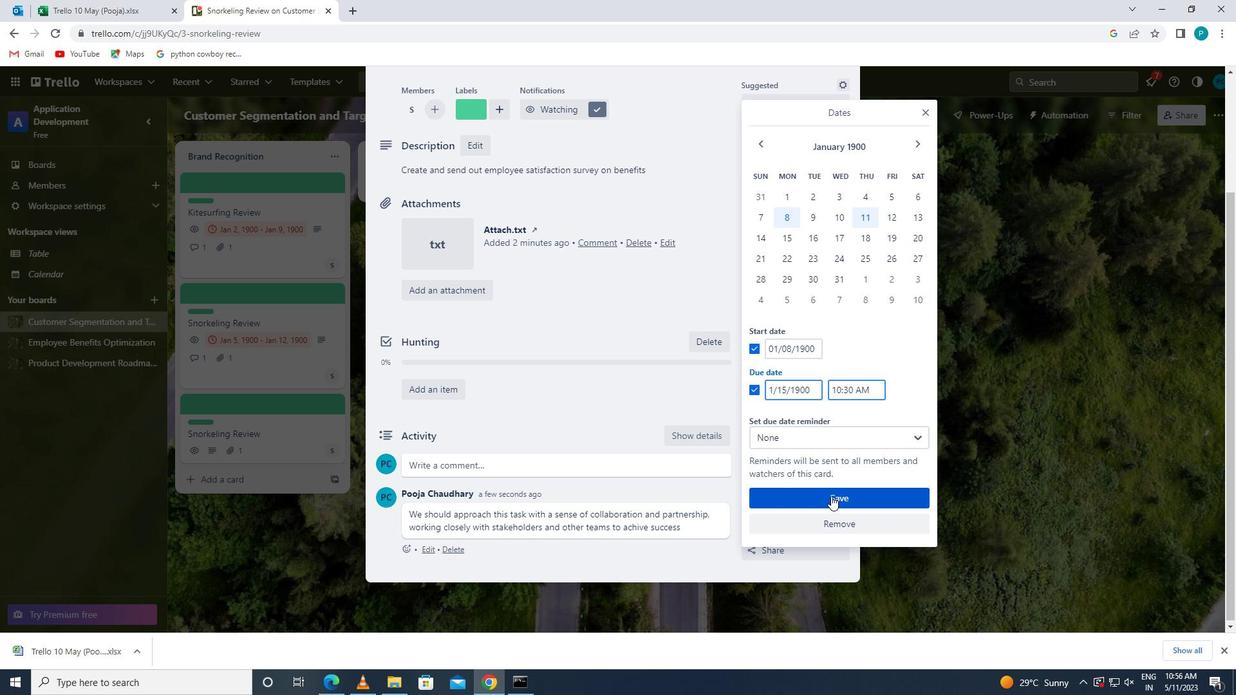 
Action: Mouse pressed left at (832, 499)
Screenshot: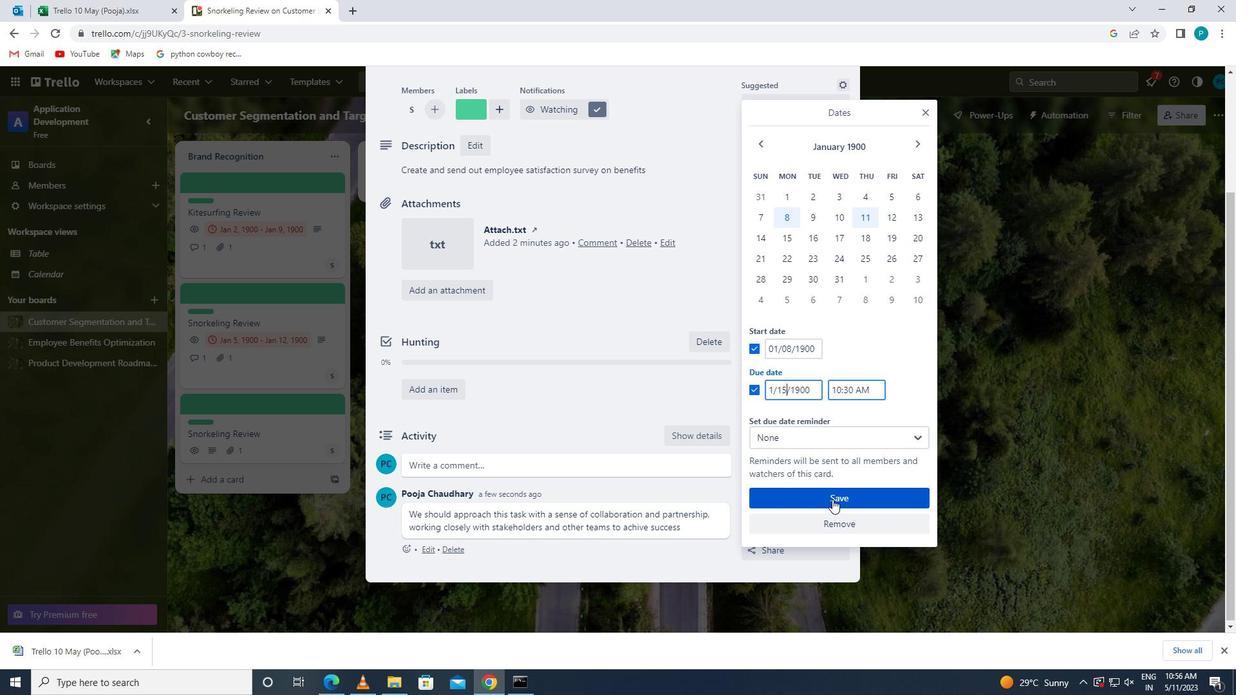 
